 Task: Create a Sprint called Sprint0000000270 in Scrum Project Project0000000090 in Jira. Set Duration of Sprint called Sprint0000000268 in Scrum Project Project0000000090 to 1 week in Jira. Set Duration of Sprint called Sprint0000000269 in Scrum Project Project0000000090 to 2 weeks in Jira. Set Duration of Sprint called Sprint0000000270 in Scrum Project Project0000000090 to 3 weeks in Jira. Create ChildIssue0000000881 as Child Issue of Issue Issue0000000441 in Backlog  in Scrum Project Project0000000089 in Jira
Action: Mouse moved to (924, 546)
Screenshot: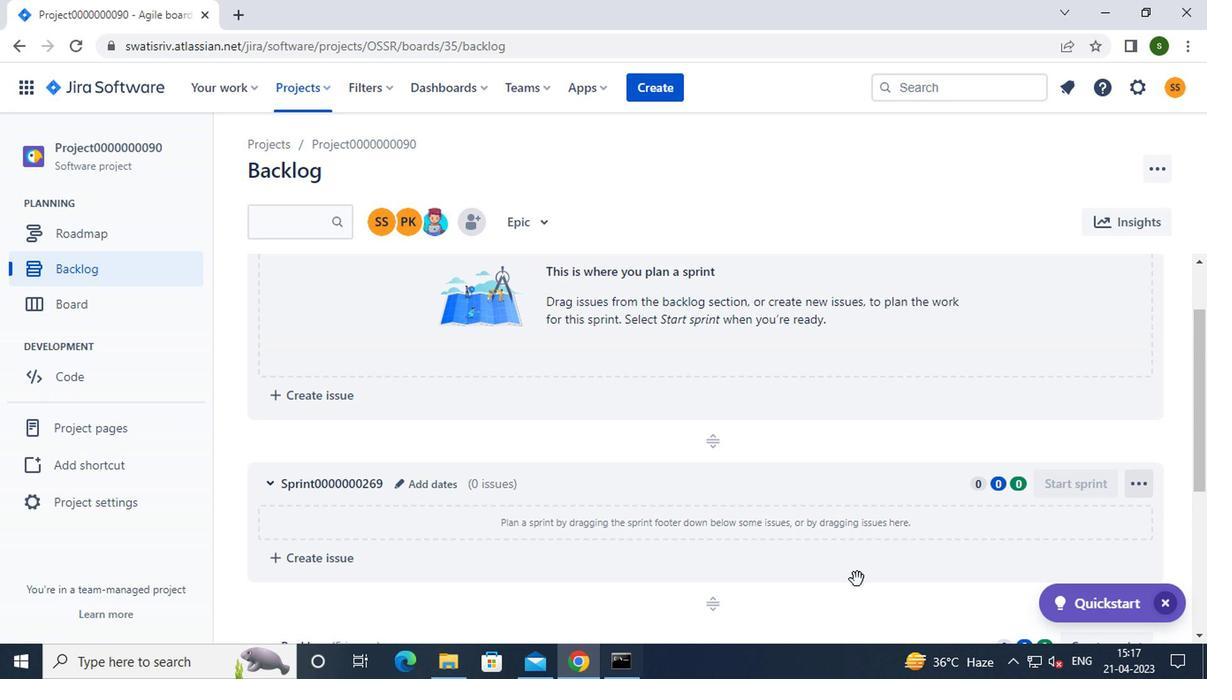 
Action: Mouse scrolled (924, 544) with delta (0, -1)
Screenshot: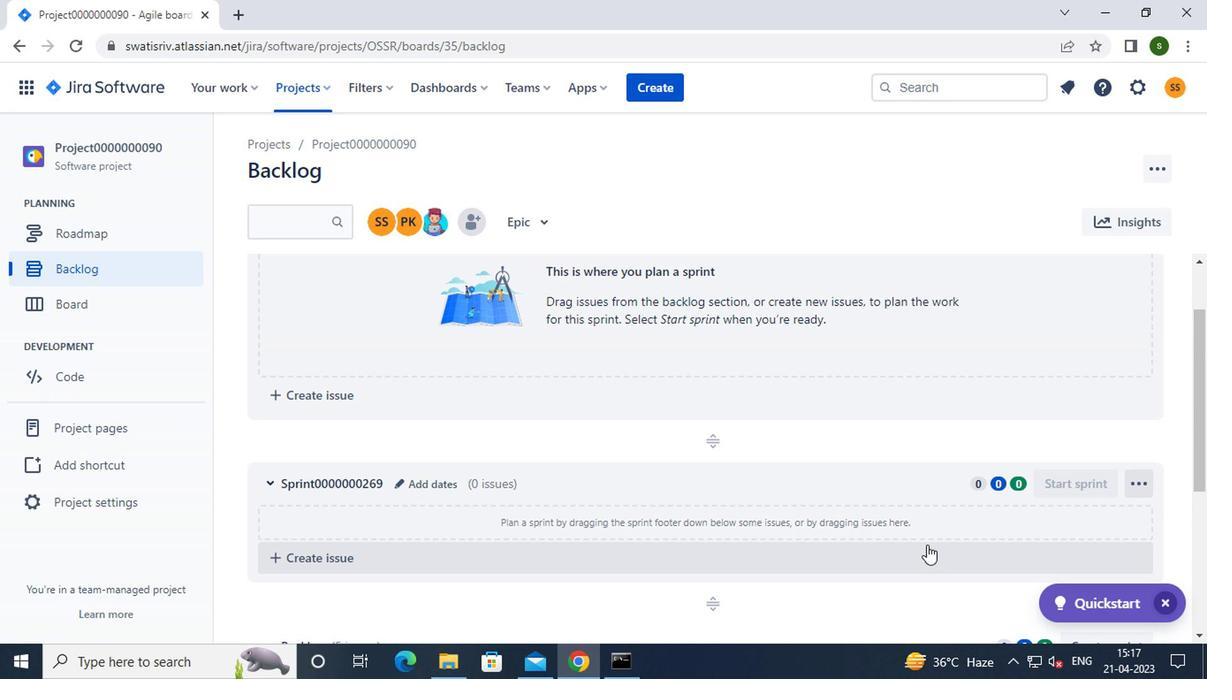 
Action: Mouse scrolled (924, 544) with delta (0, -1)
Screenshot: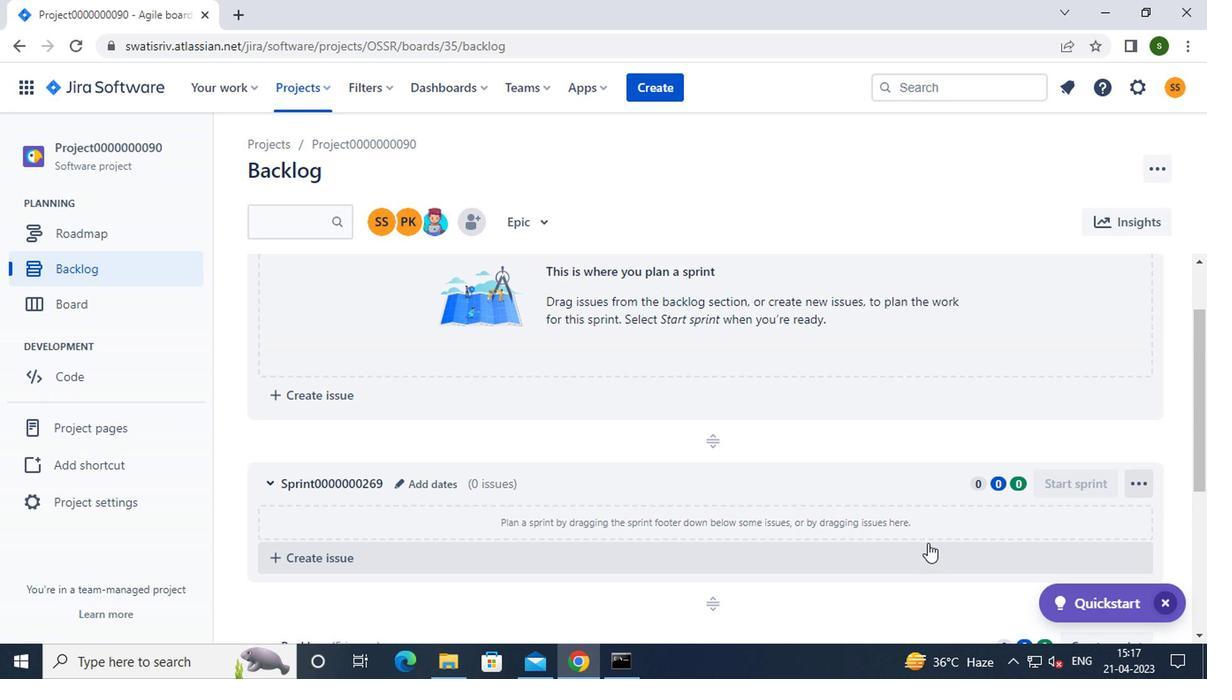 
Action: Mouse moved to (1104, 467)
Screenshot: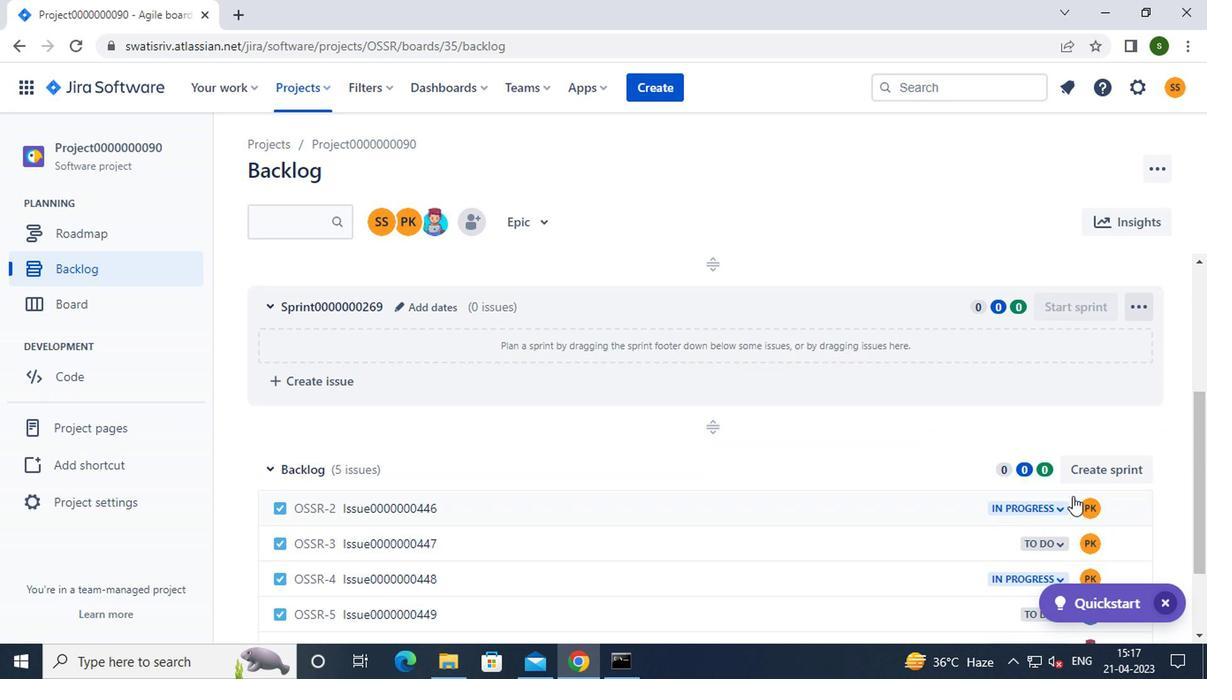 
Action: Mouse pressed left at (1104, 467)
Screenshot: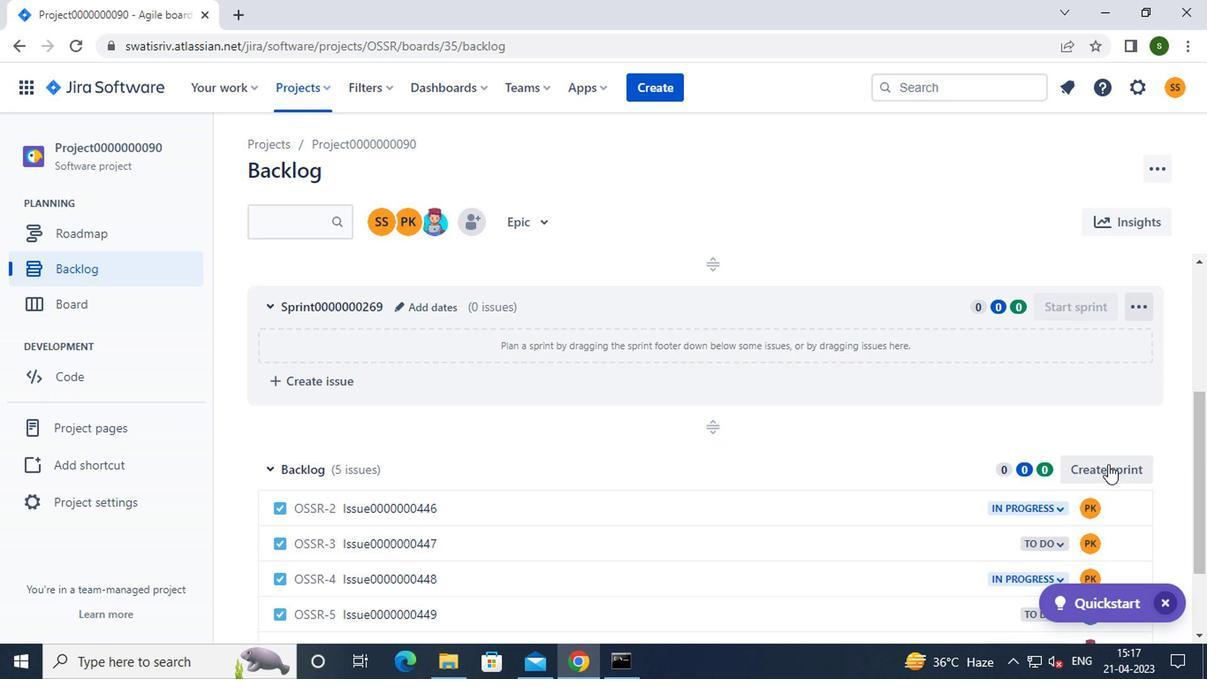 
Action: Mouse moved to (1135, 467)
Screenshot: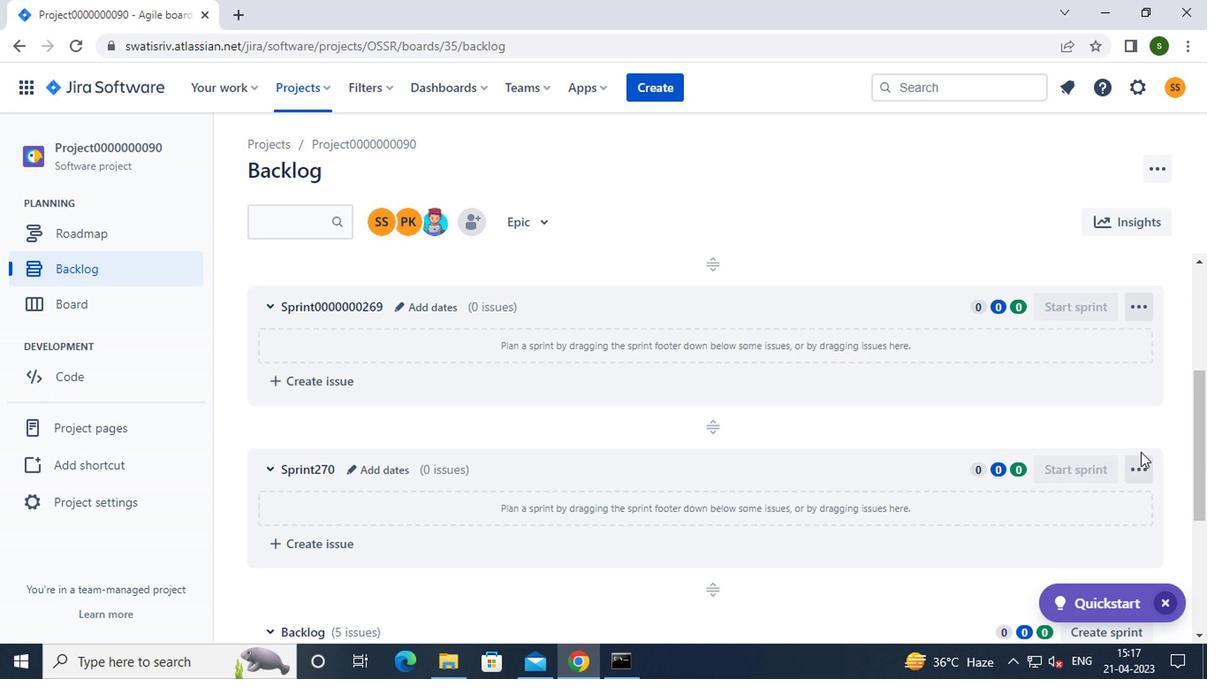 
Action: Mouse pressed left at (1135, 467)
Screenshot: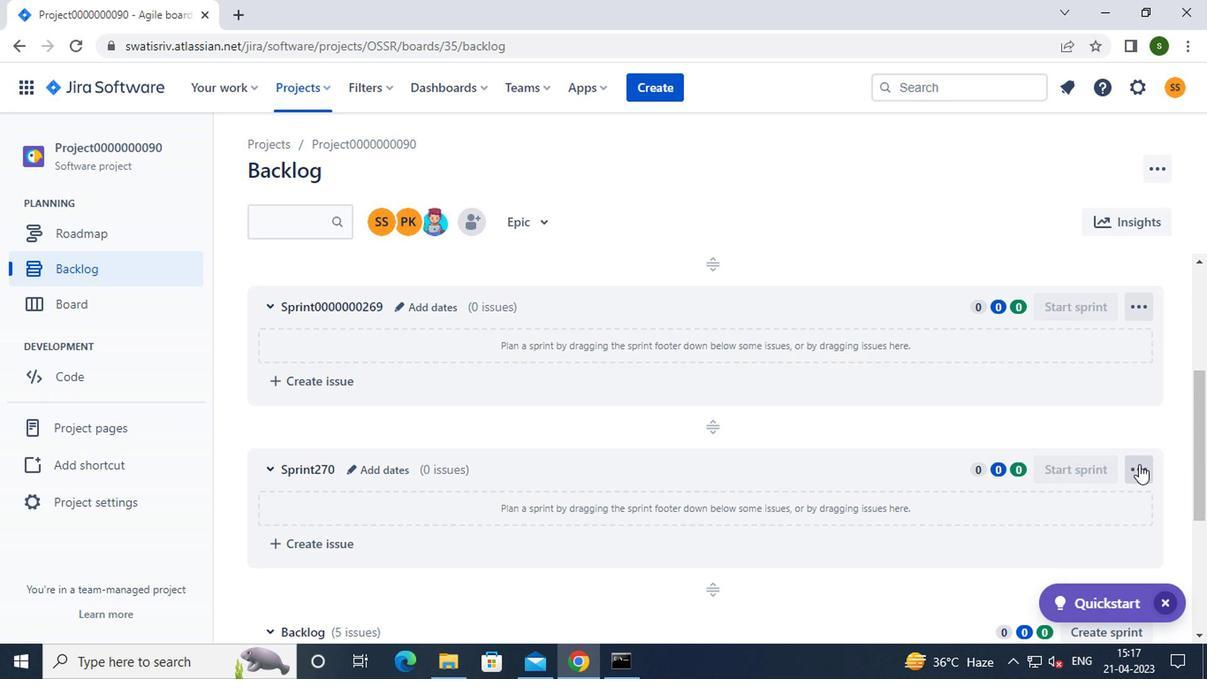 
Action: Mouse moved to (1083, 534)
Screenshot: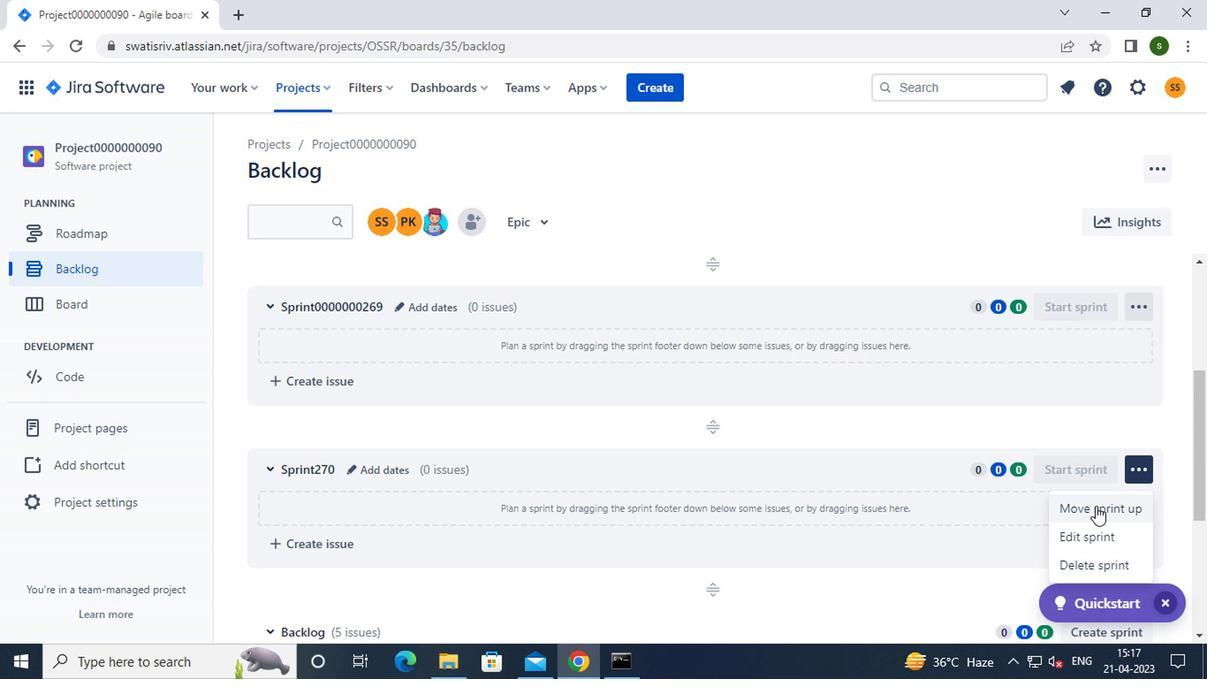 
Action: Mouse pressed left at (1083, 534)
Screenshot: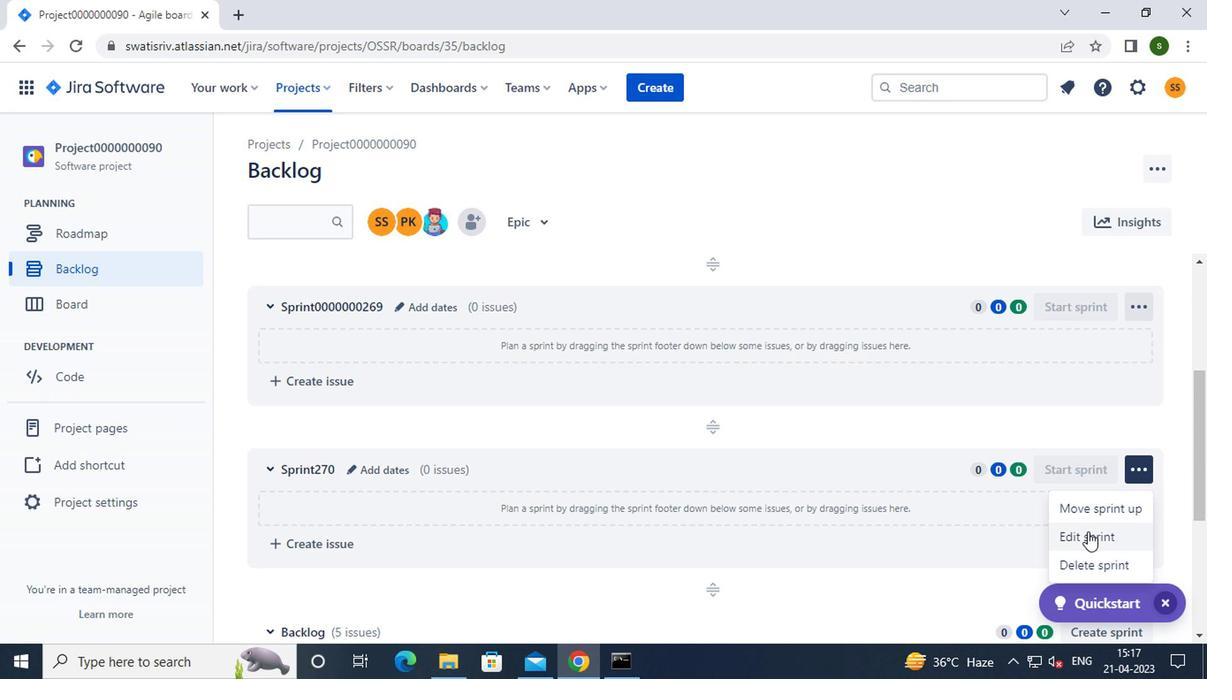 
Action: Mouse moved to (469, 222)
Screenshot: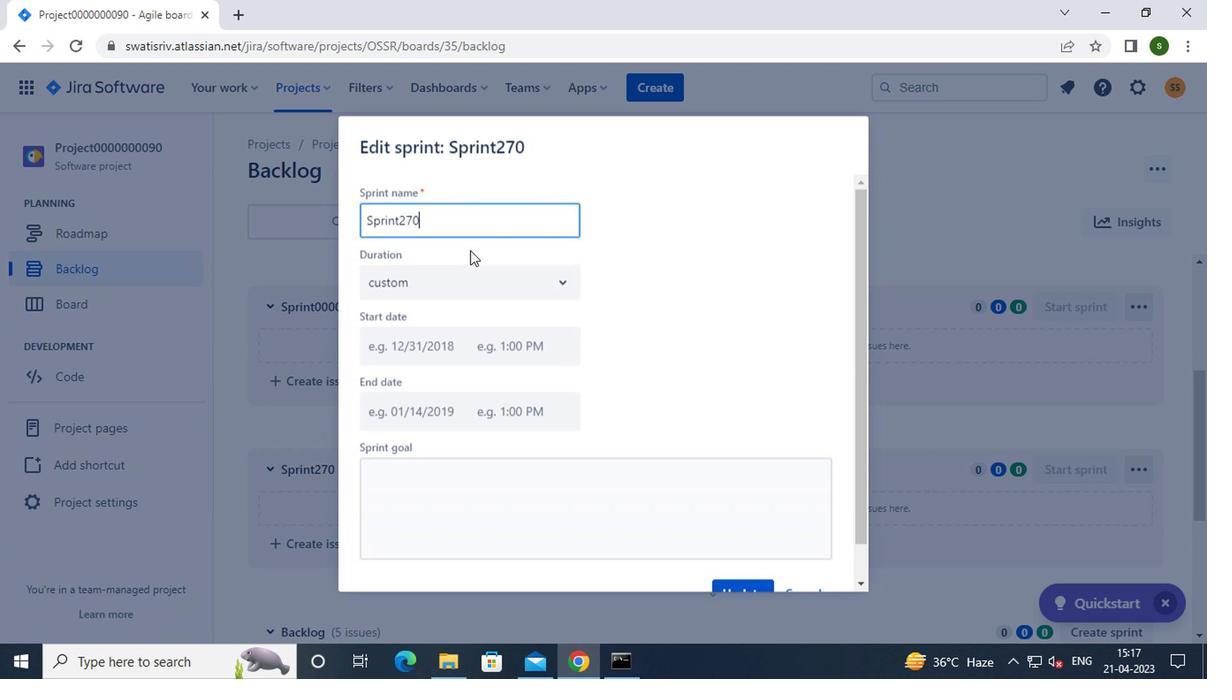 
Action: Key pressed <Key.backspace><Key.backspace><Key.backspace><Key.backspace><Key.backspace><Key.backspace><Key.backspace><Key.backspace><Key.backspace><Key.backspace><Key.backspace><Key.backspace>s<Key.caps_lock>print0000000270
Screenshot: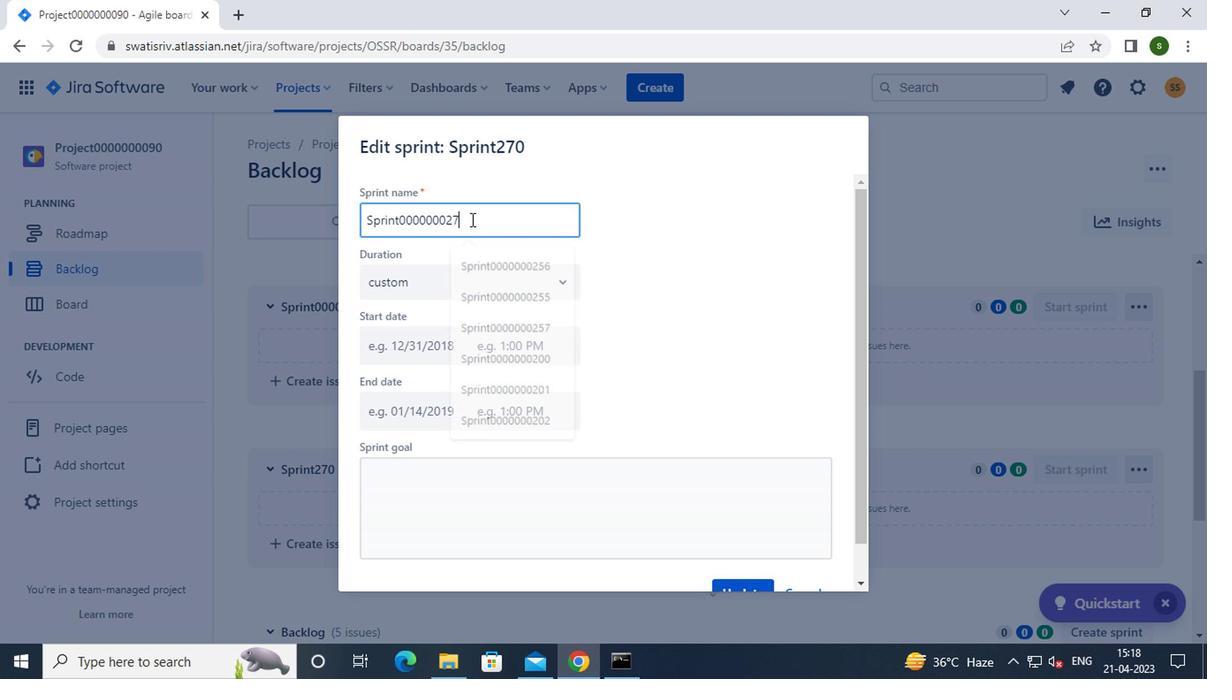 
Action: Mouse moved to (671, 376)
Screenshot: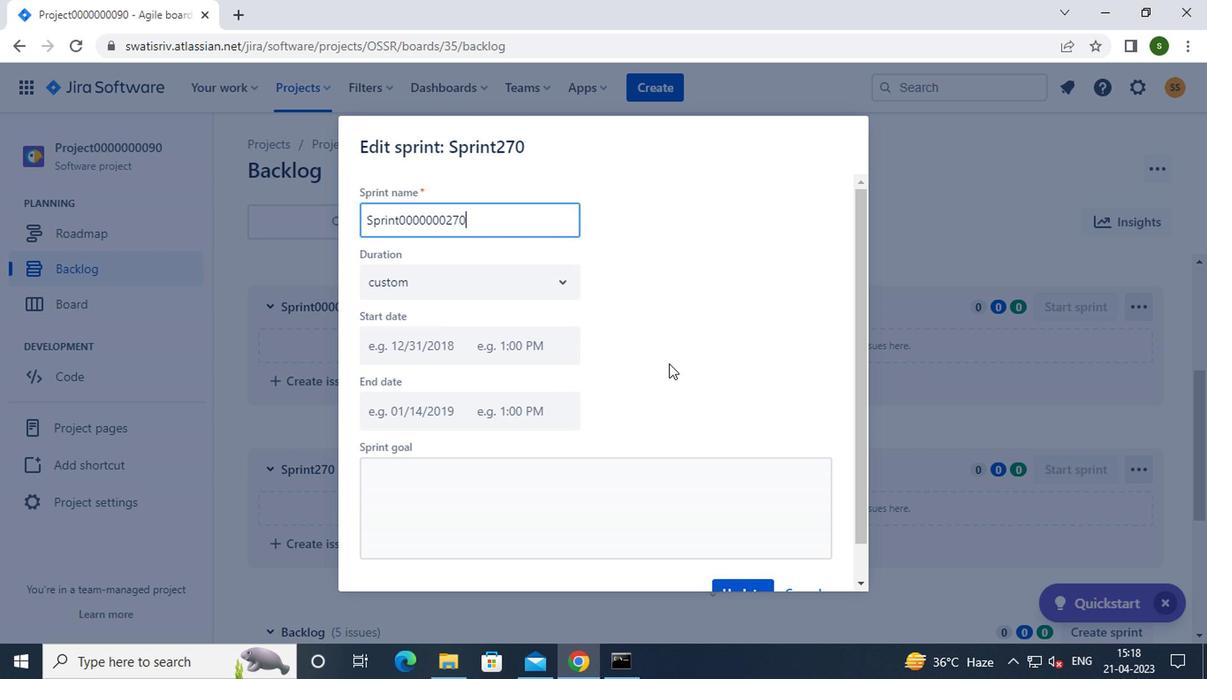 
Action: Mouse scrolled (671, 376) with delta (0, 0)
Screenshot: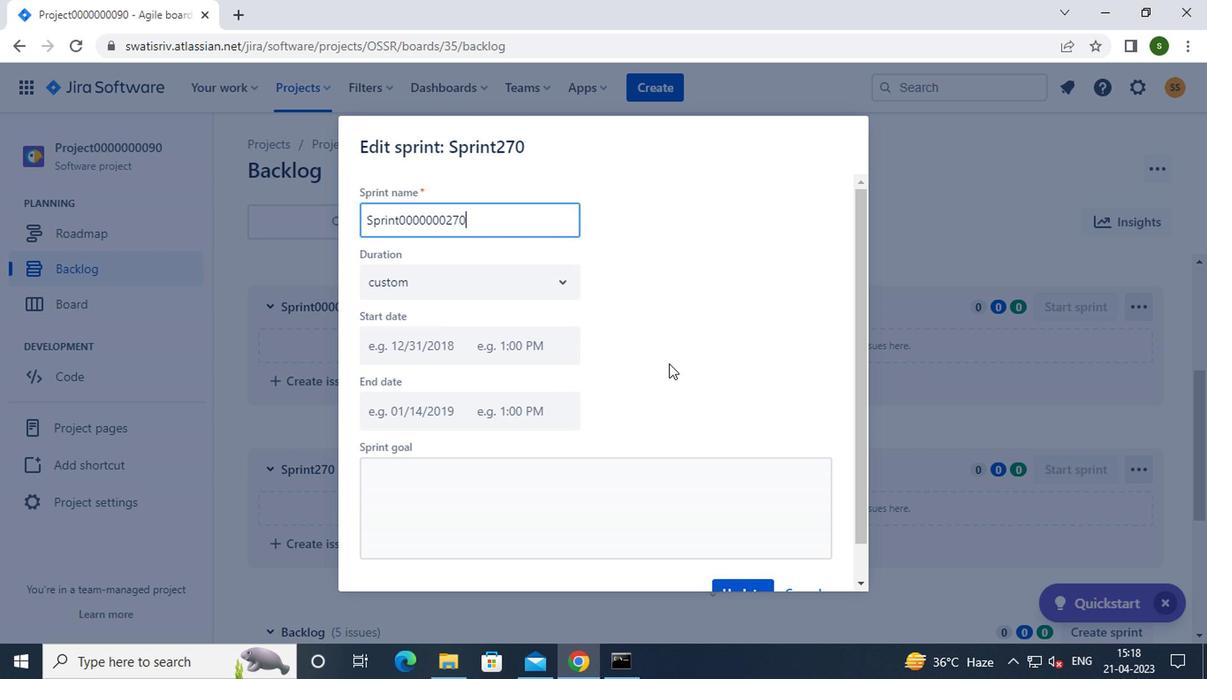 
Action: Mouse scrolled (671, 376) with delta (0, 0)
Screenshot: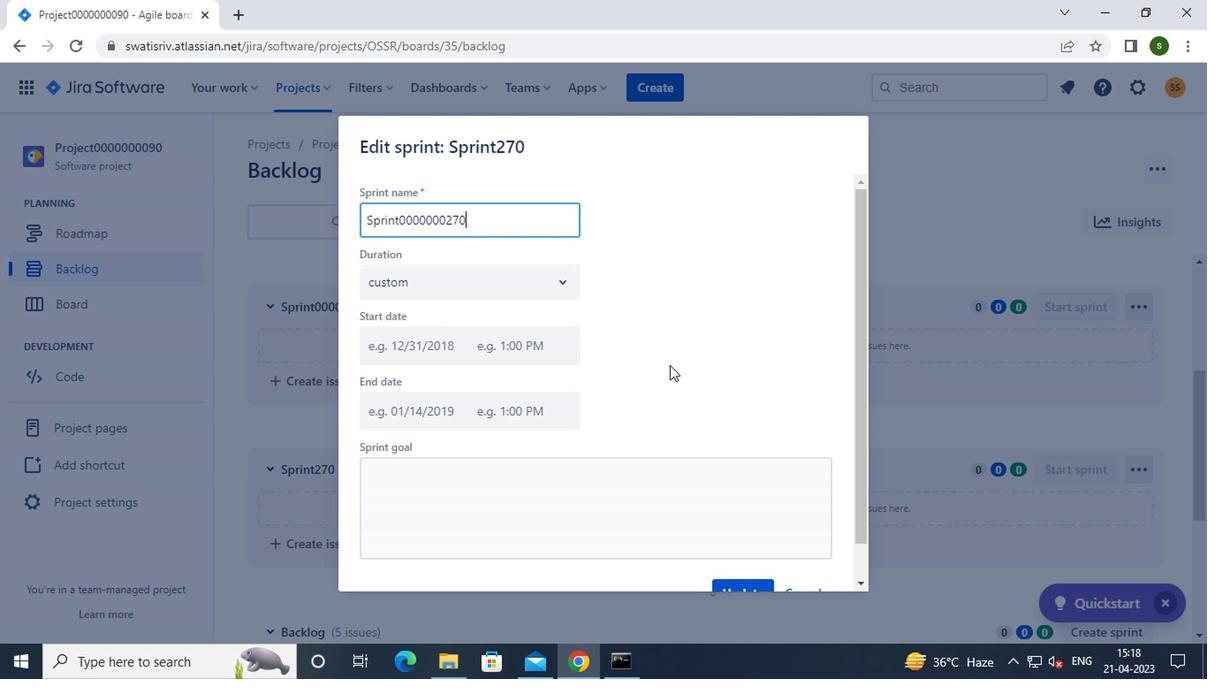 
Action: Mouse moved to (736, 552)
Screenshot: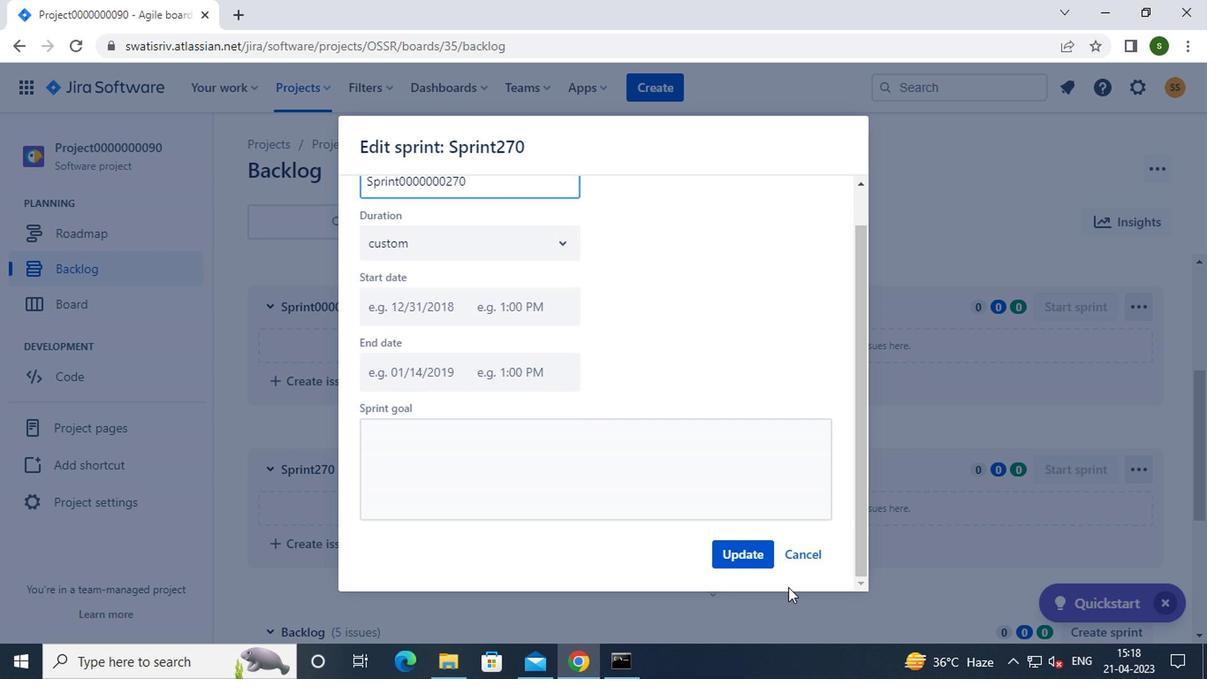 
Action: Mouse pressed left at (736, 552)
Screenshot: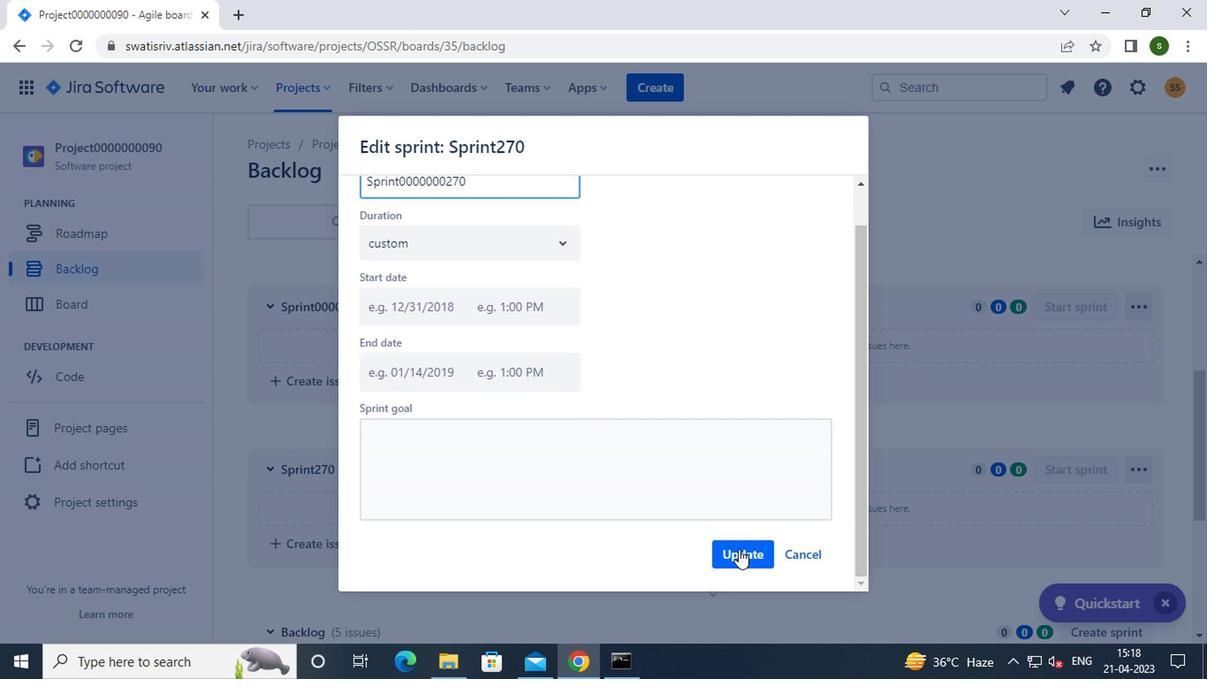 
Action: Mouse moved to (642, 495)
Screenshot: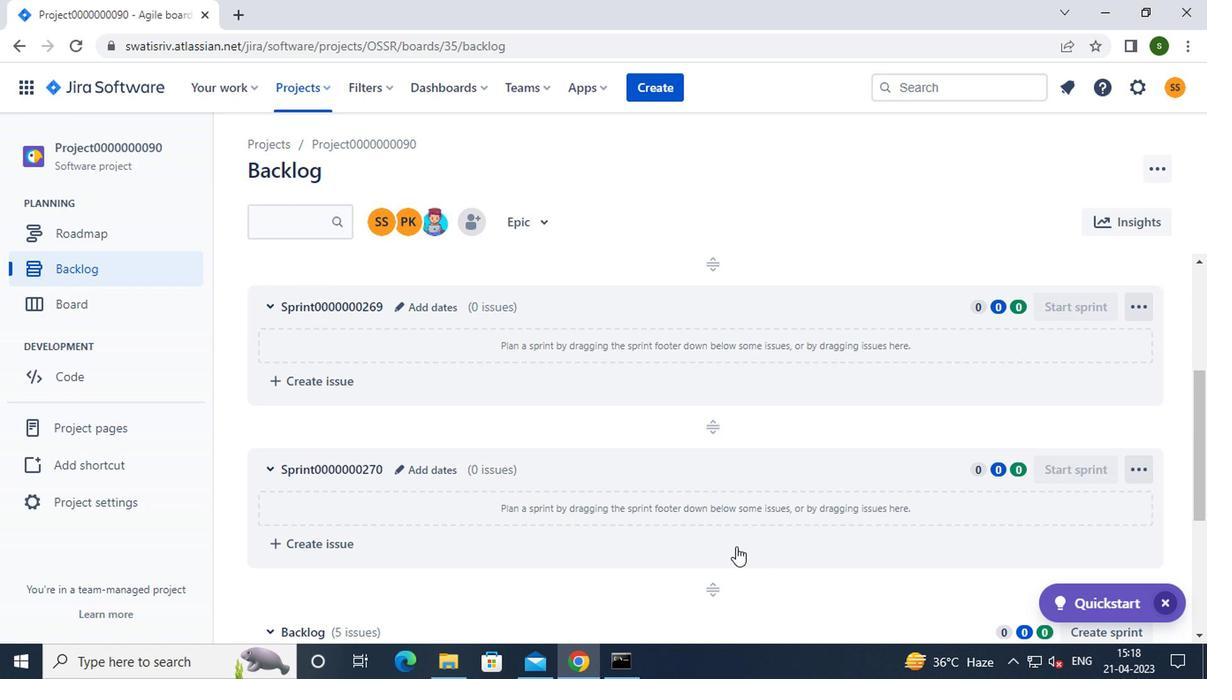
Action: Mouse scrolled (642, 496) with delta (0, 0)
Screenshot: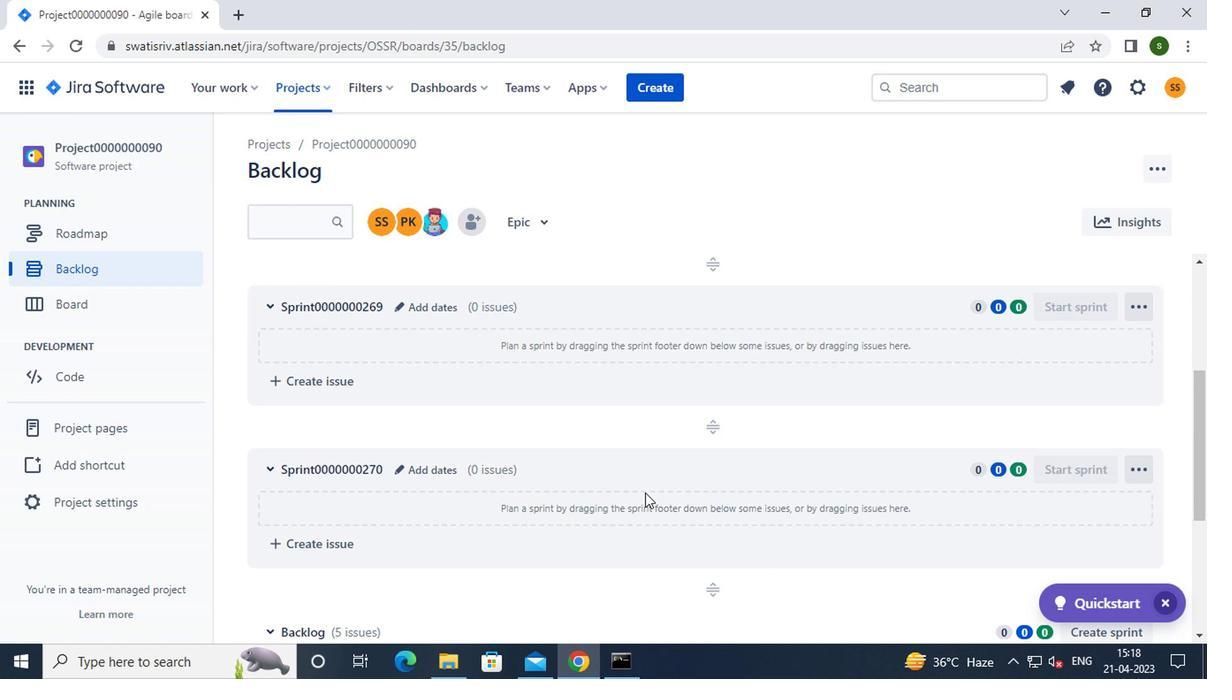 
Action: Mouse scrolled (642, 496) with delta (0, 0)
Screenshot: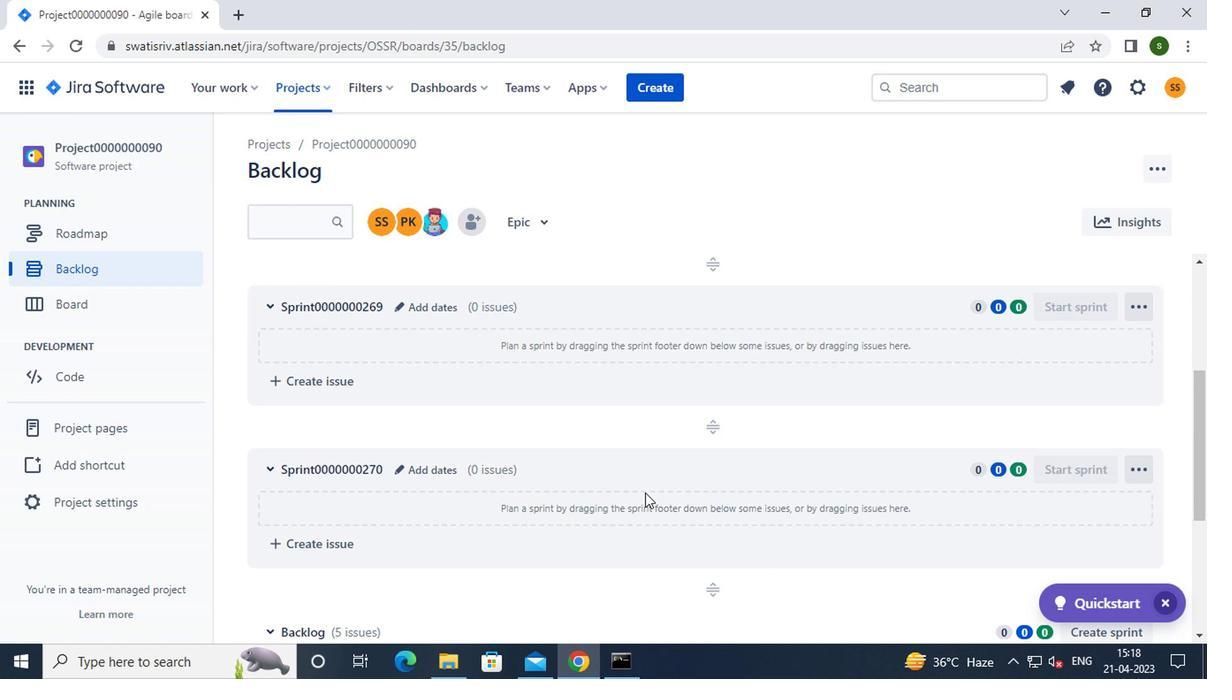 
Action: Mouse scrolled (642, 496) with delta (0, 0)
Screenshot: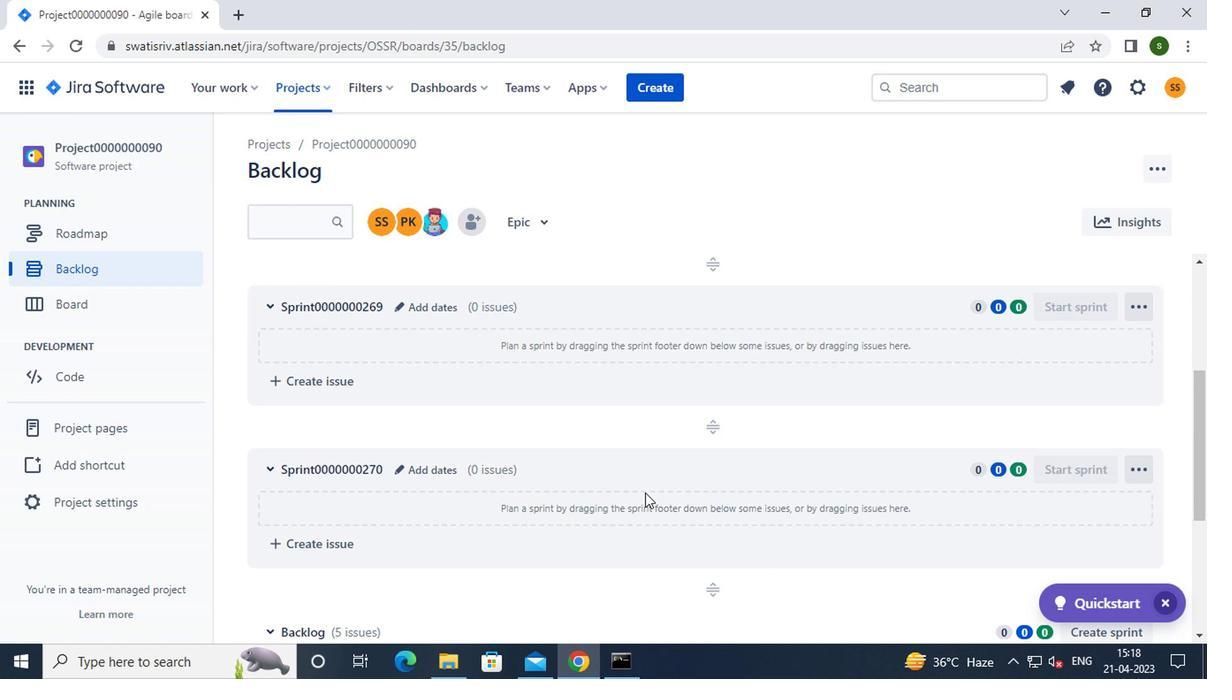 
Action: Mouse scrolled (642, 496) with delta (0, 0)
Screenshot: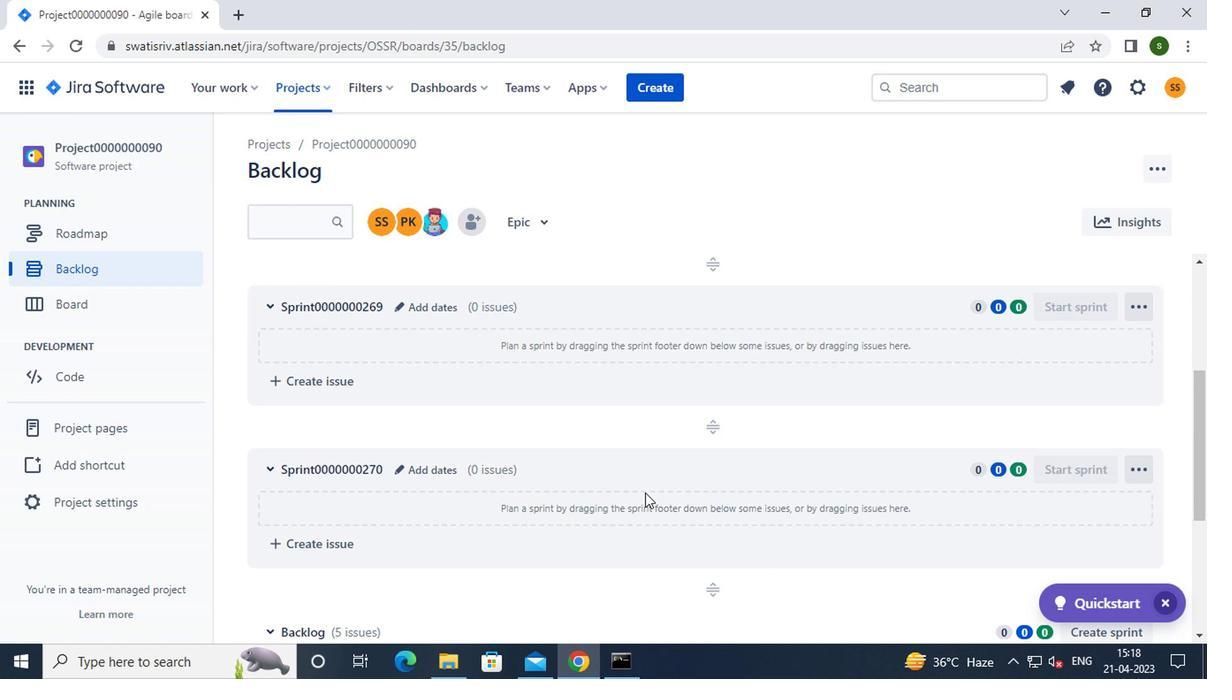 
Action: Mouse moved to (444, 285)
Screenshot: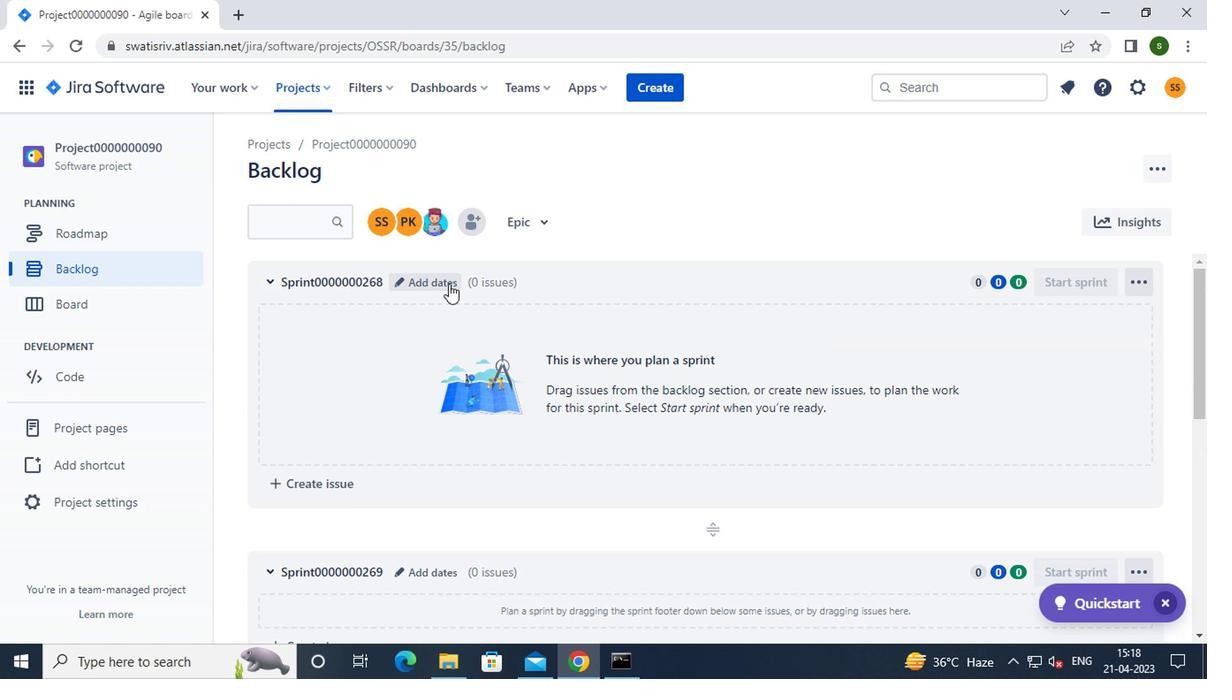 
Action: Mouse pressed left at (444, 285)
Screenshot: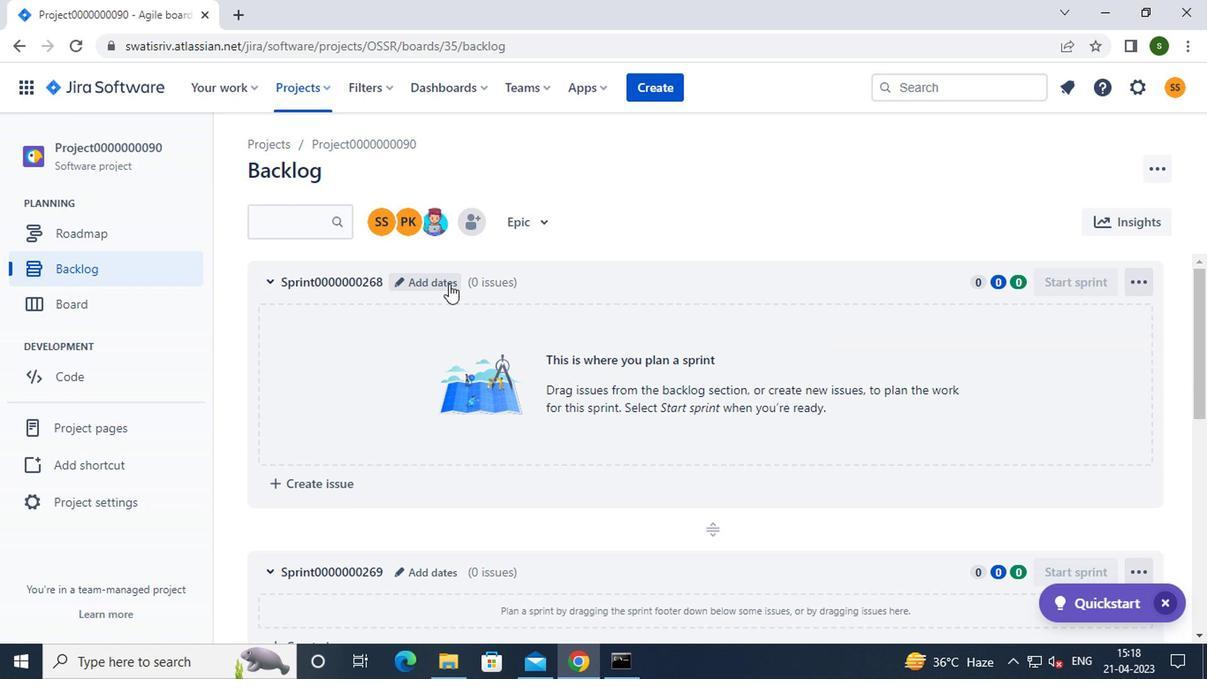 
Action: Mouse moved to (476, 294)
Screenshot: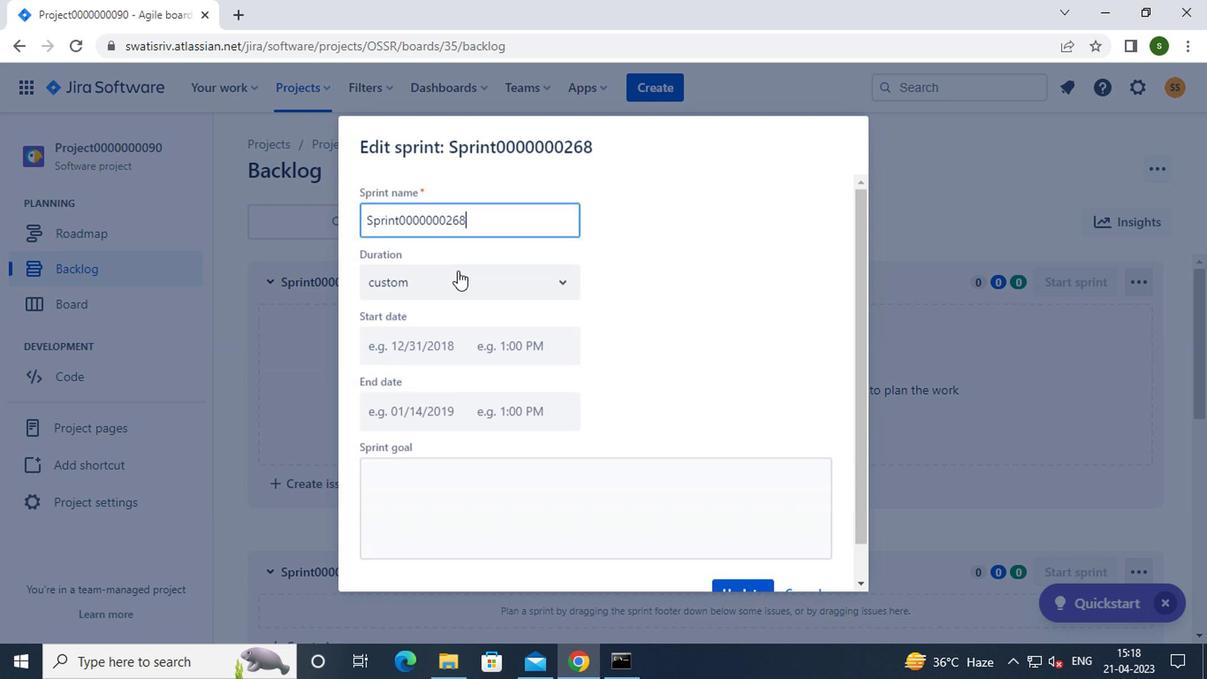 
Action: Mouse pressed left at (476, 294)
Screenshot: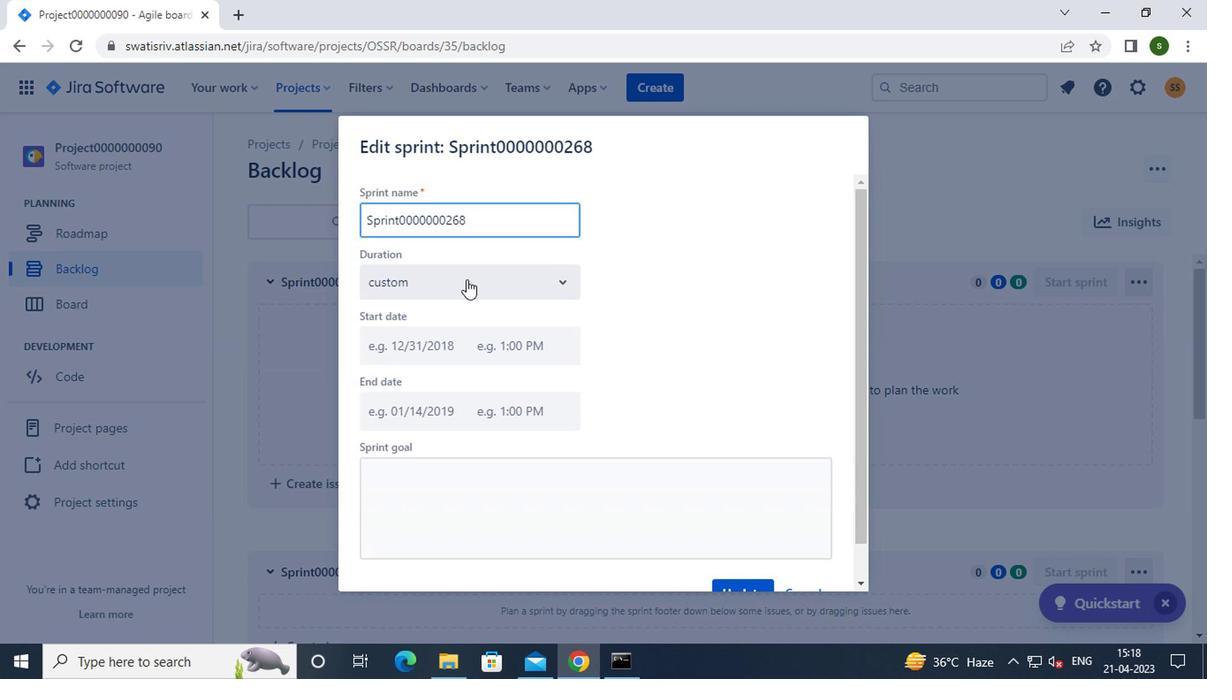 
Action: Mouse moved to (457, 332)
Screenshot: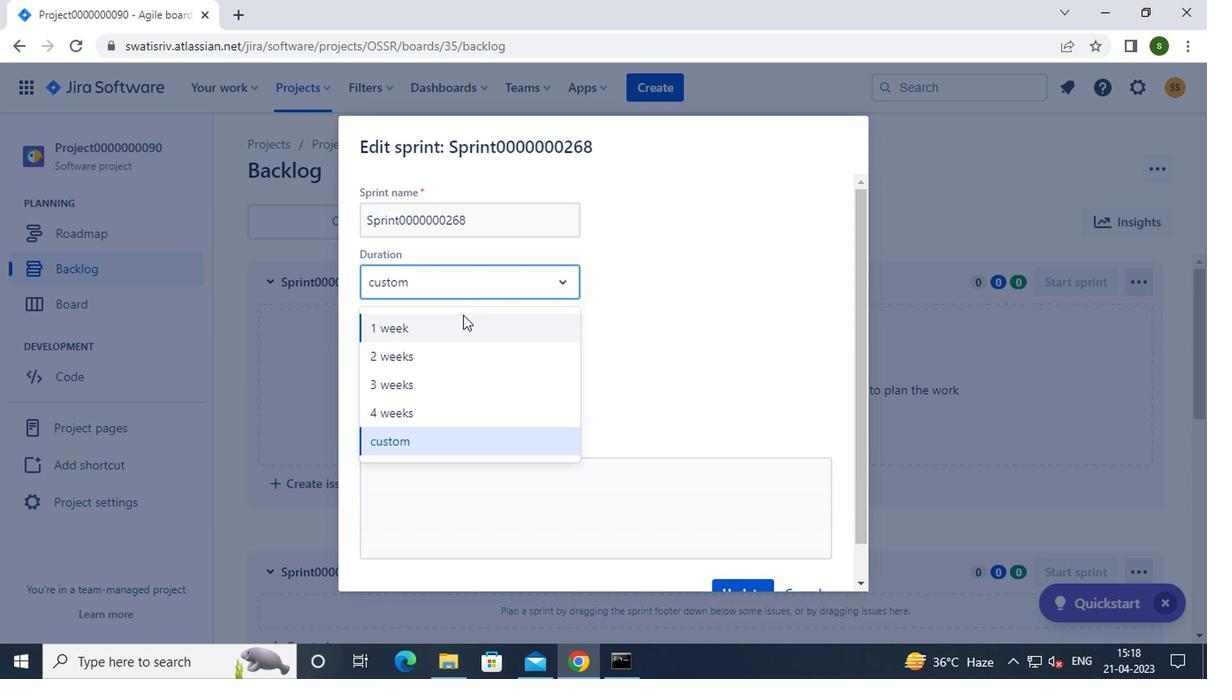 
Action: Mouse pressed left at (457, 332)
Screenshot: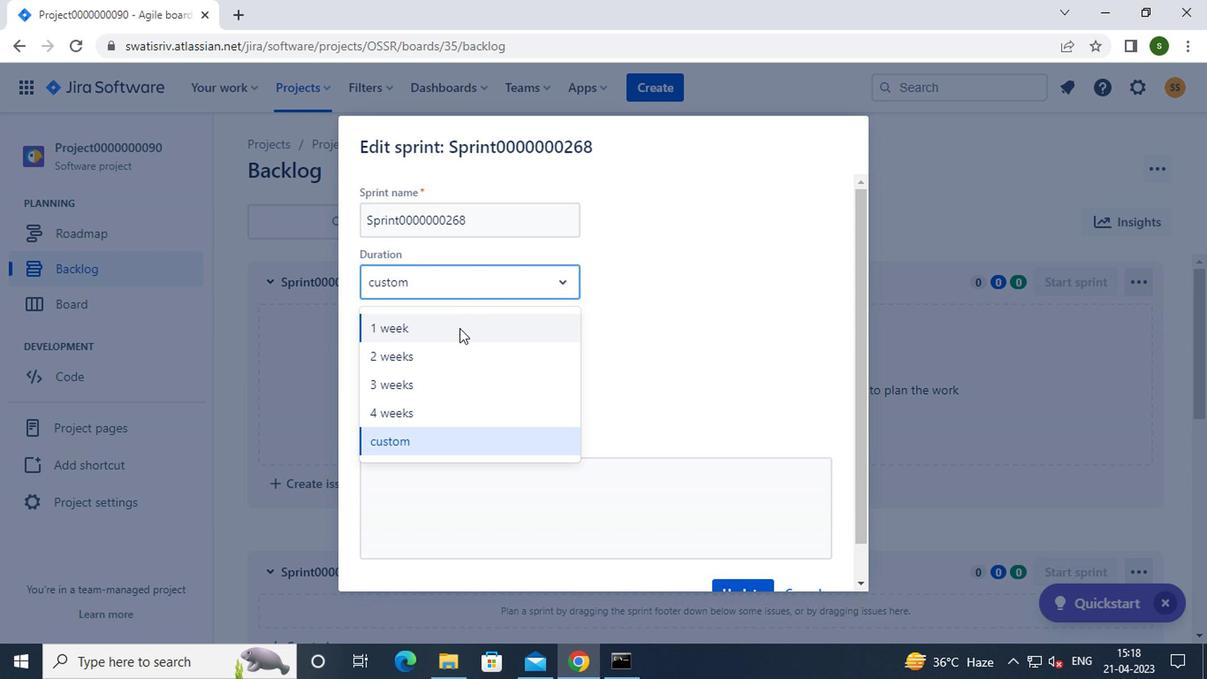 
Action: Mouse moved to (431, 333)
Screenshot: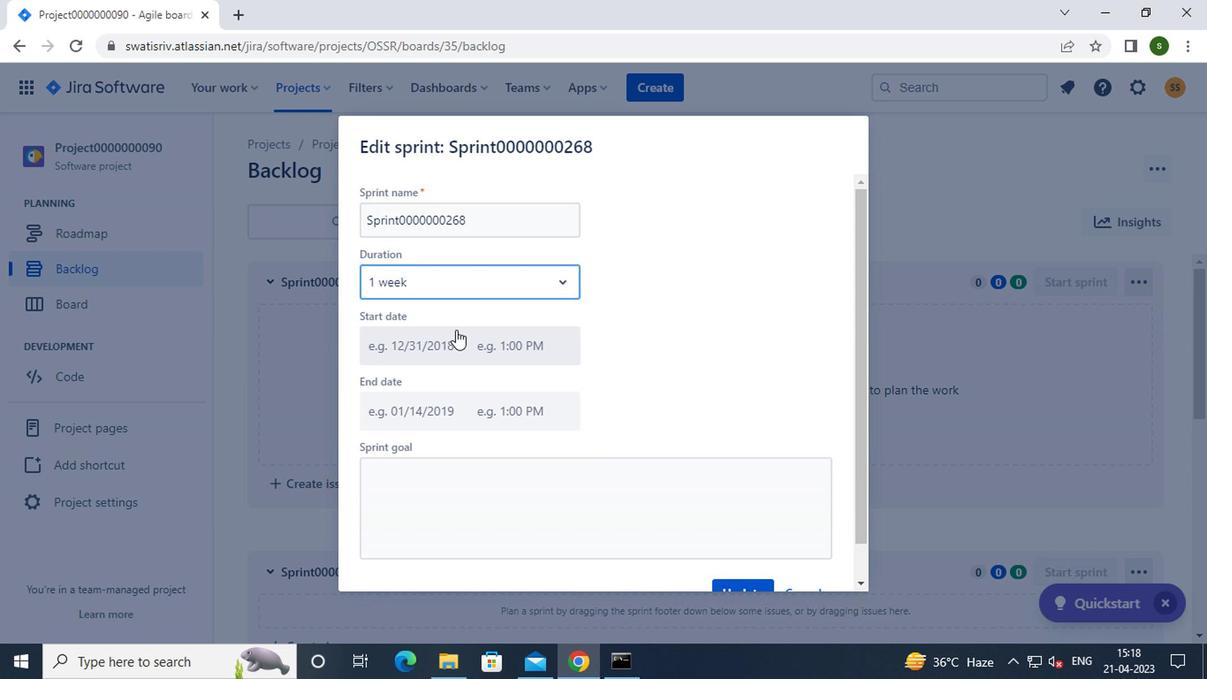 
Action: Mouse pressed left at (431, 333)
Screenshot: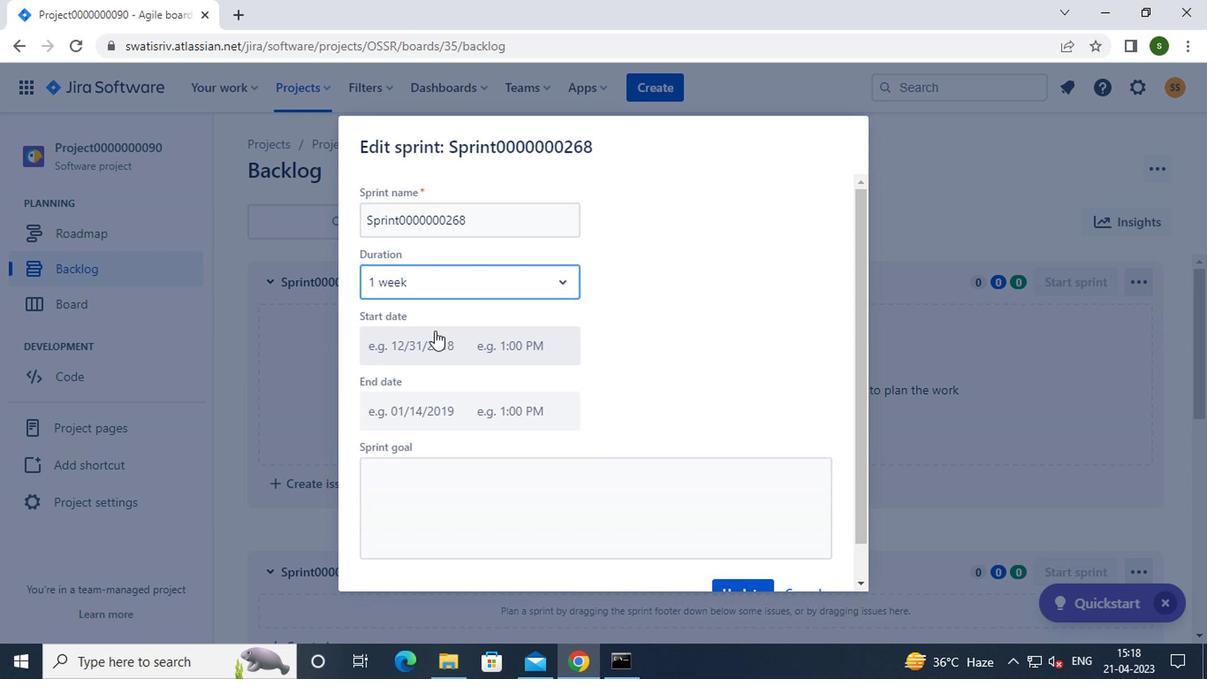 
Action: Mouse moved to (583, 547)
Screenshot: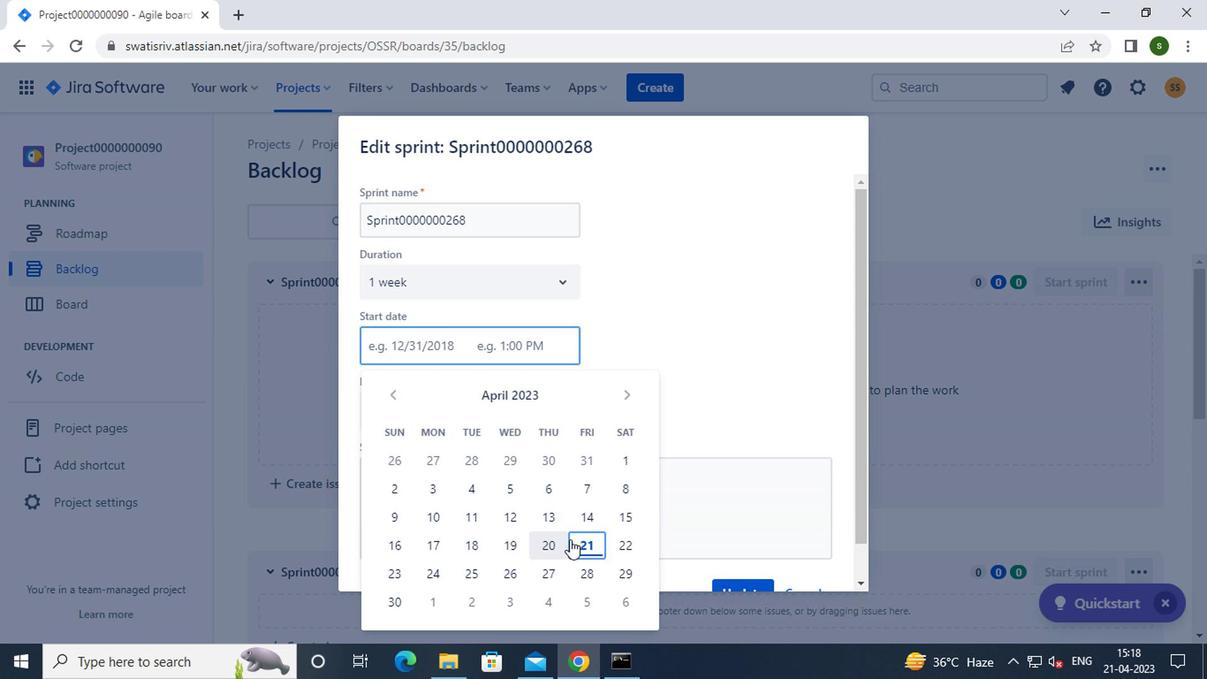 
Action: Mouse pressed left at (583, 547)
Screenshot: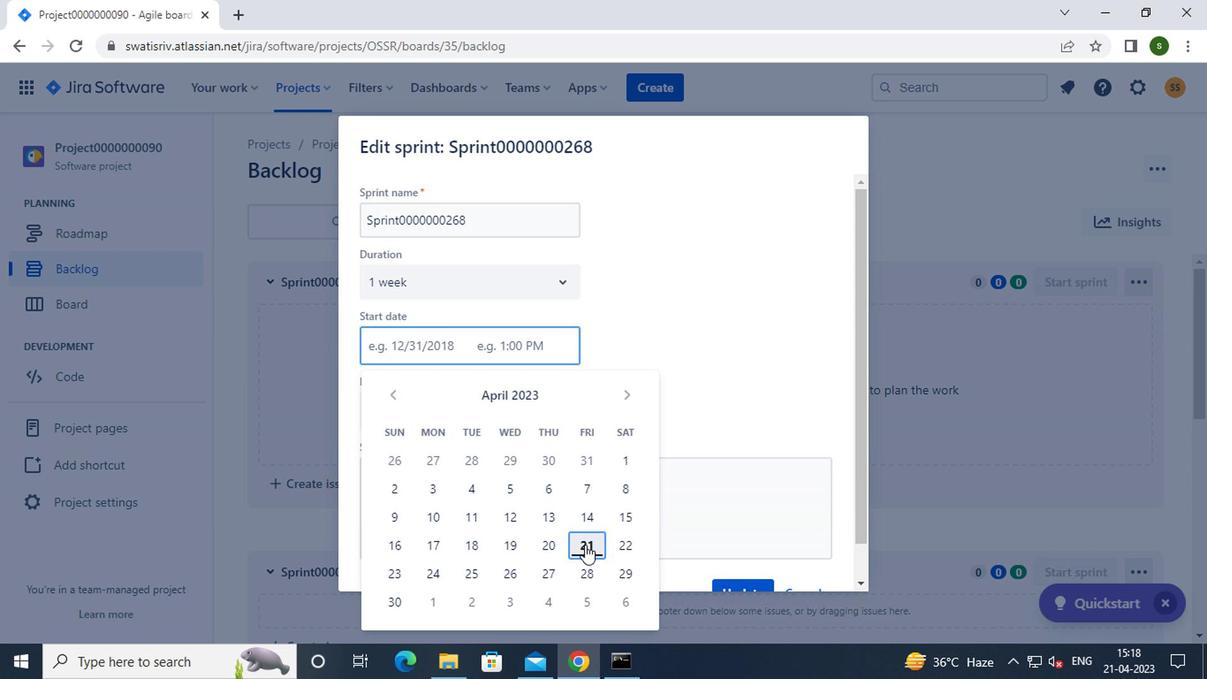
Action: Mouse moved to (680, 527)
Screenshot: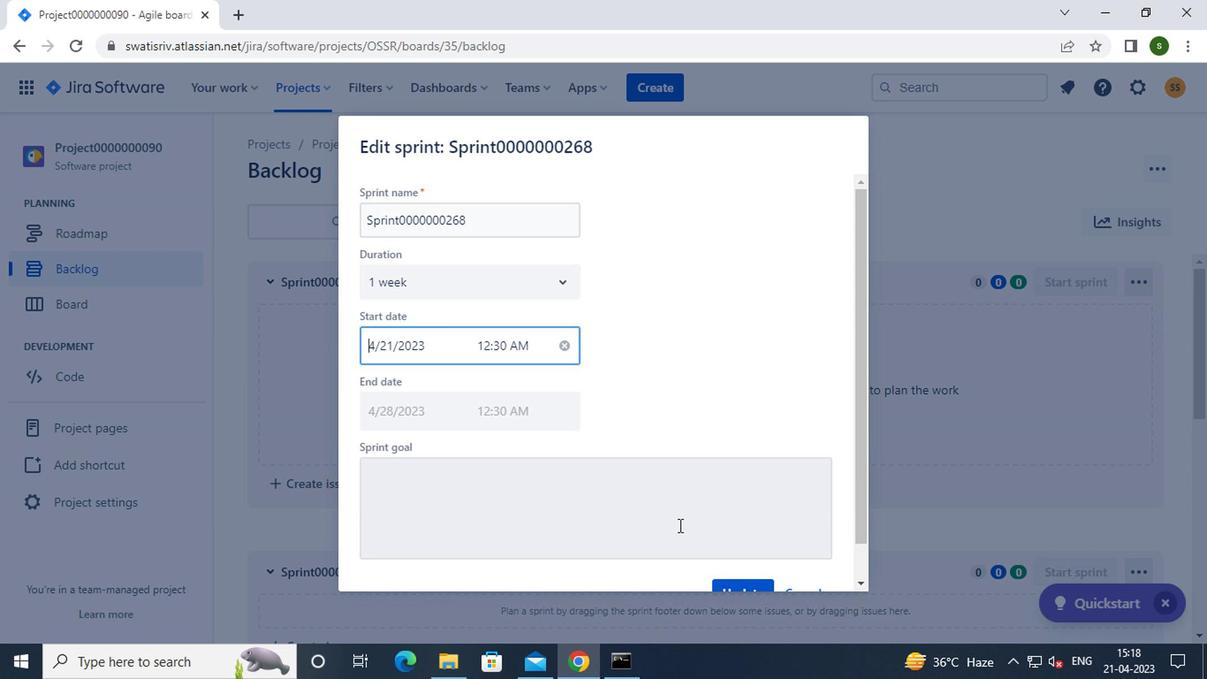 
Action: Mouse scrolled (680, 526) with delta (0, 0)
Screenshot: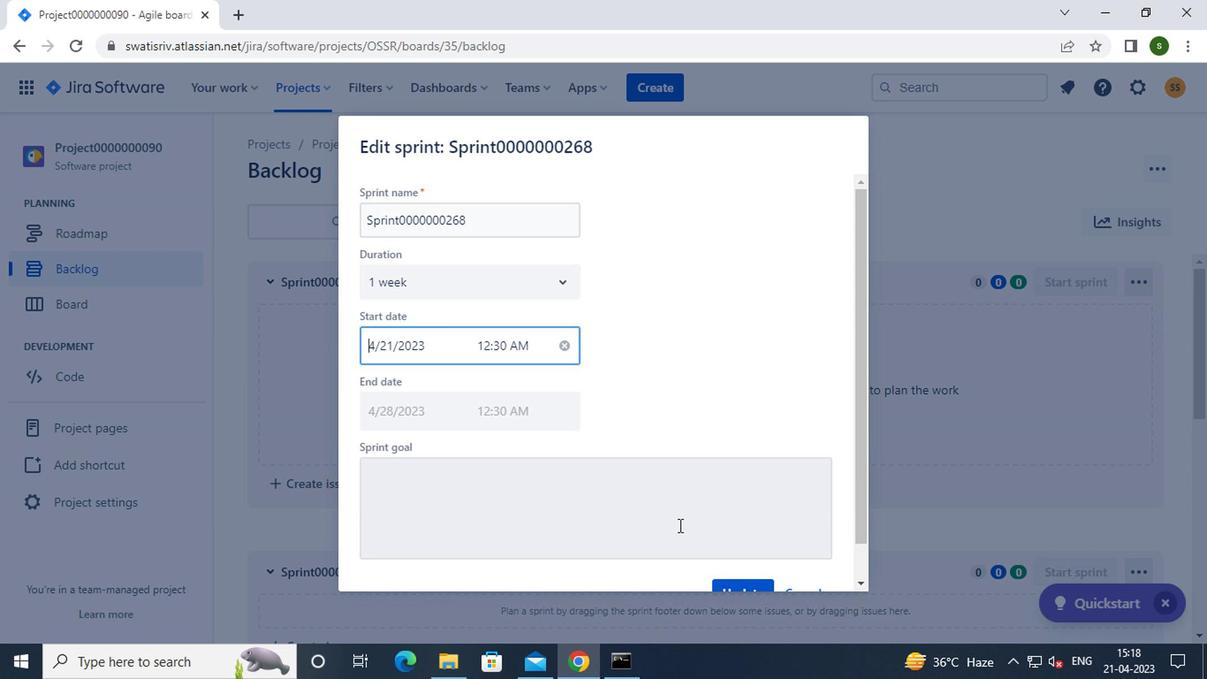 
Action: Mouse moved to (717, 552)
Screenshot: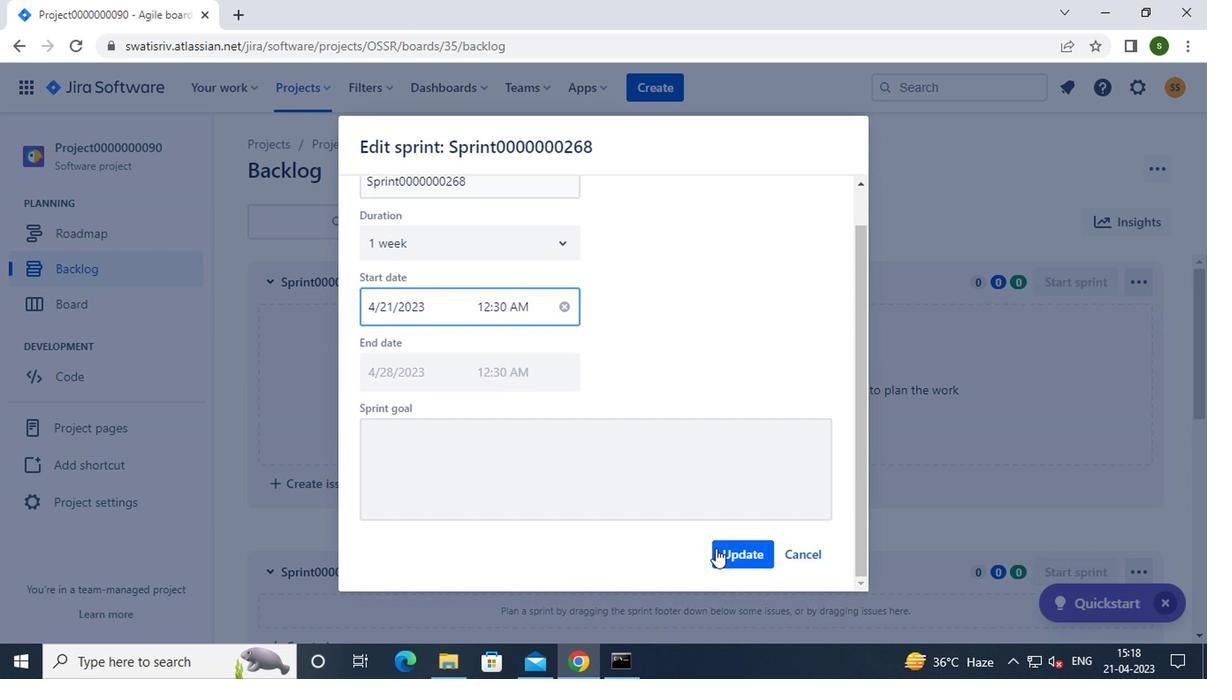 
Action: Mouse pressed left at (717, 552)
Screenshot: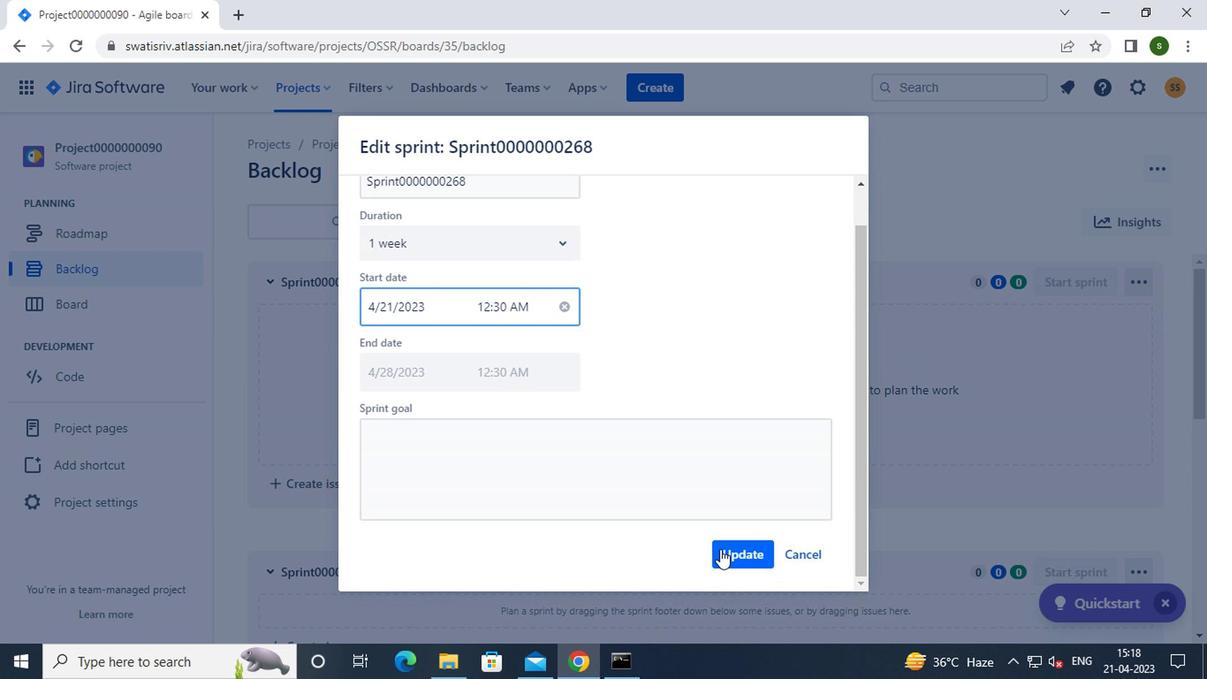 
Action: Mouse moved to (518, 493)
Screenshot: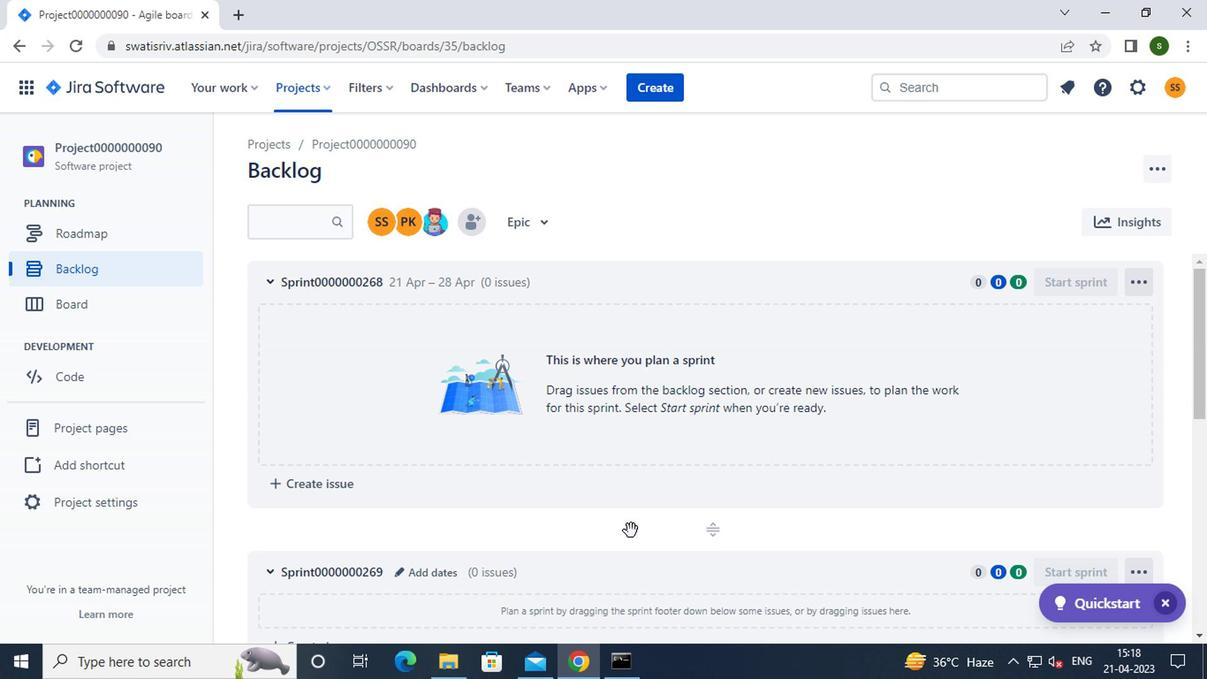 
Action: Mouse scrolled (518, 492) with delta (0, -1)
Screenshot: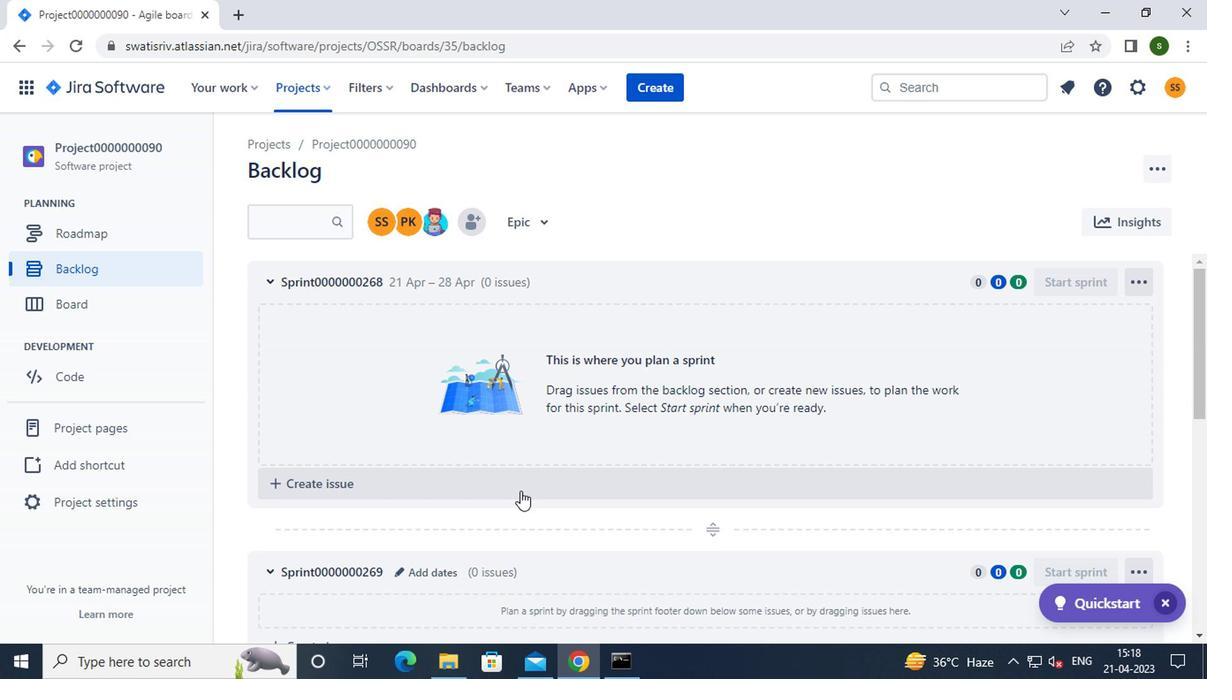 
Action: Mouse moved to (427, 485)
Screenshot: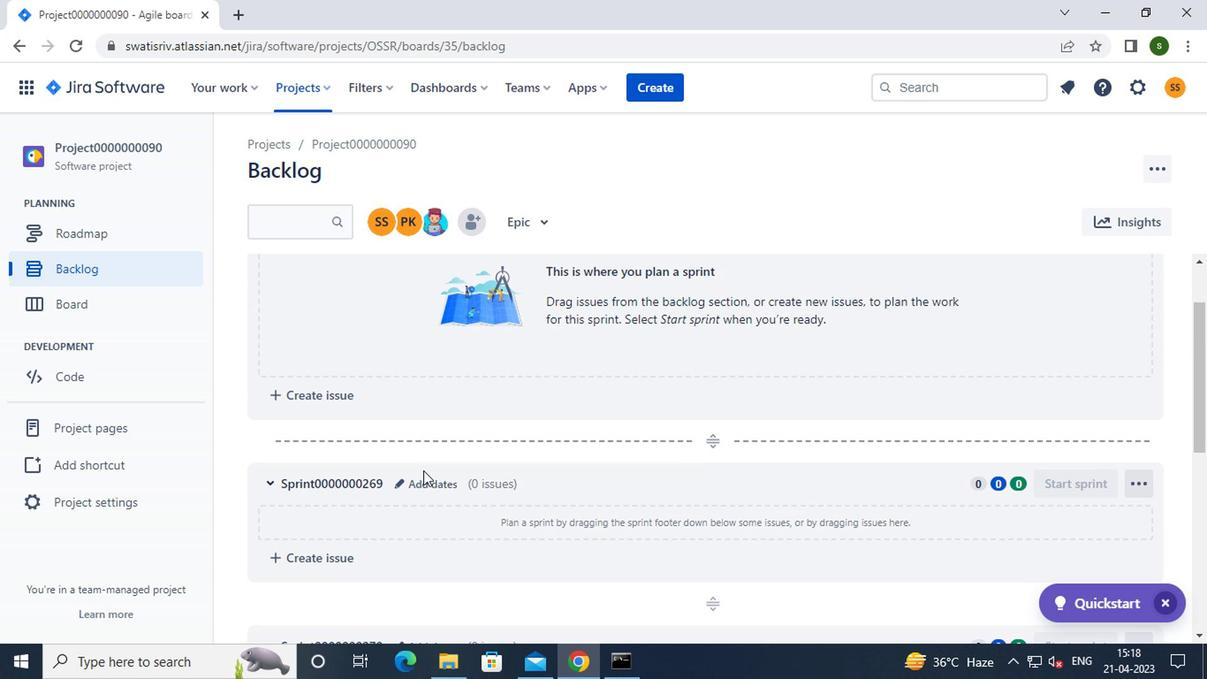 
Action: Mouse pressed left at (427, 485)
Screenshot: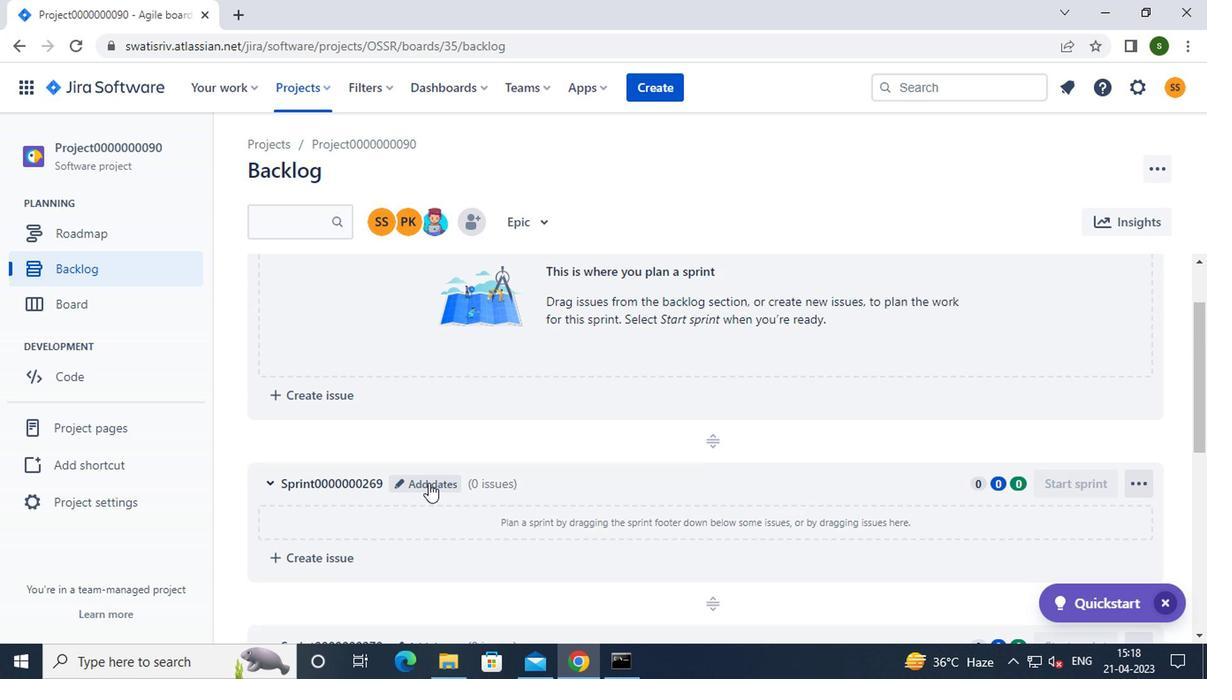 
Action: Mouse moved to (456, 278)
Screenshot: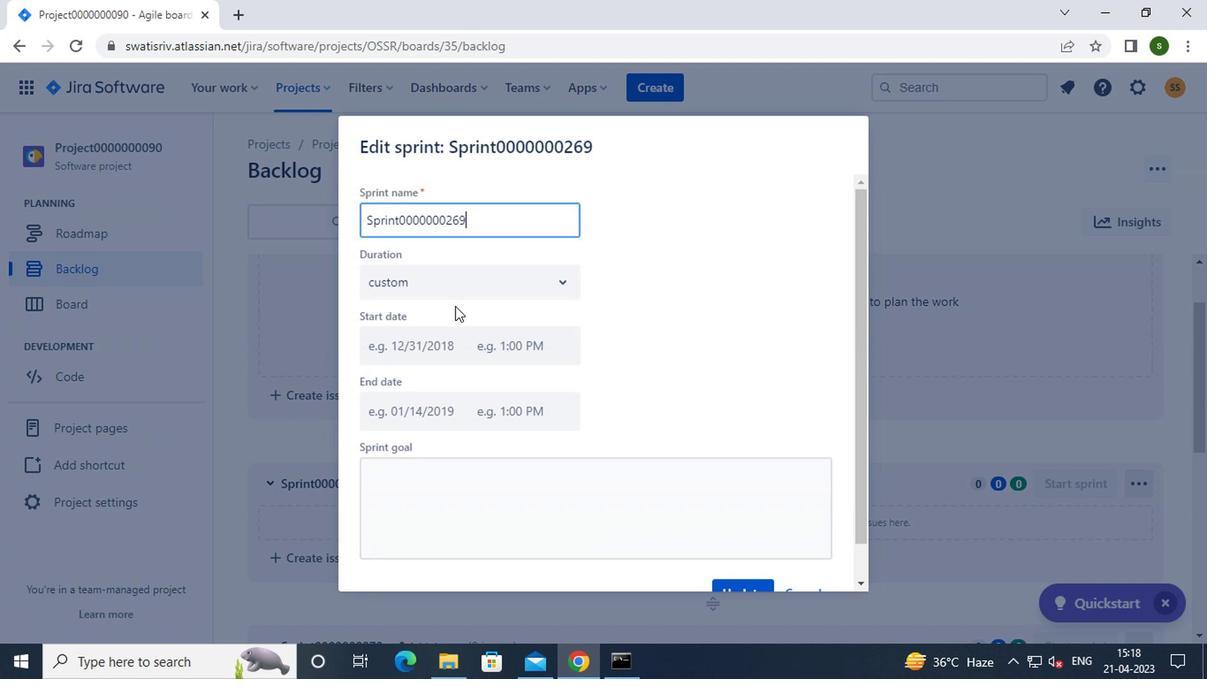 
Action: Mouse pressed left at (456, 278)
Screenshot: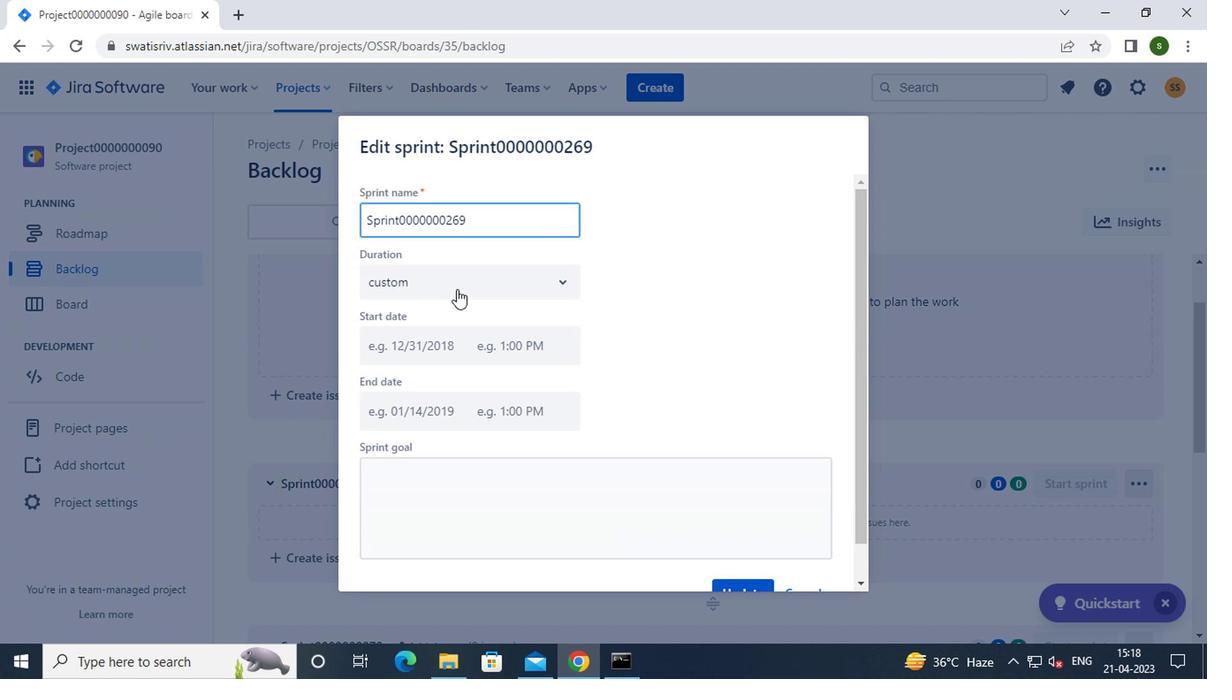 
Action: Mouse moved to (451, 363)
Screenshot: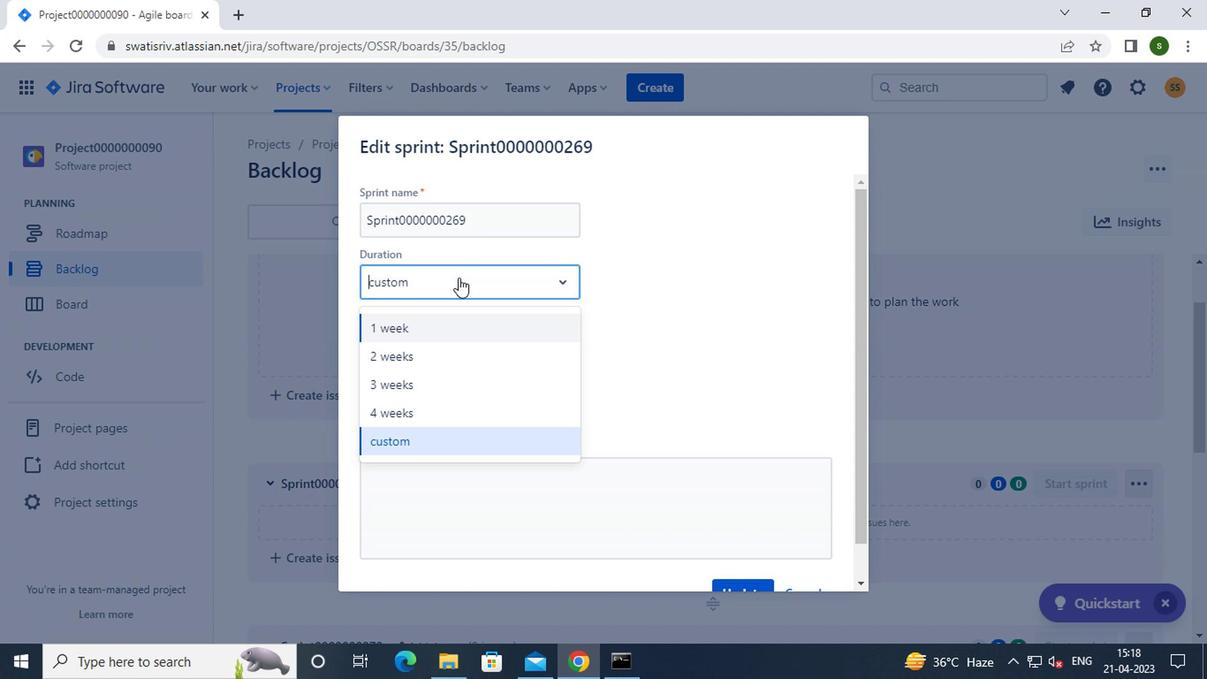 
Action: Mouse pressed left at (451, 363)
Screenshot: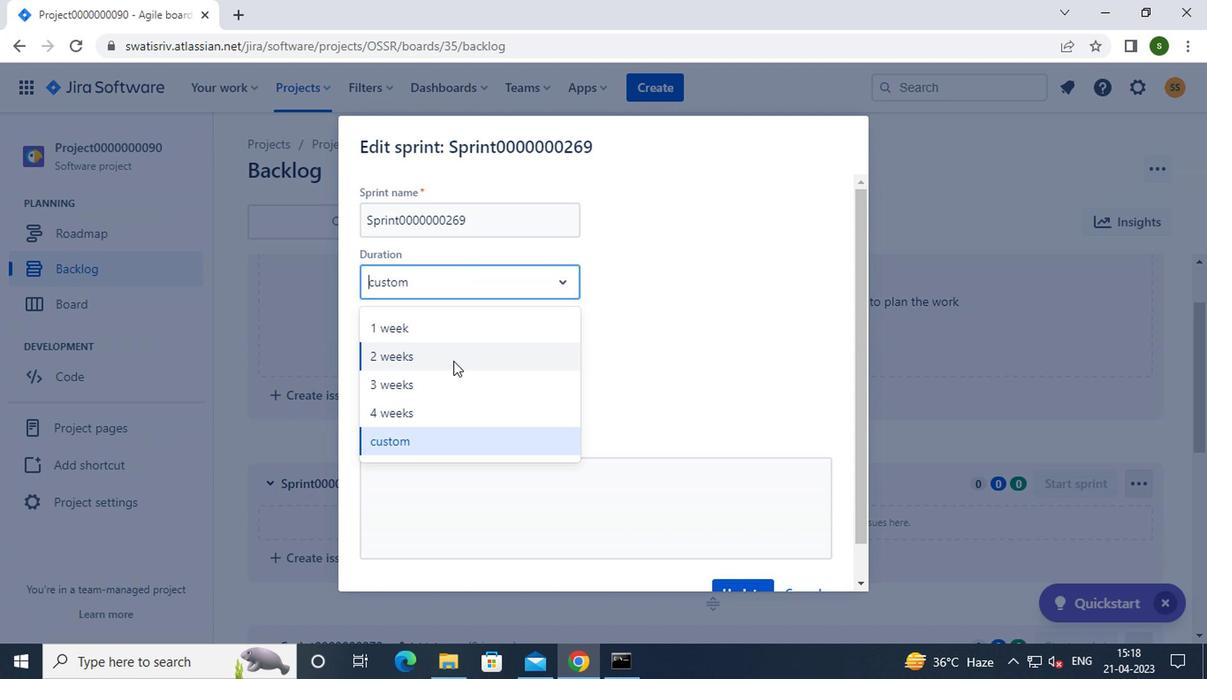 
Action: Mouse moved to (445, 344)
Screenshot: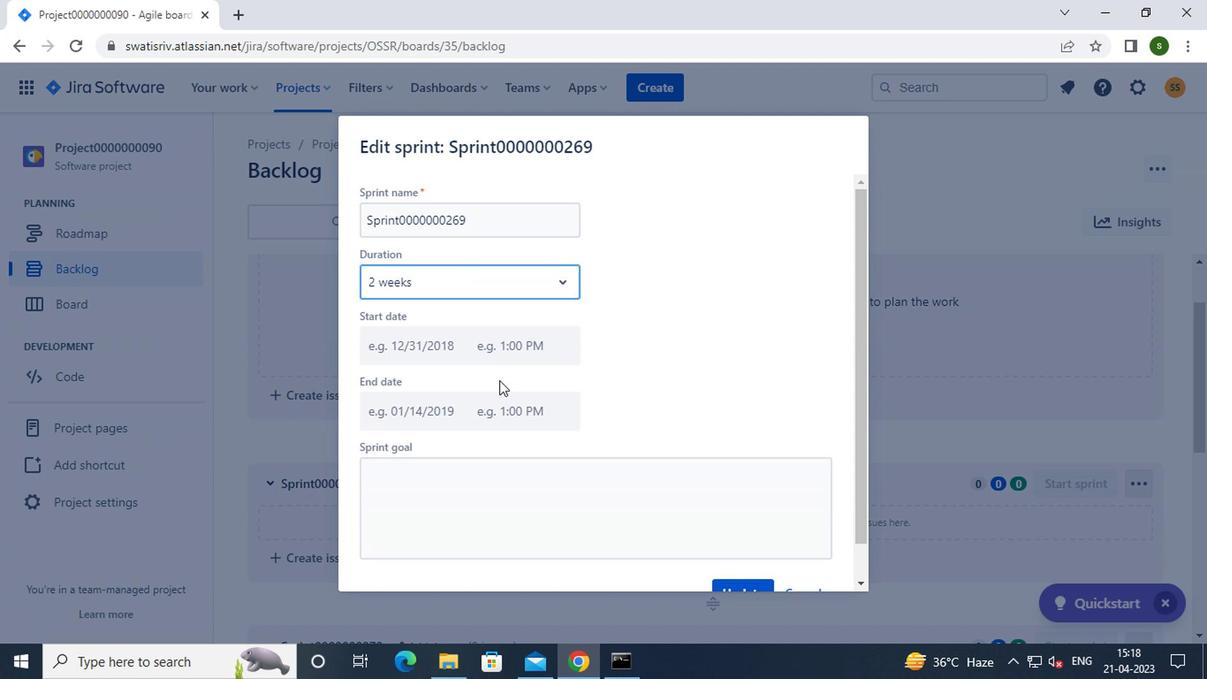 
Action: Mouse pressed left at (445, 344)
Screenshot: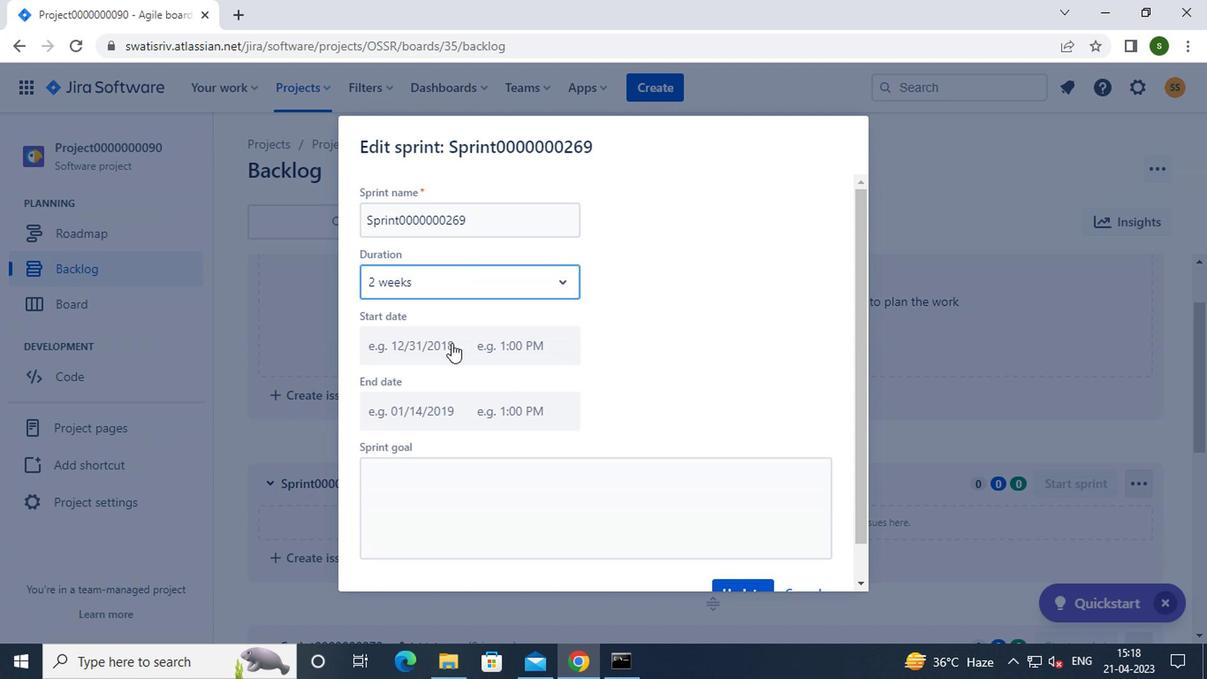 
Action: Mouse moved to (578, 534)
Screenshot: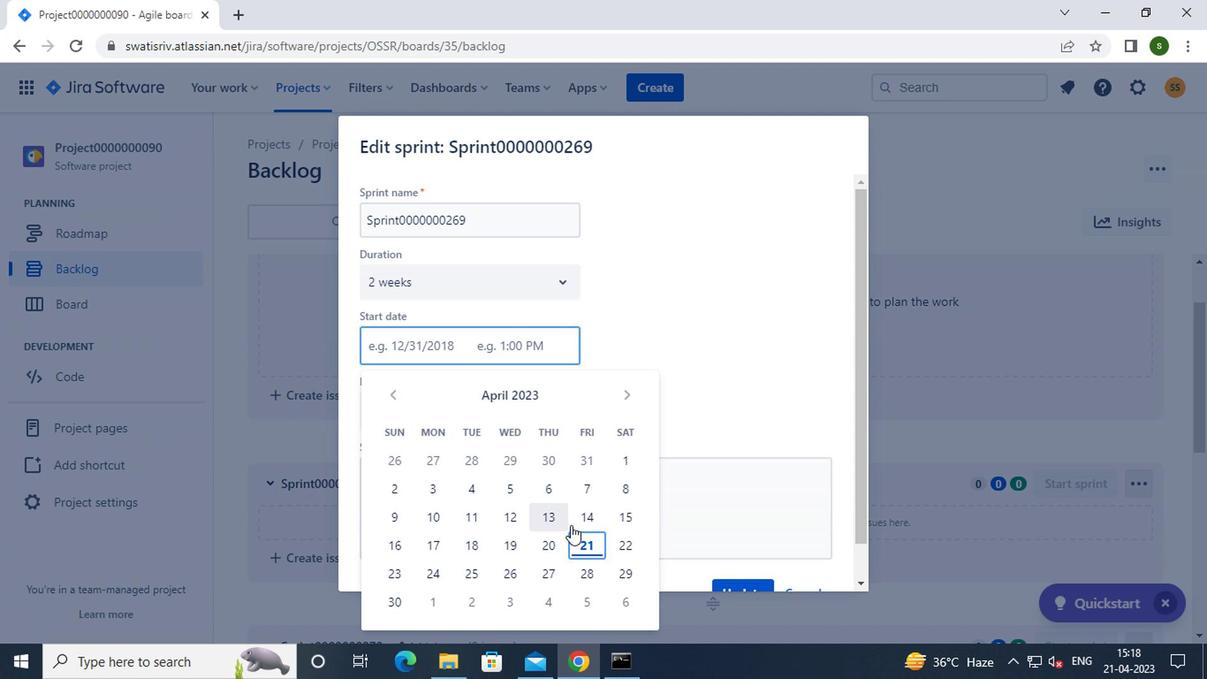 
Action: Mouse pressed left at (578, 534)
Screenshot: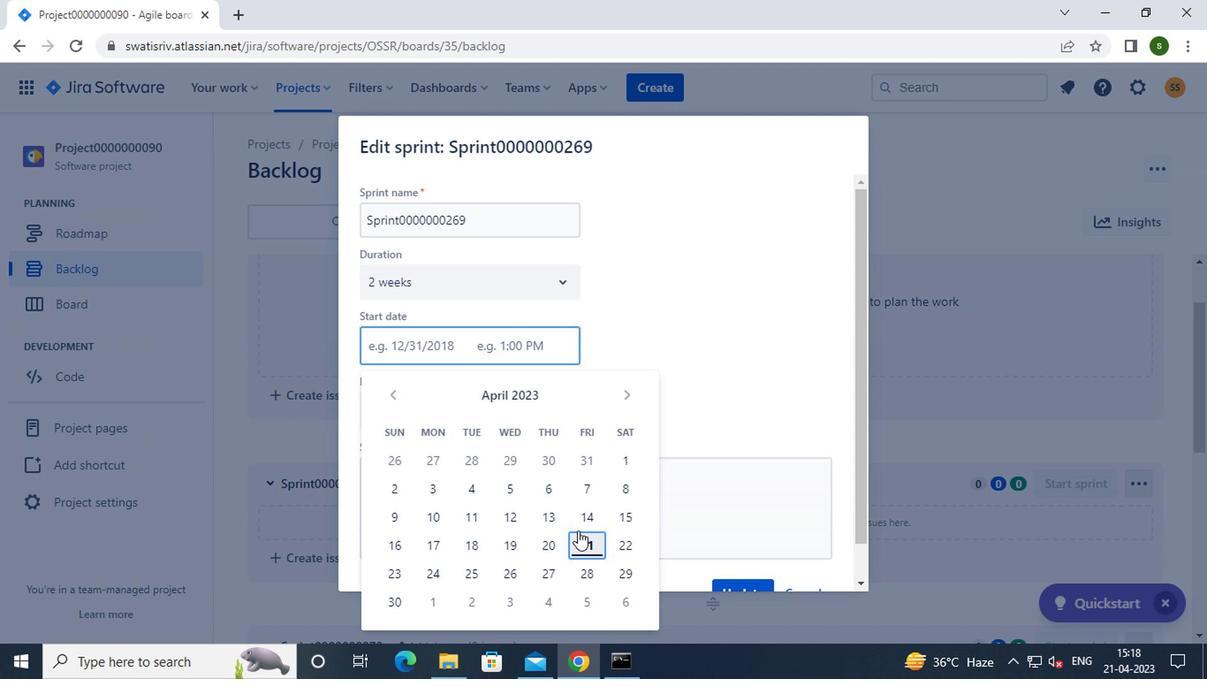 
Action: Mouse moved to (676, 524)
Screenshot: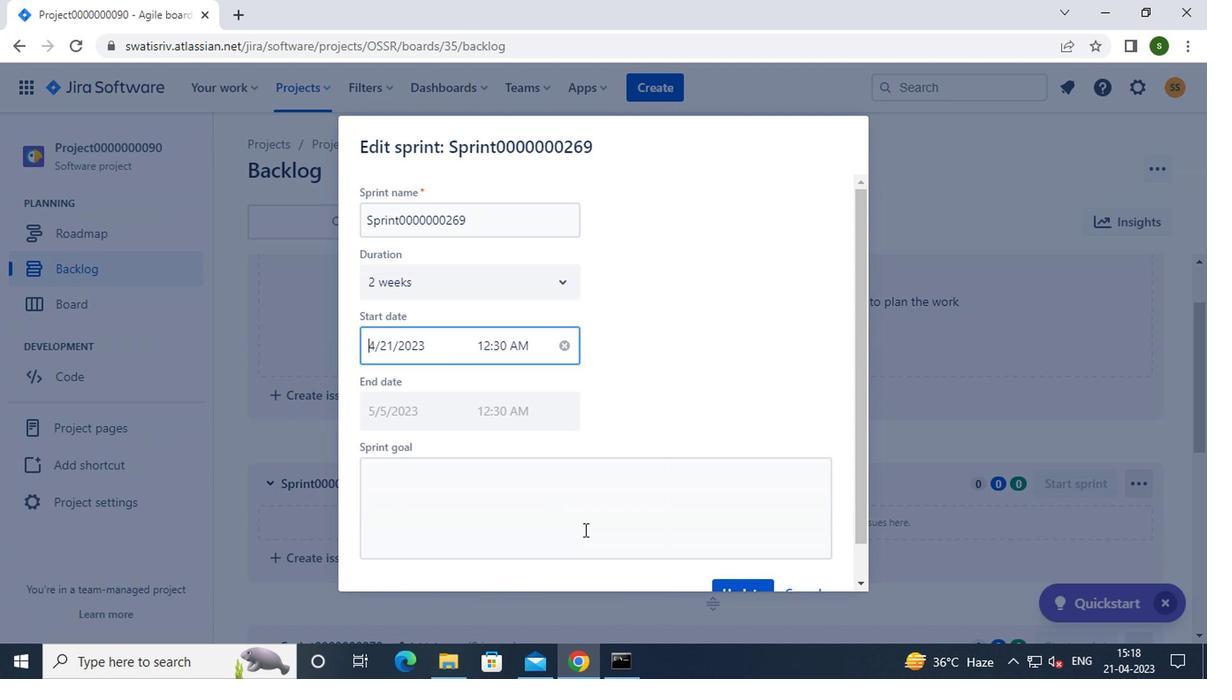 
Action: Mouse scrolled (676, 522) with delta (0, -1)
Screenshot: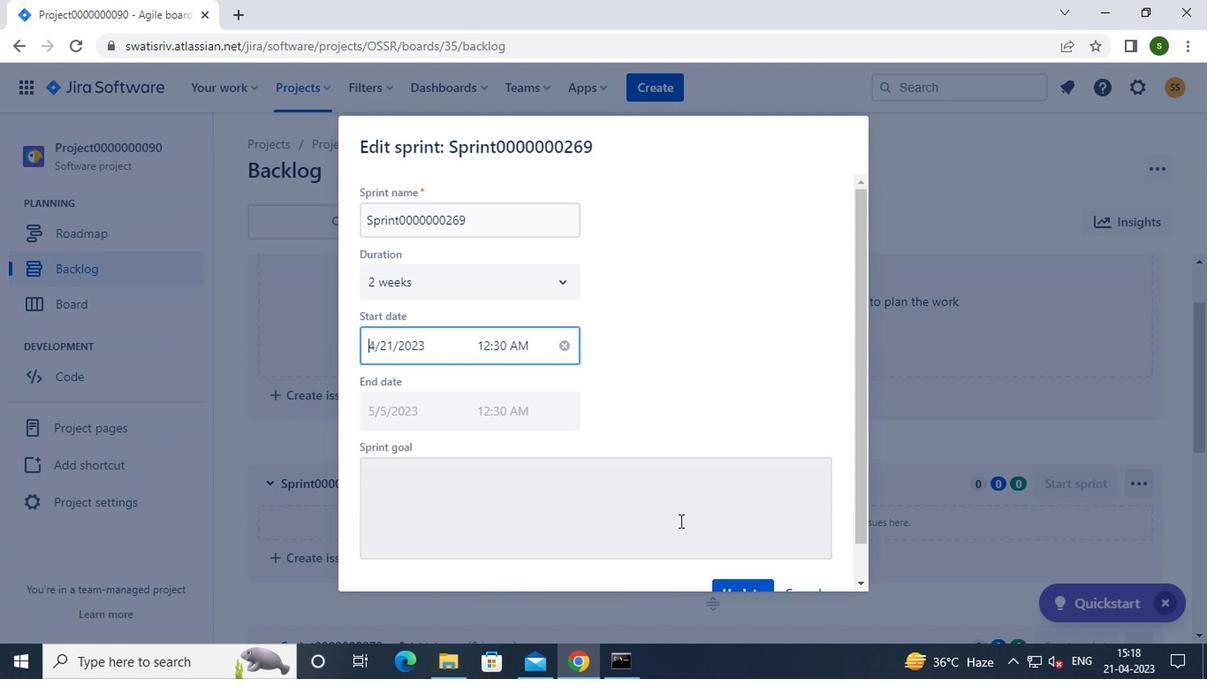 
Action: Mouse moved to (719, 549)
Screenshot: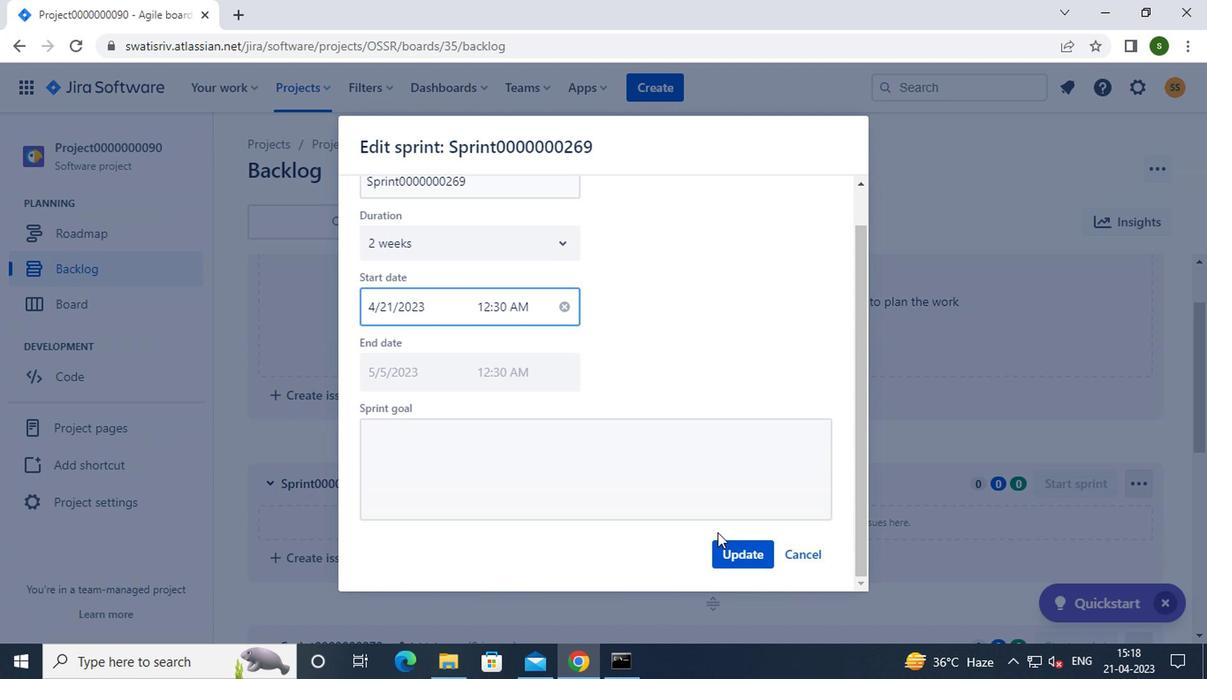 
Action: Mouse pressed left at (719, 549)
Screenshot: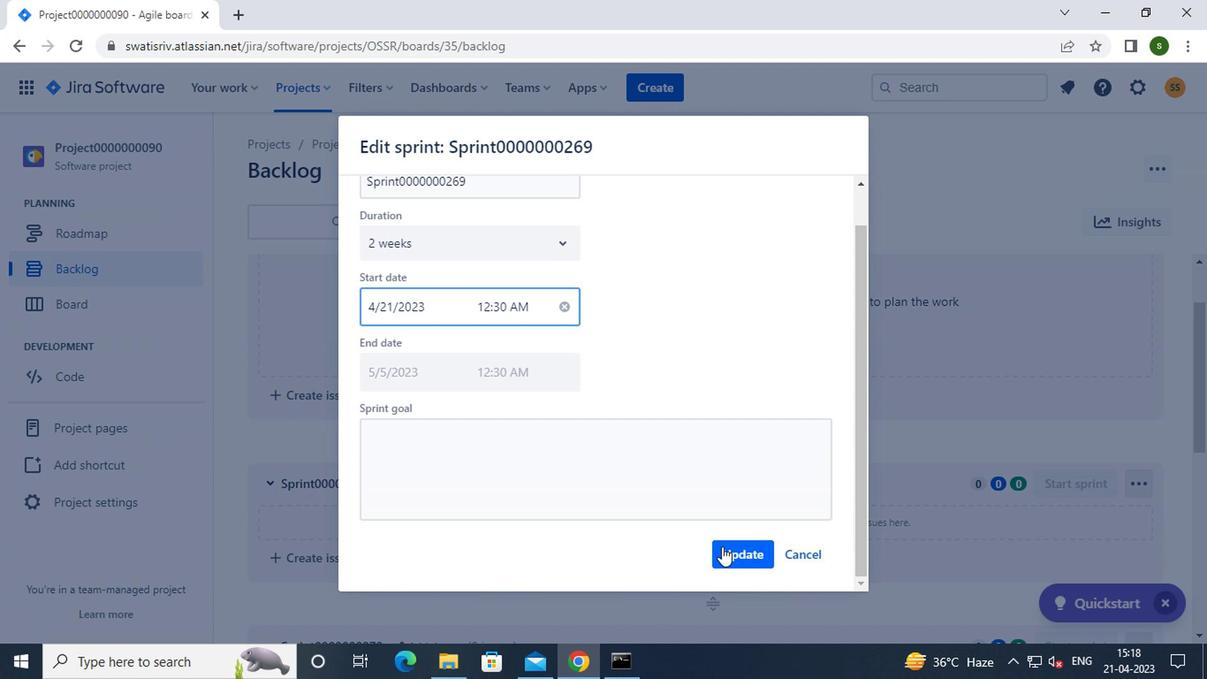 
Action: Mouse moved to (459, 483)
Screenshot: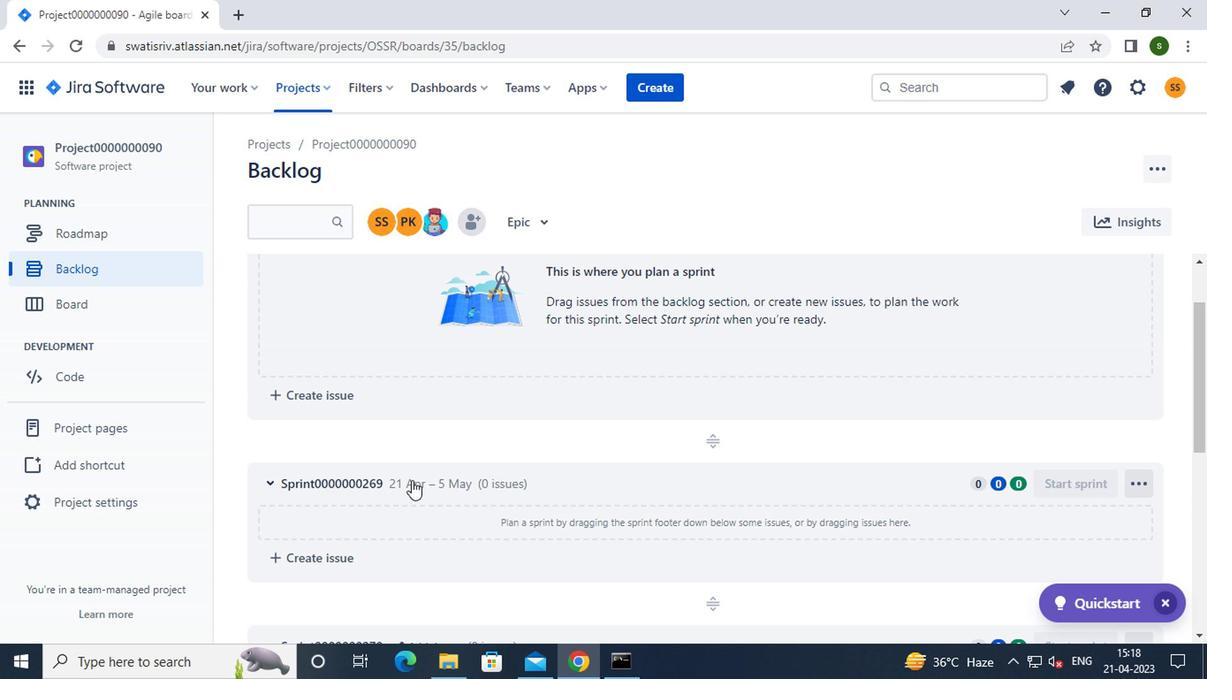 
Action: Mouse scrolled (459, 483) with delta (0, 0)
Screenshot: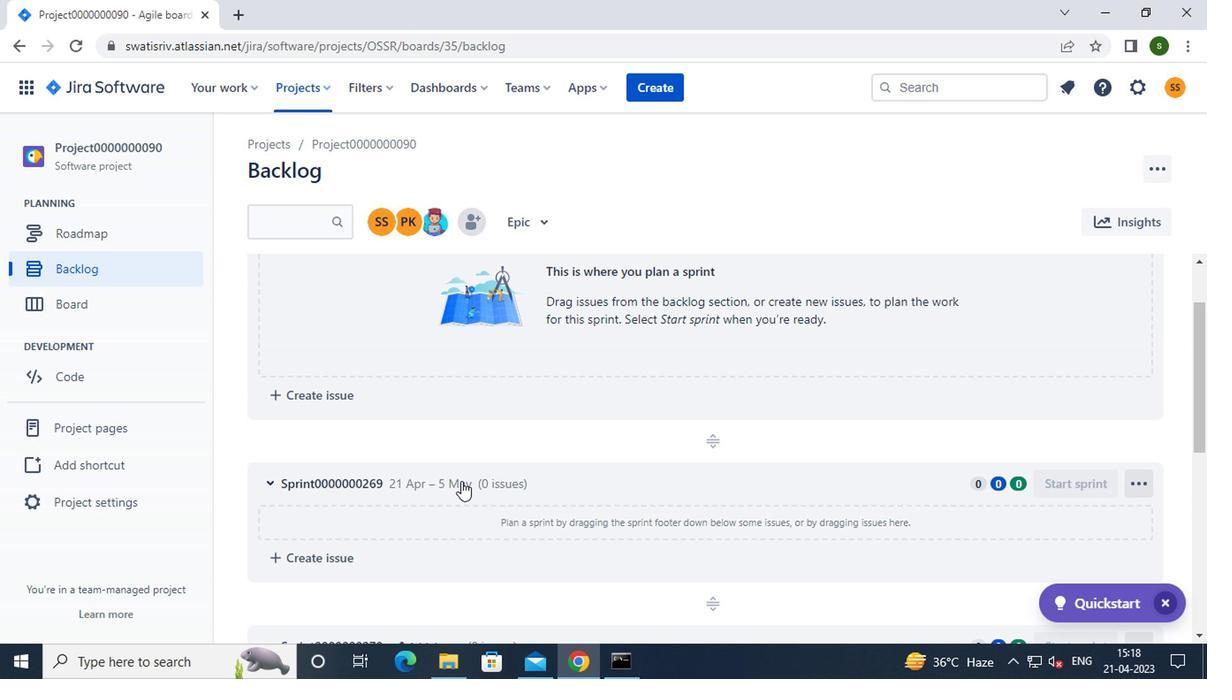 
Action: Mouse moved to (460, 485)
Screenshot: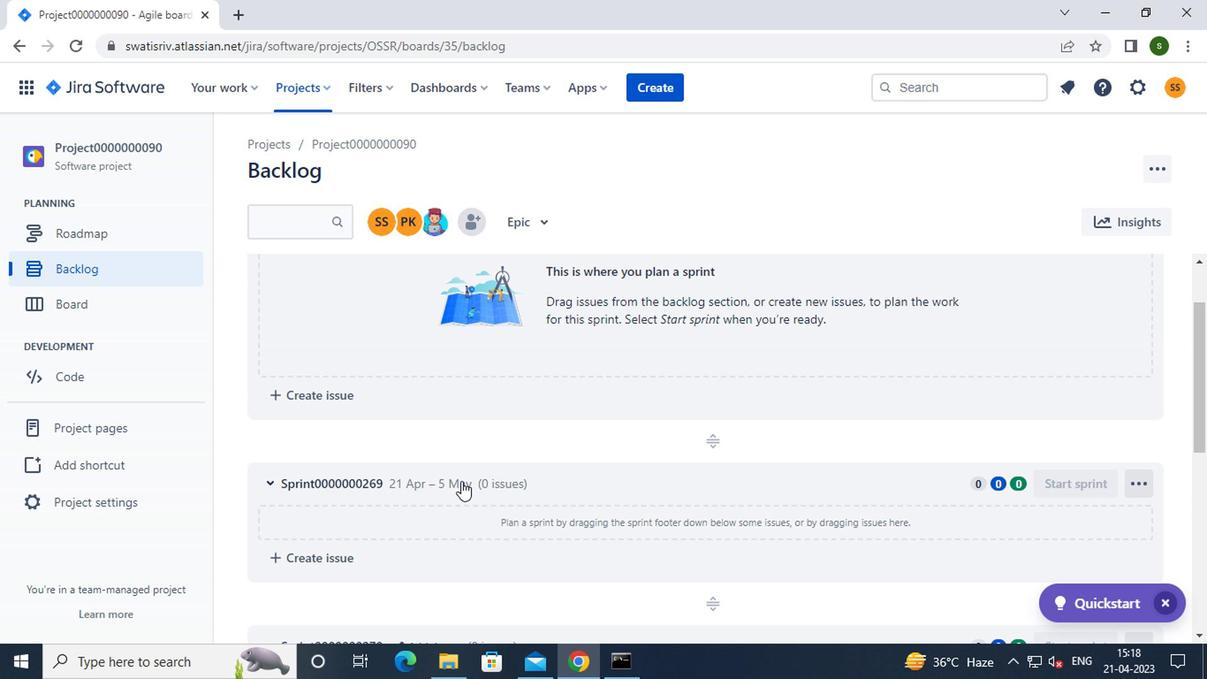 
Action: Mouse scrolled (460, 483) with delta (0, -1)
Screenshot: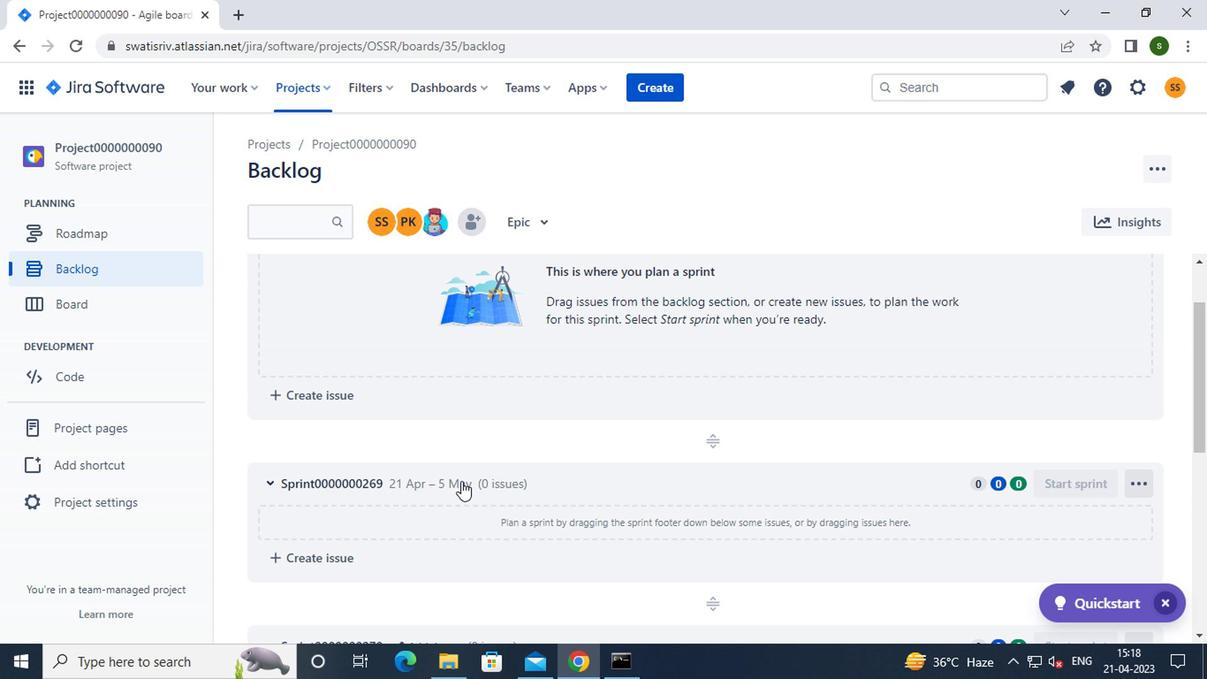 
Action: Mouse moved to (444, 470)
Screenshot: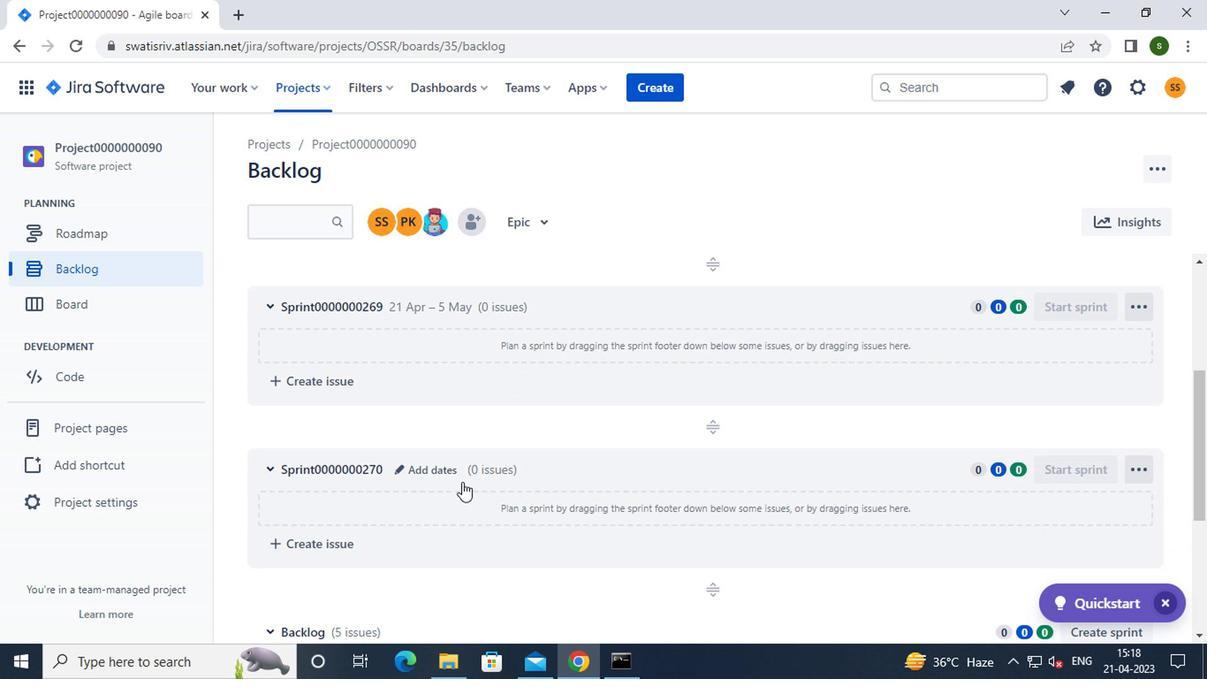 
Action: Mouse pressed left at (444, 470)
Screenshot: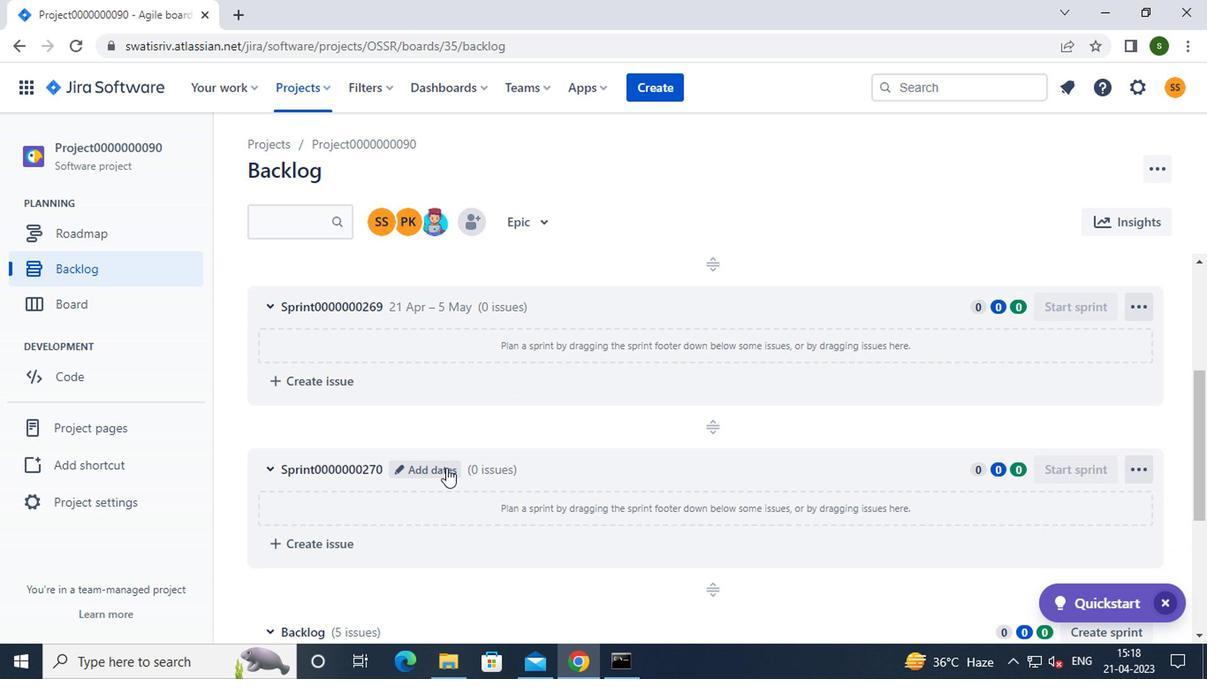 
Action: Mouse moved to (473, 274)
Screenshot: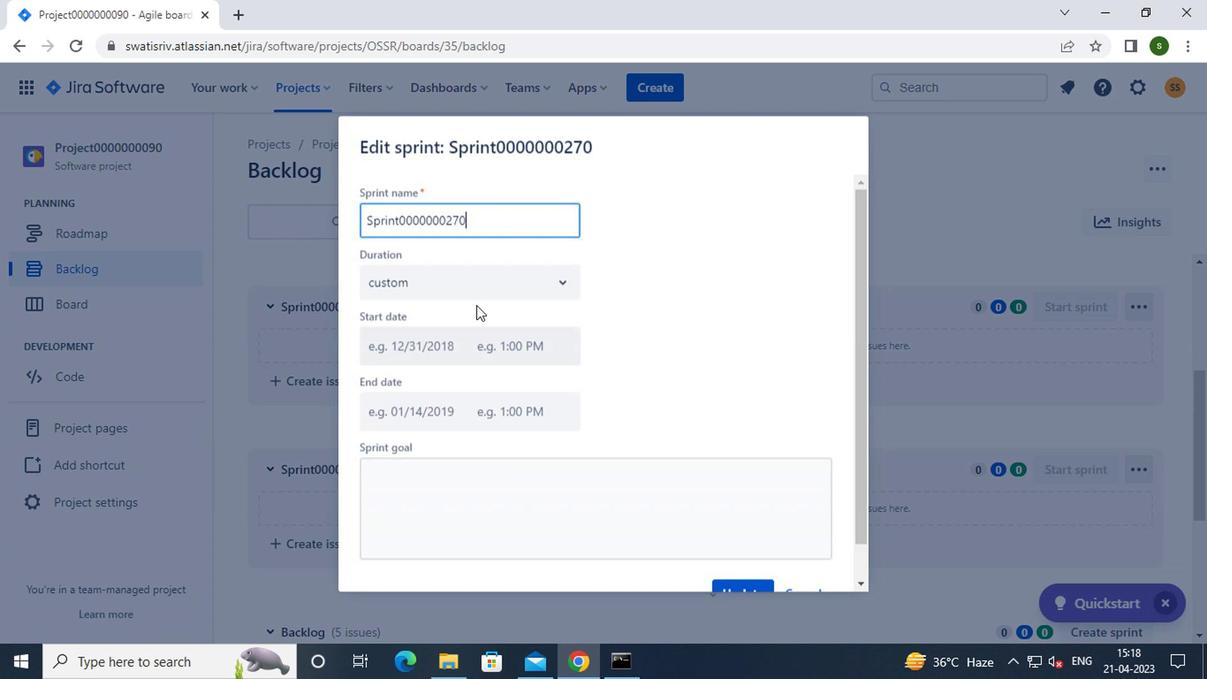 
Action: Mouse pressed left at (473, 274)
Screenshot: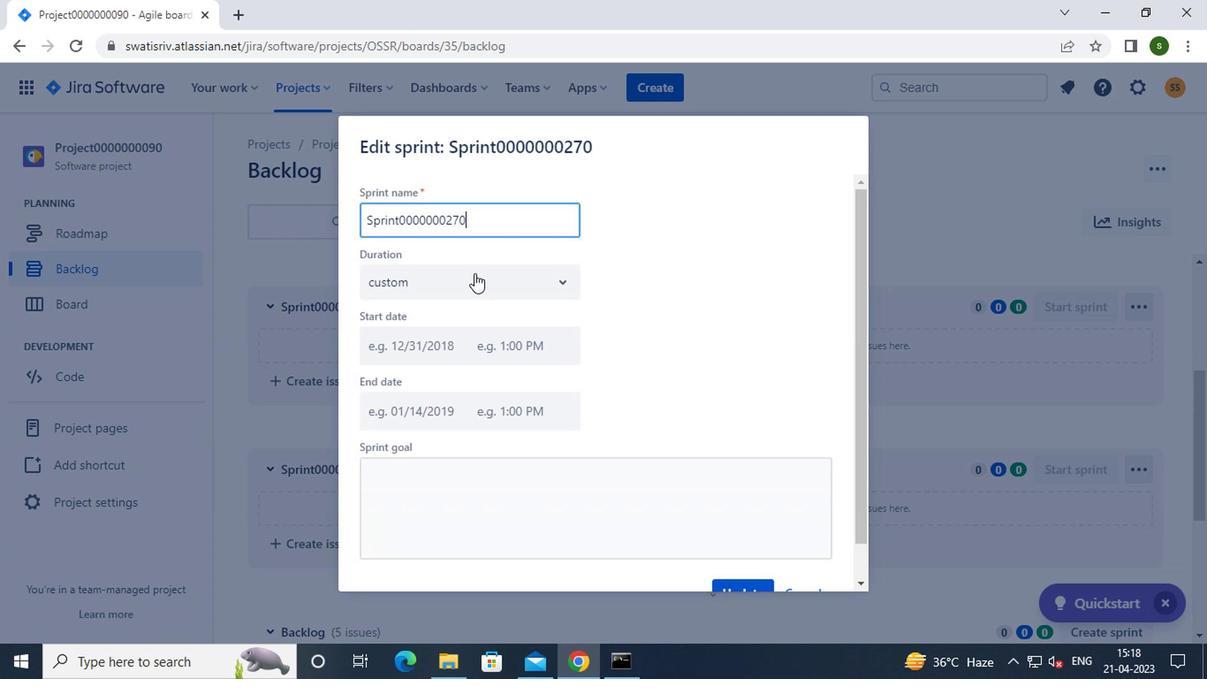 
Action: Mouse moved to (425, 383)
Screenshot: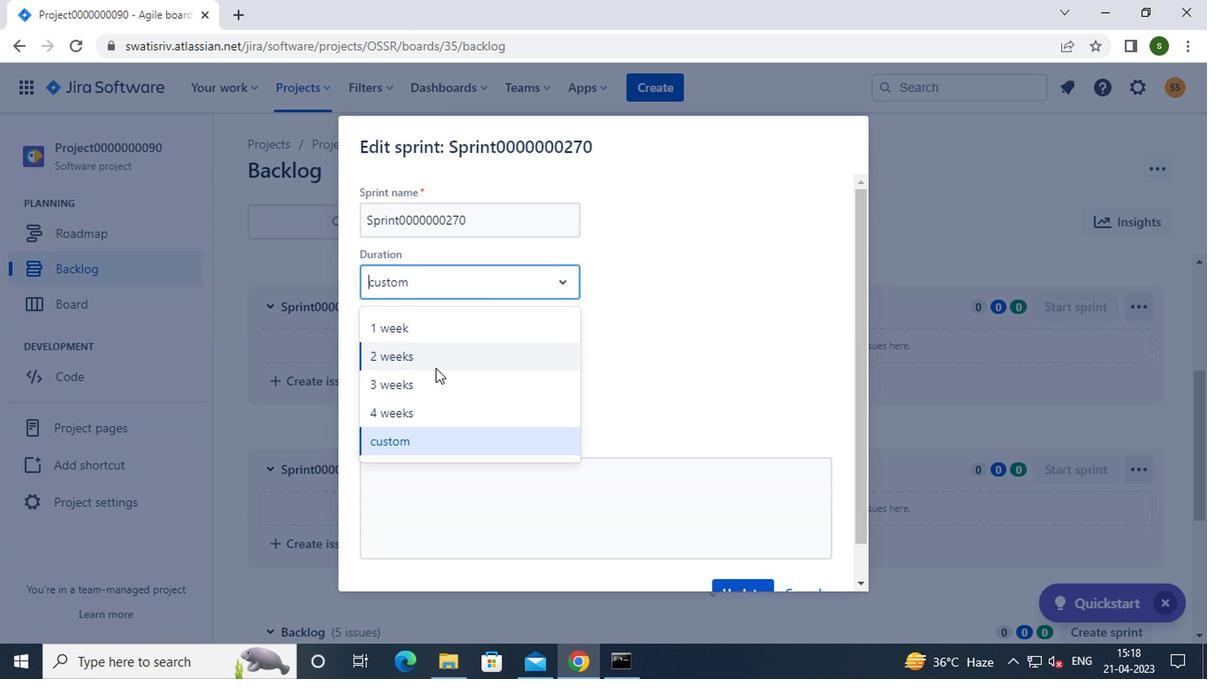 
Action: Mouse pressed left at (425, 383)
Screenshot: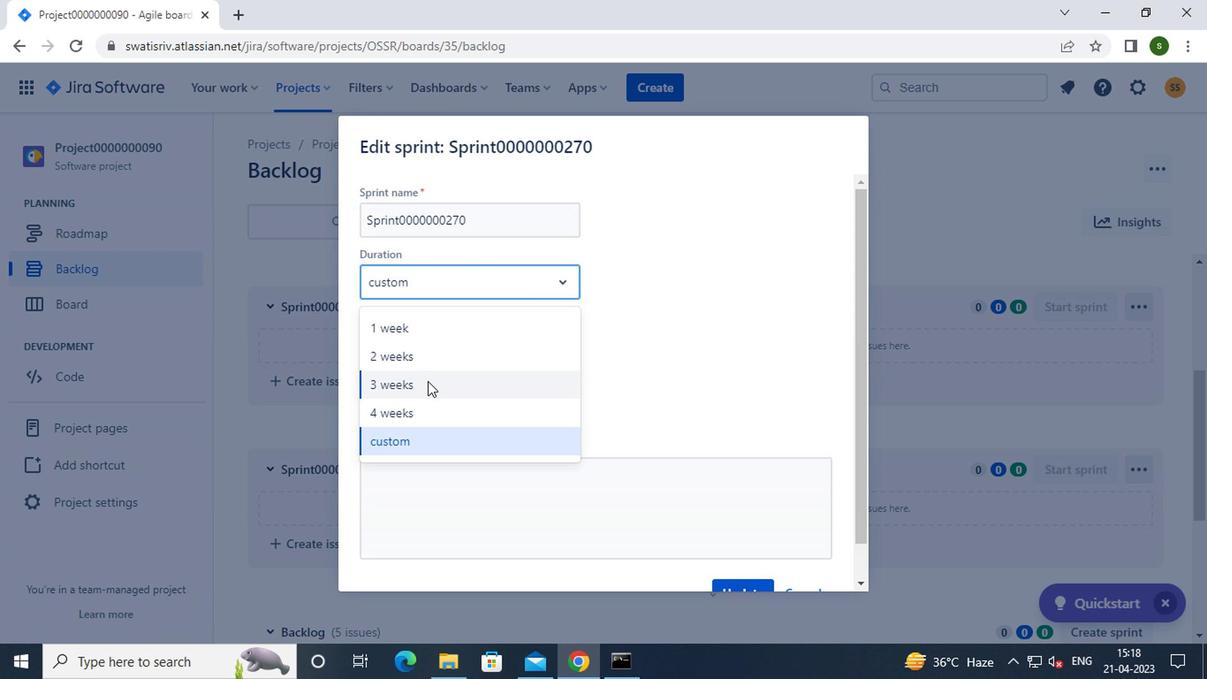 
Action: Mouse moved to (401, 351)
Screenshot: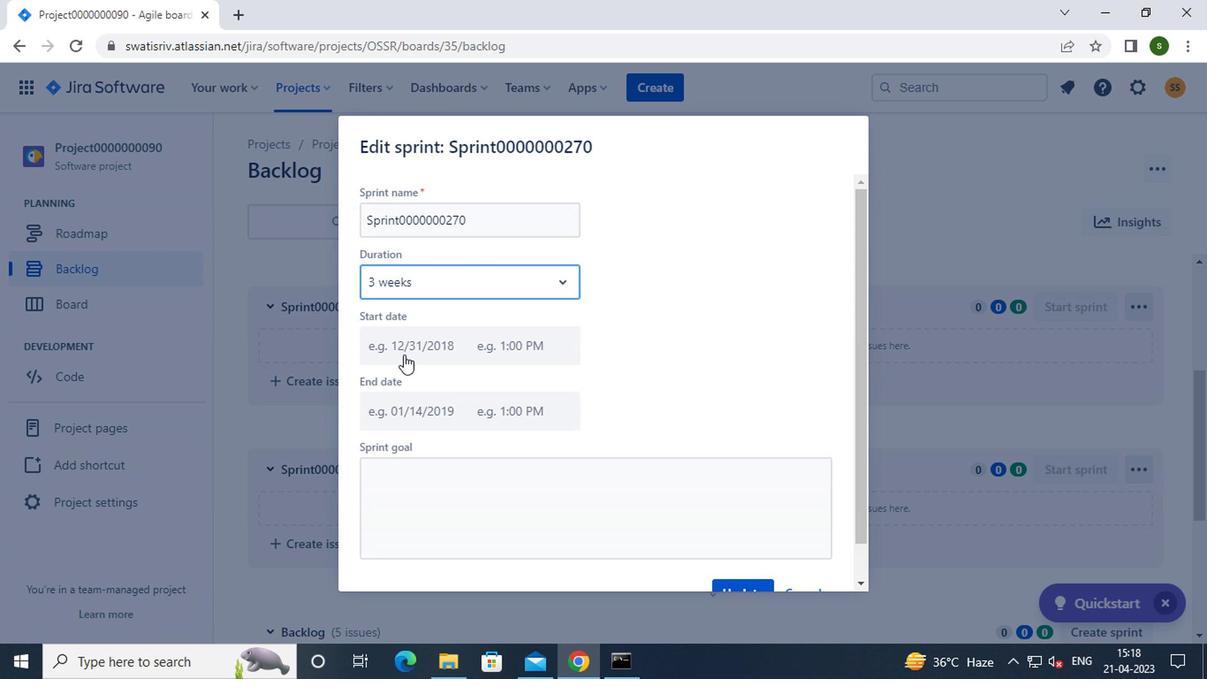
Action: Mouse pressed left at (401, 351)
Screenshot: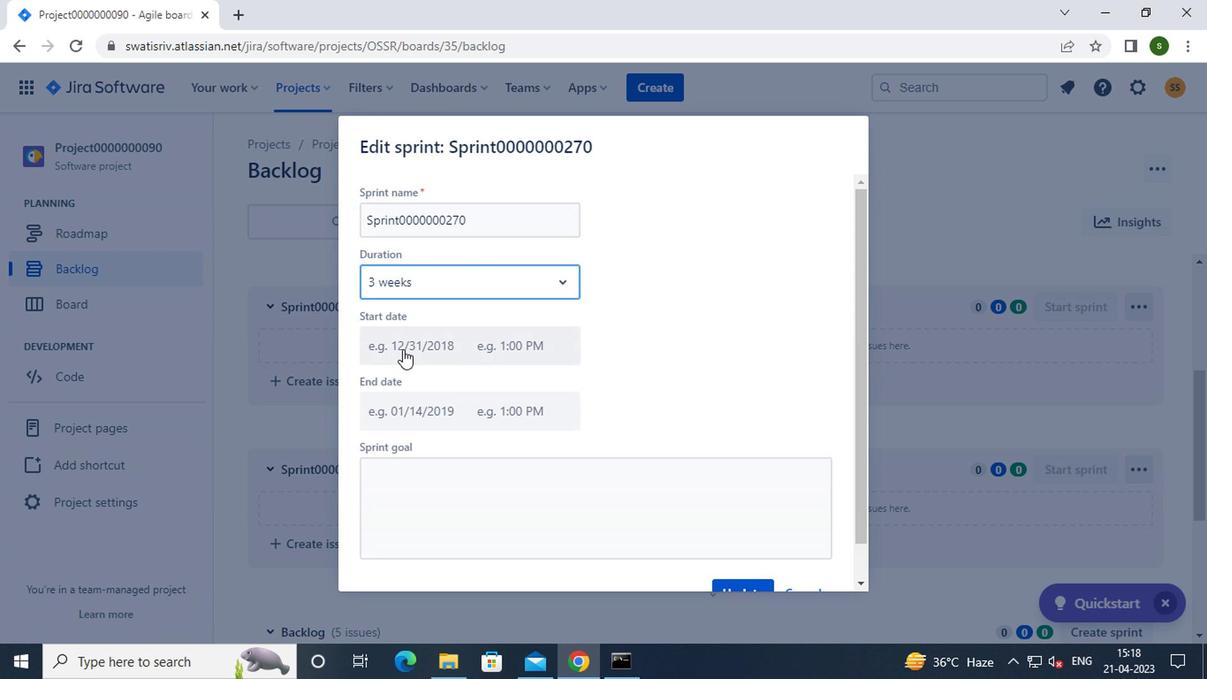 
Action: Mouse moved to (574, 549)
Screenshot: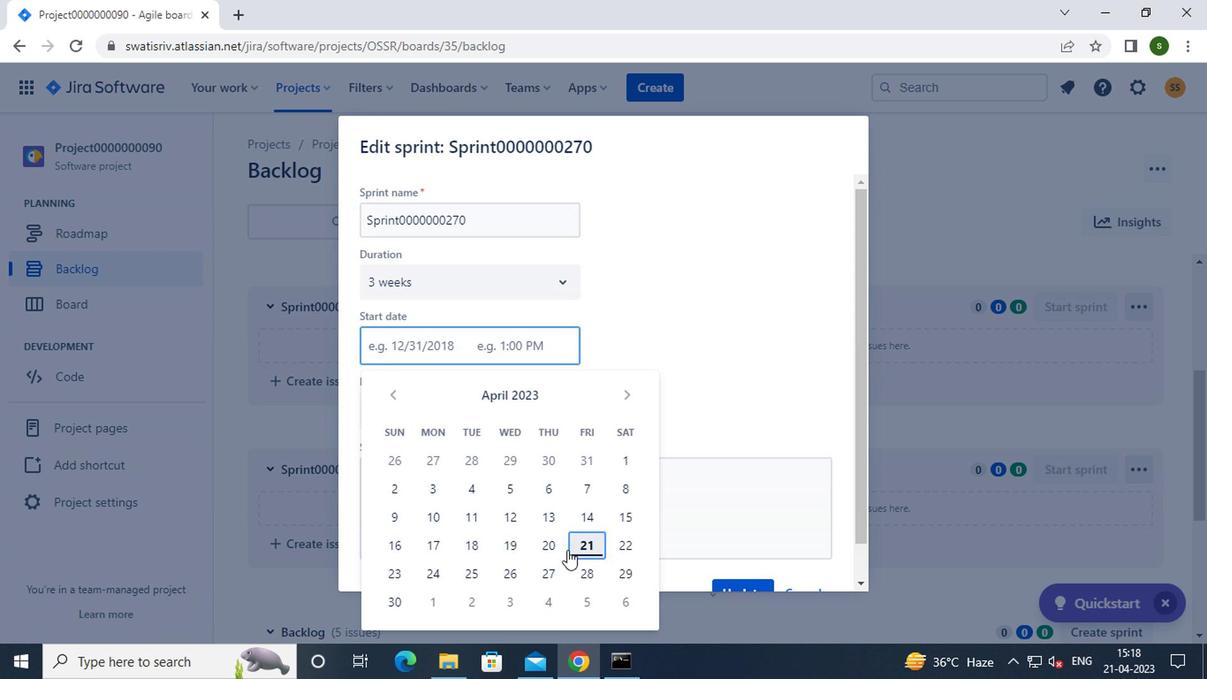 
Action: Mouse pressed left at (574, 549)
Screenshot: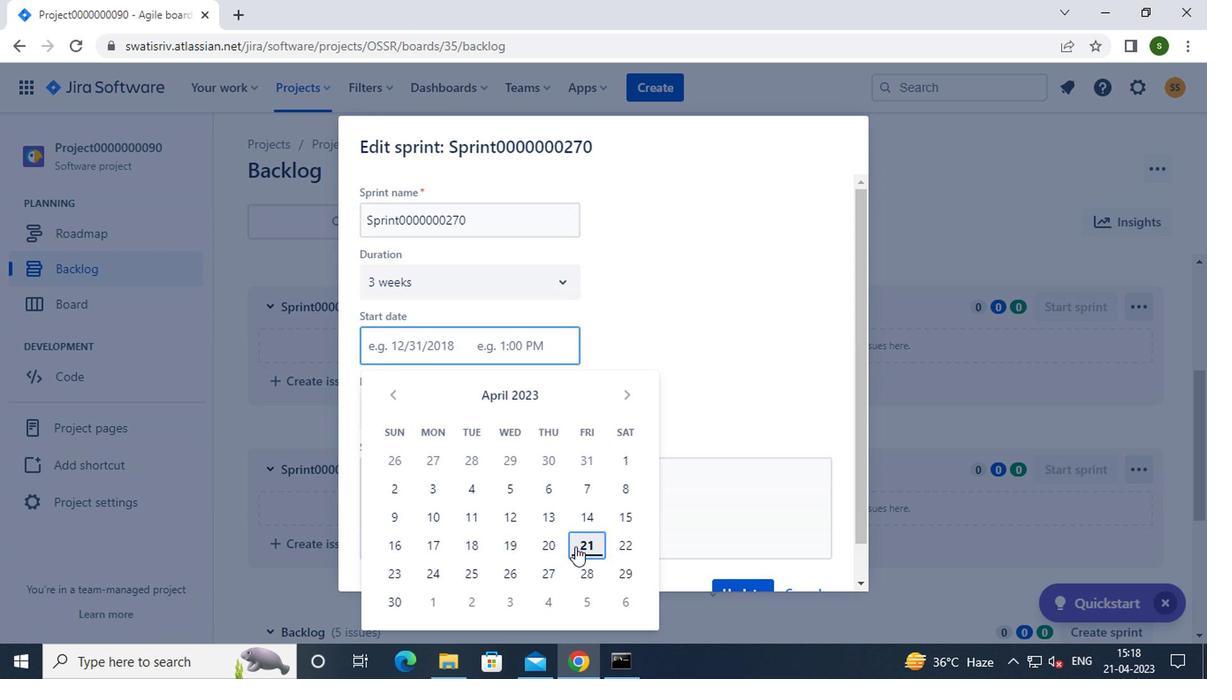 
Action: Mouse moved to (715, 571)
Screenshot: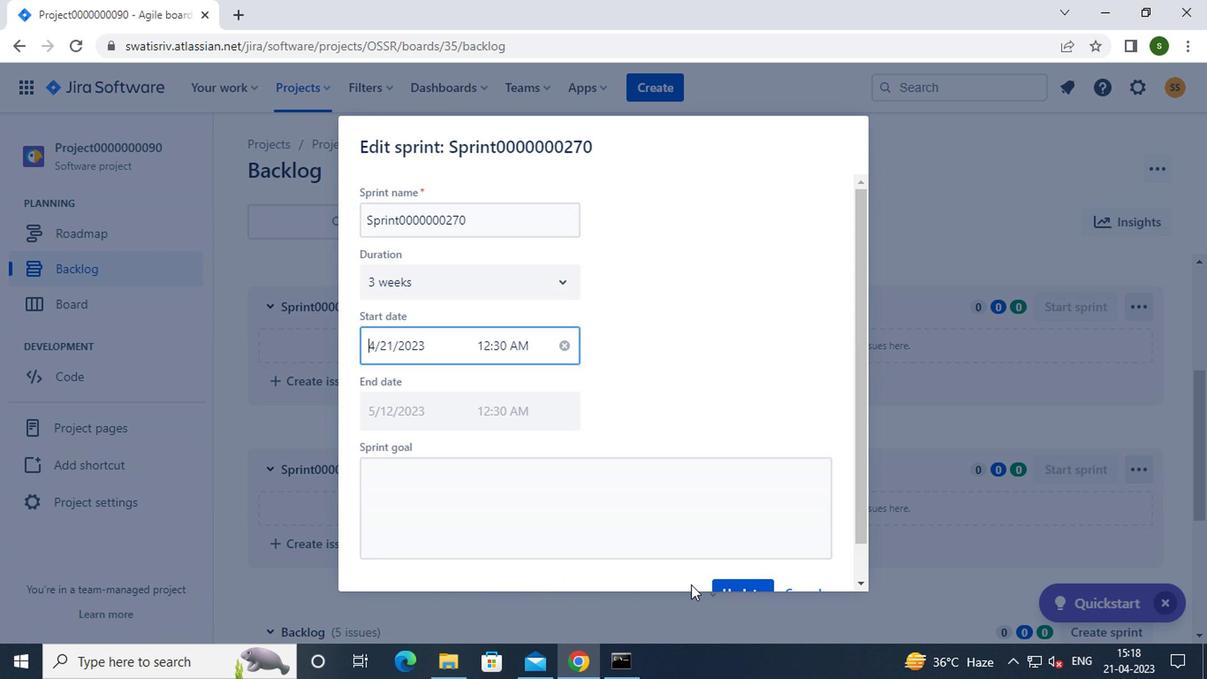 
Action: Mouse scrolled (715, 570) with delta (0, -1)
Screenshot: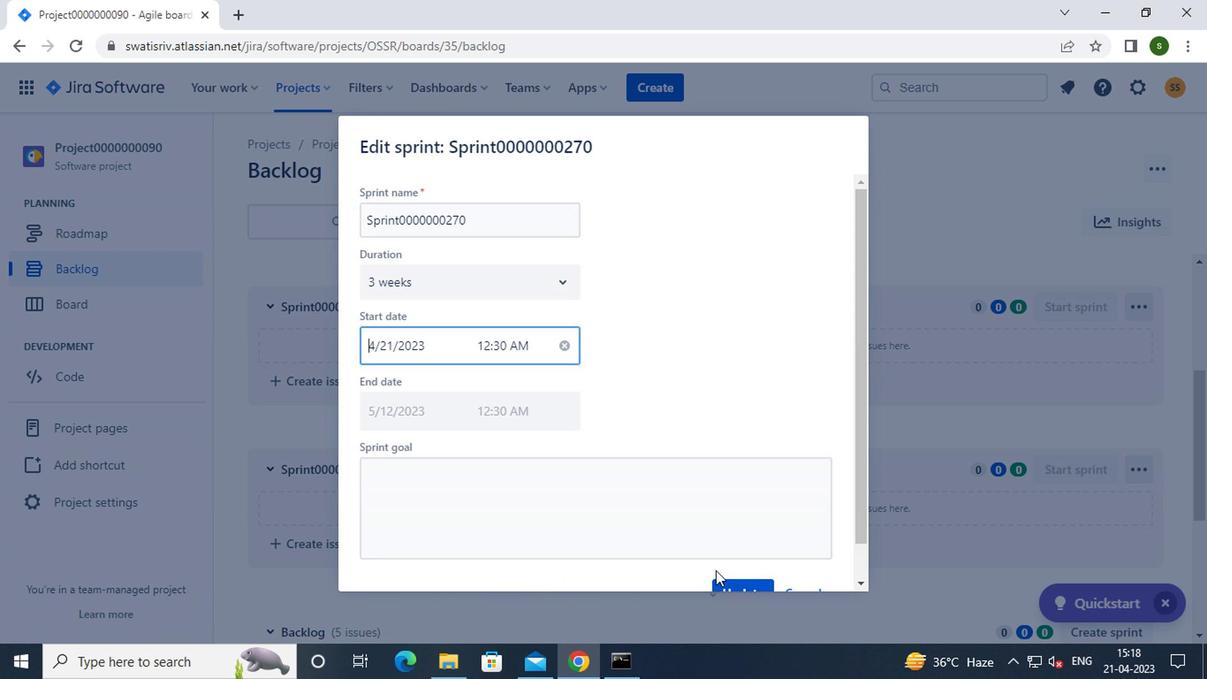
Action: Mouse scrolled (715, 570) with delta (0, -1)
Screenshot: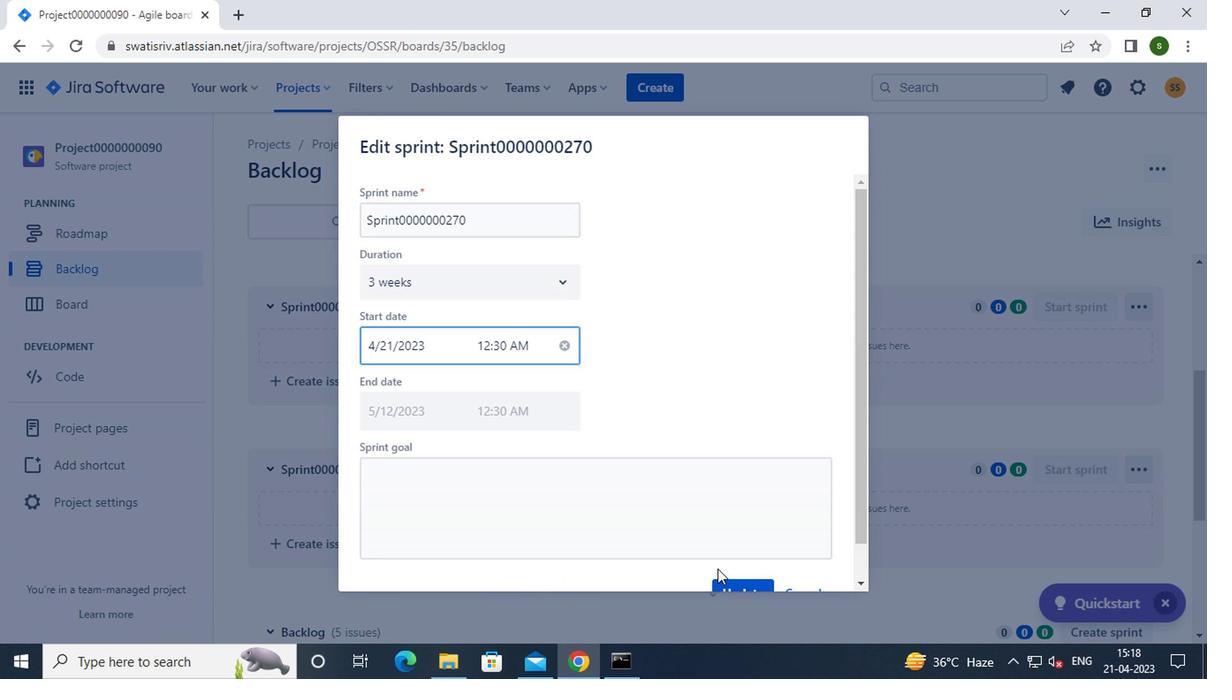 
Action: Mouse moved to (744, 549)
Screenshot: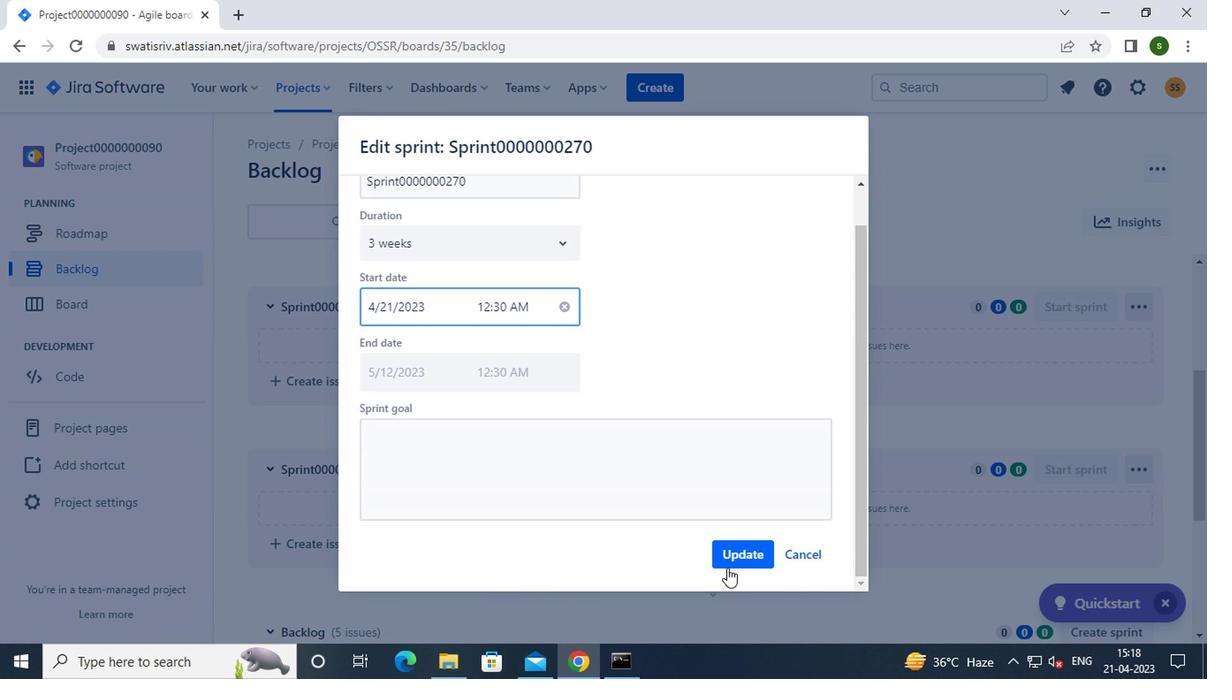 
Action: Mouse pressed left at (744, 549)
Screenshot: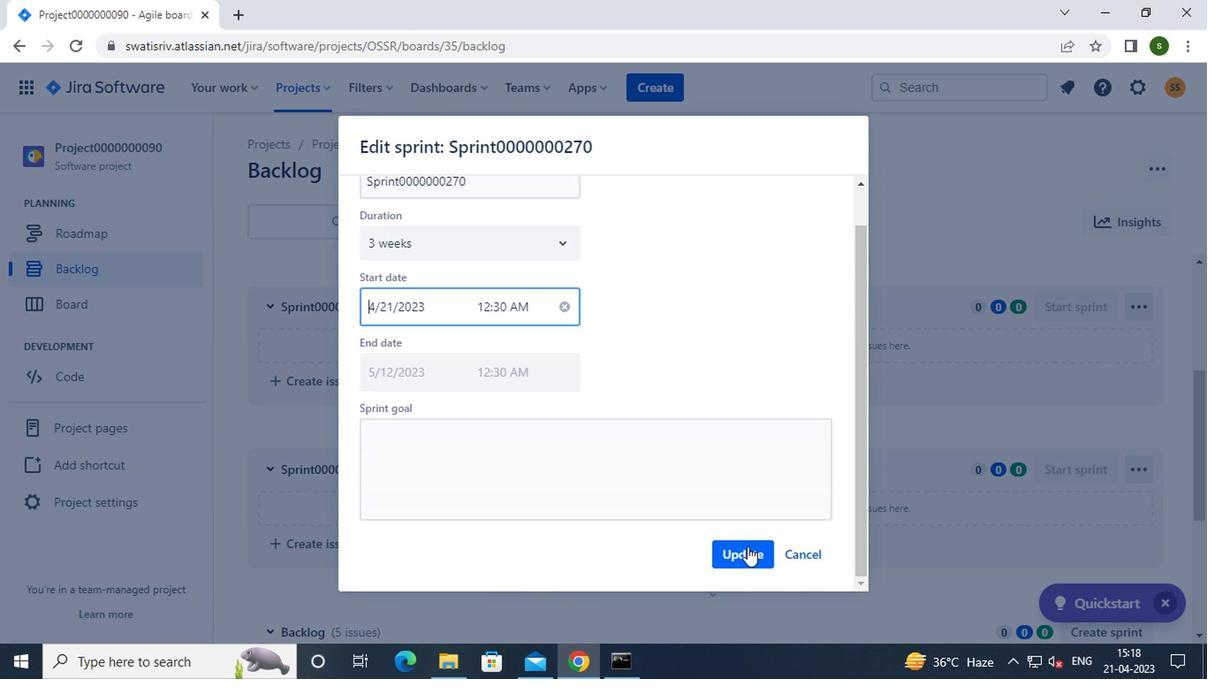 
Action: Mouse moved to (301, 96)
Screenshot: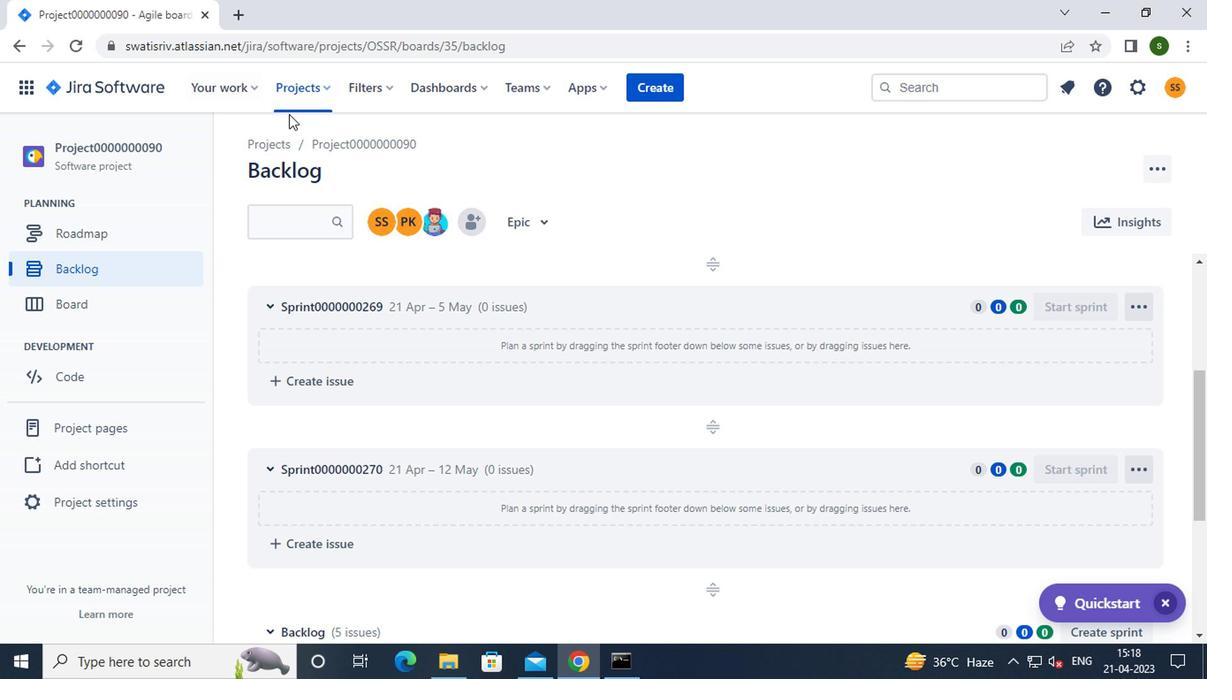 
Action: Mouse pressed left at (301, 96)
Screenshot: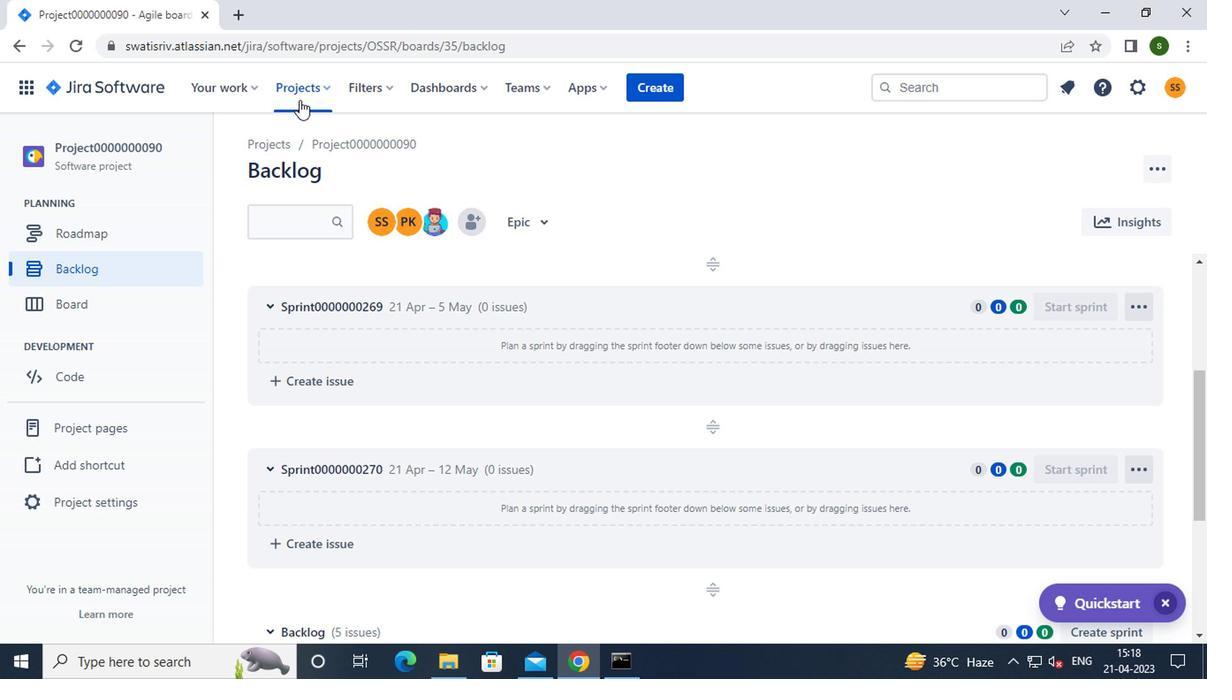 
Action: Mouse moved to (381, 222)
Screenshot: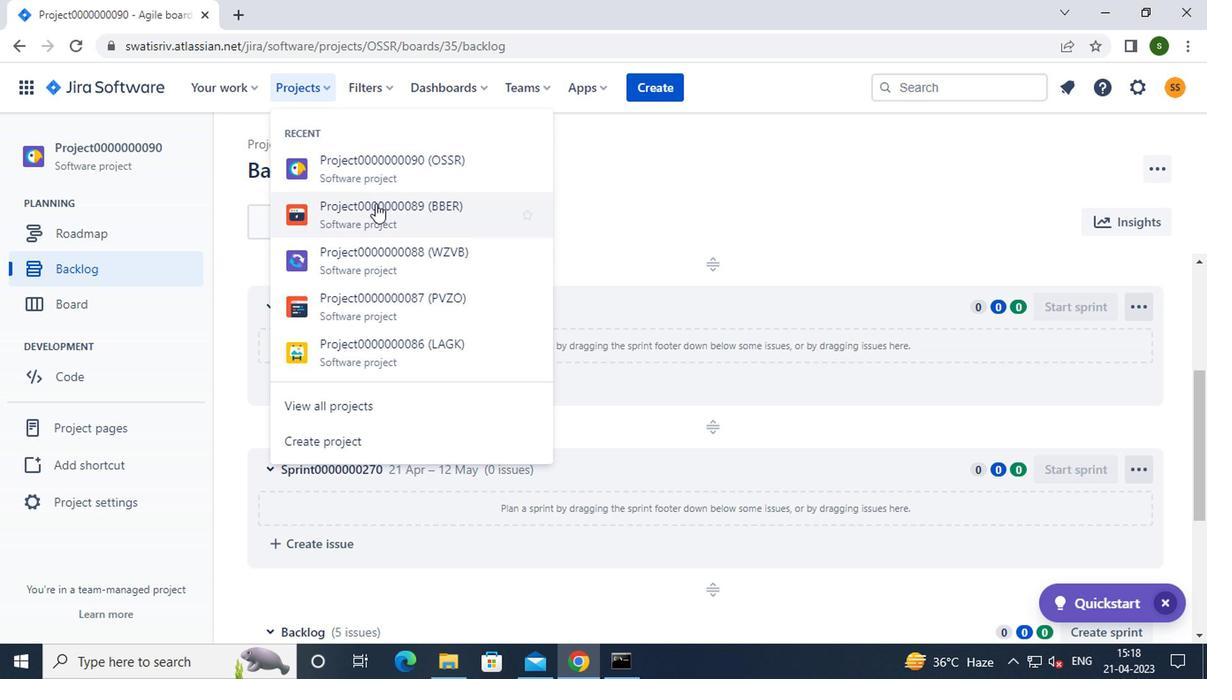 
Action: Mouse pressed left at (381, 222)
Screenshot: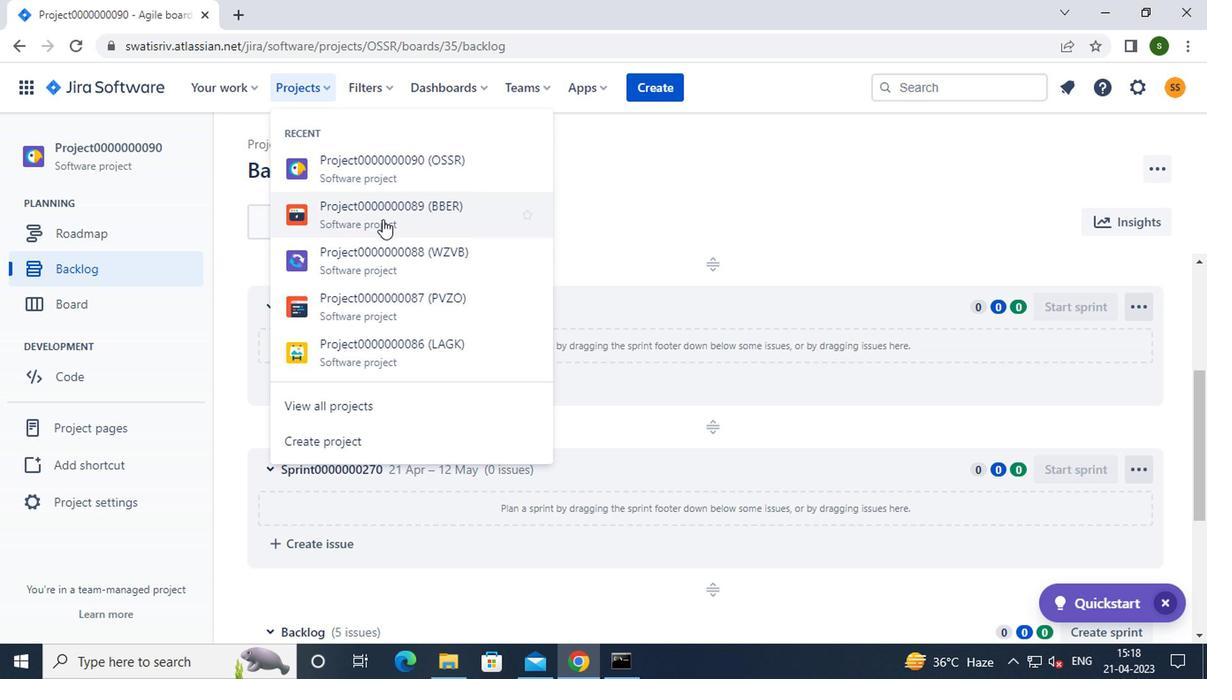 
Action: Mouse moved to (121, 263)
Screenshot: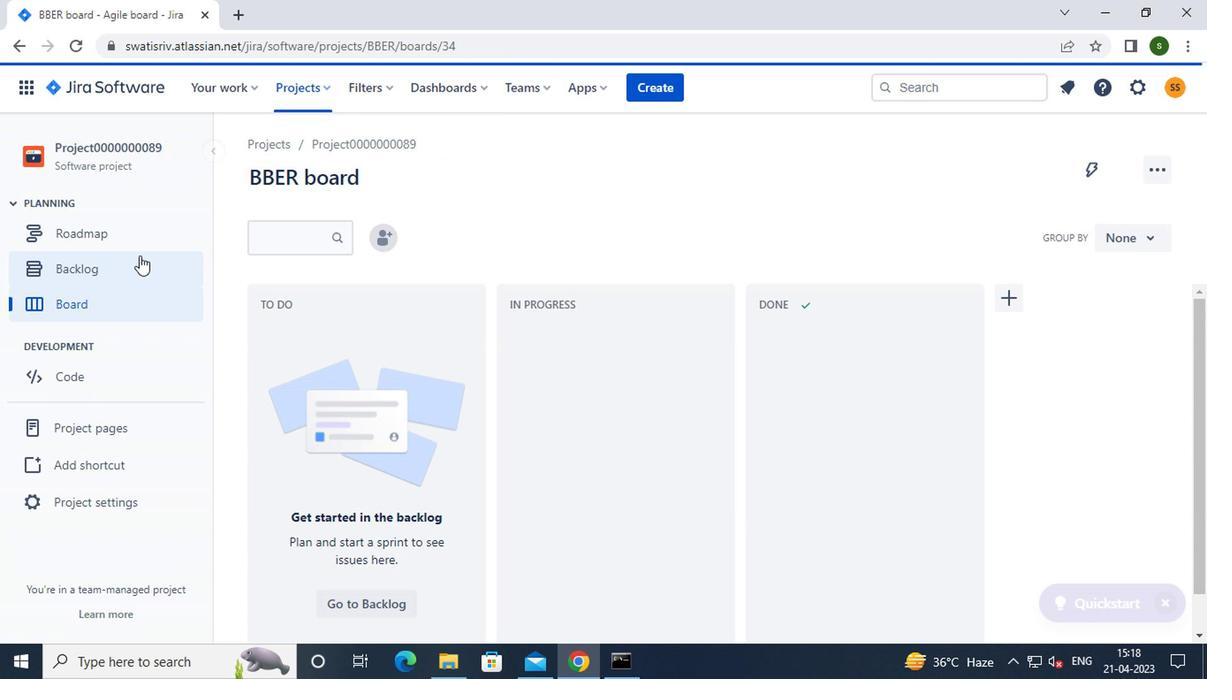 
Action: Mouse pressed left at (121, 263)
Screenshot: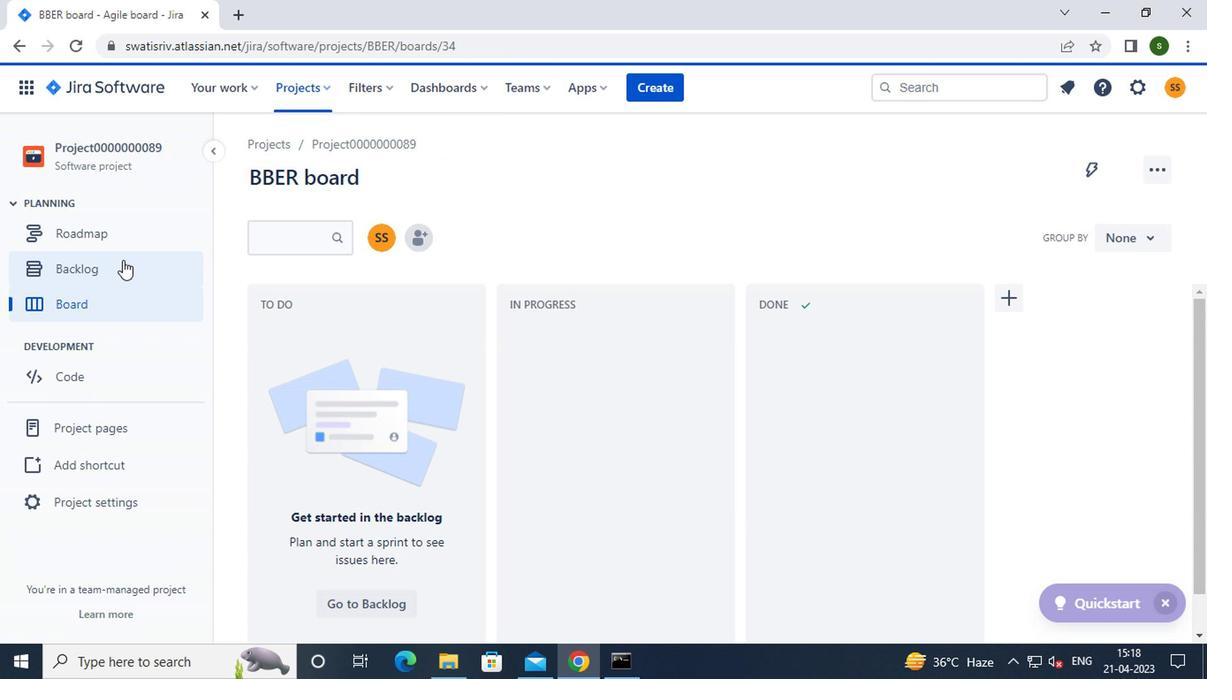 
Action: Mouse moved to (526, 369)
Screenshot: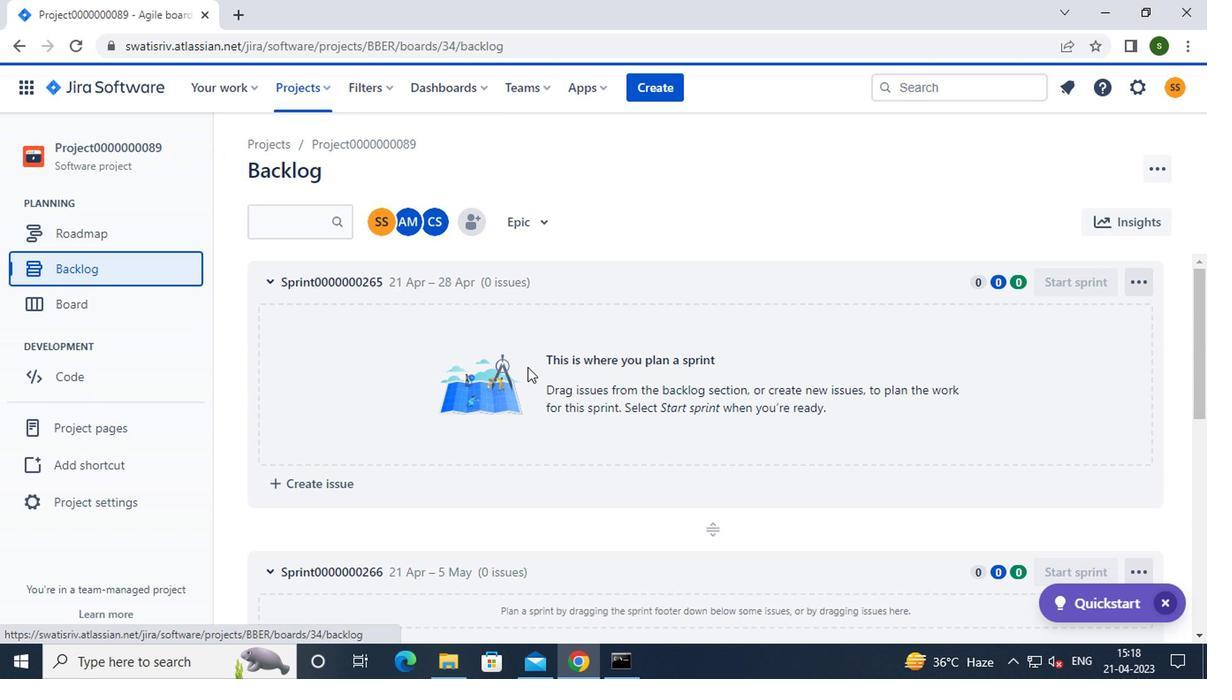 
Action: Mouse scrolled (526, 368) with delta (0, -1)
Screenshot: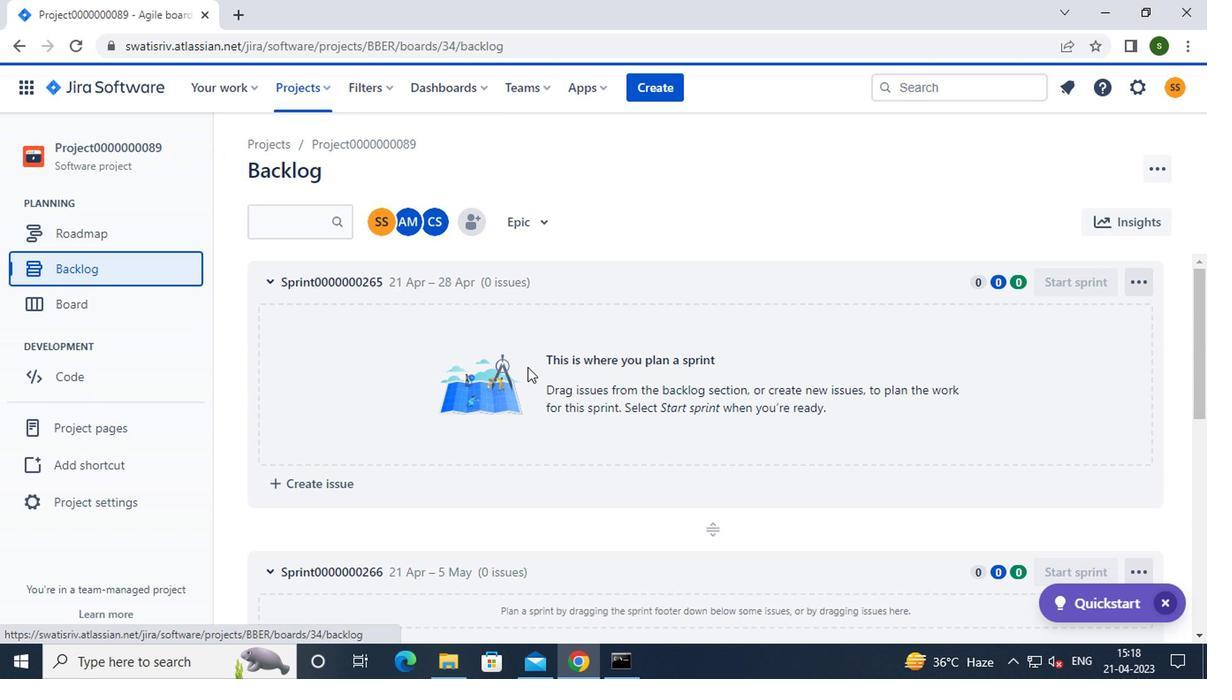 
Action: Mouse scrolled (526, 368) with delta (0, -1)
Screenshot: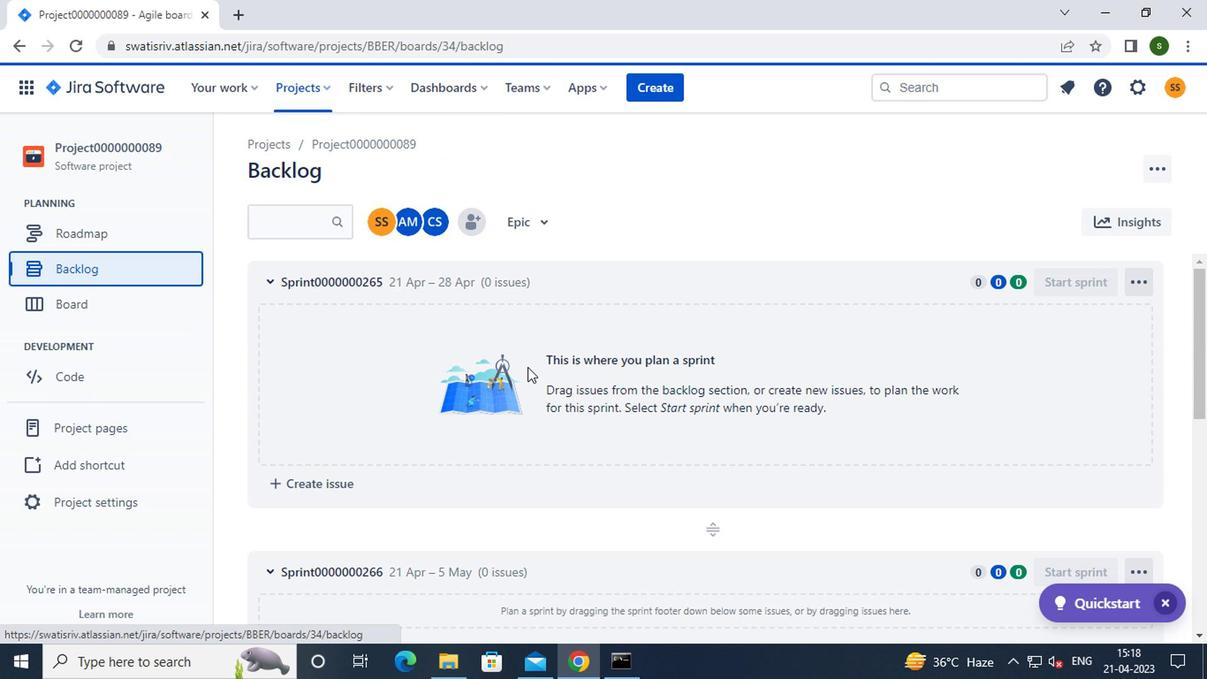 
Action: Mouse scrolled (526, 368) with delta (0, -1)
Screenshot: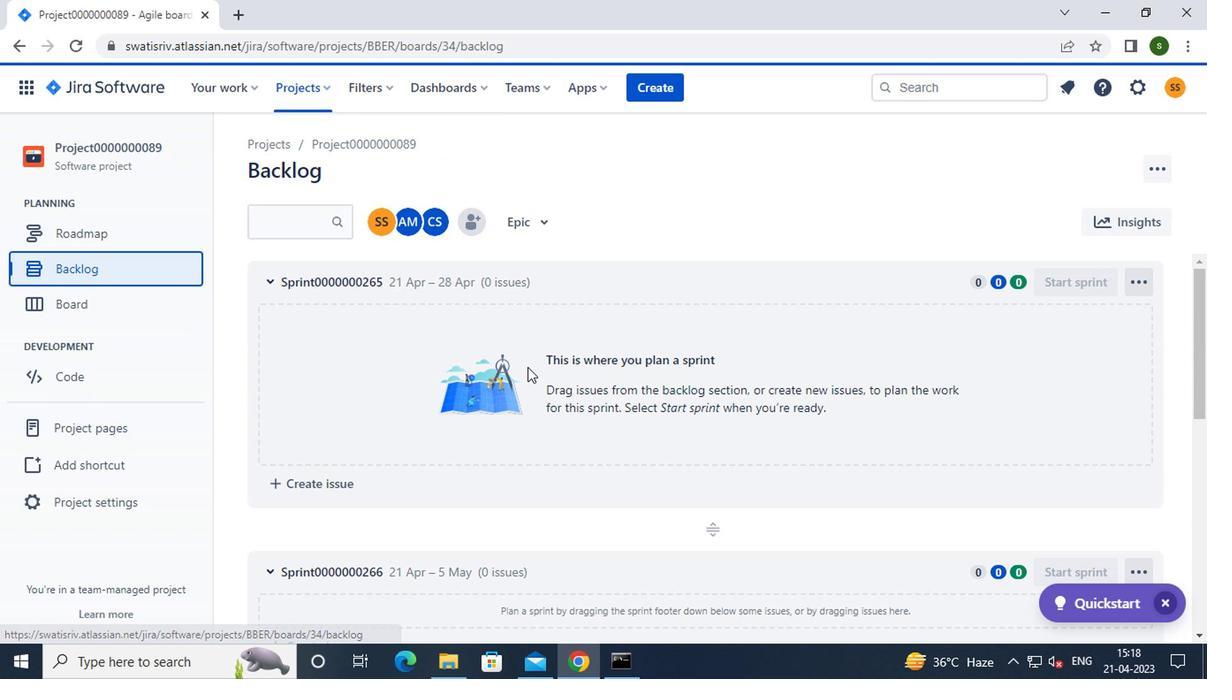 
Action: Mouse scrolled (526, 368) with delta (0, -1)
Screenshot: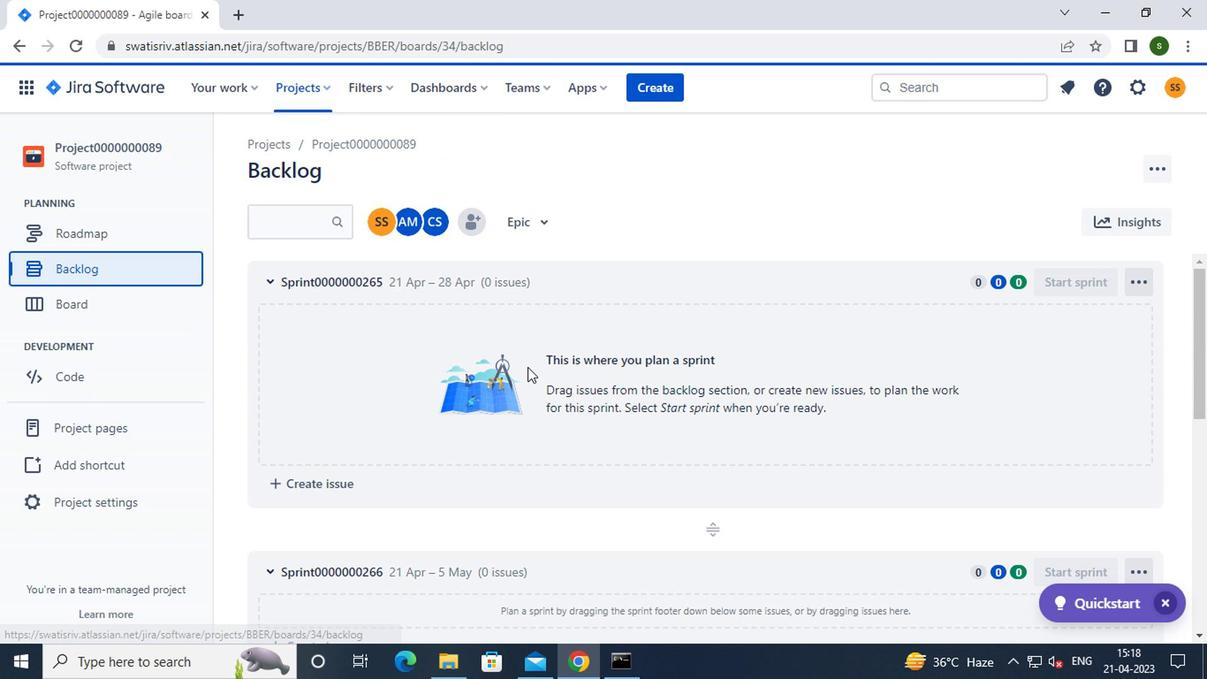 
Action: Mouse scrolled (526, 368) with delta (0, -1)
Screenshot: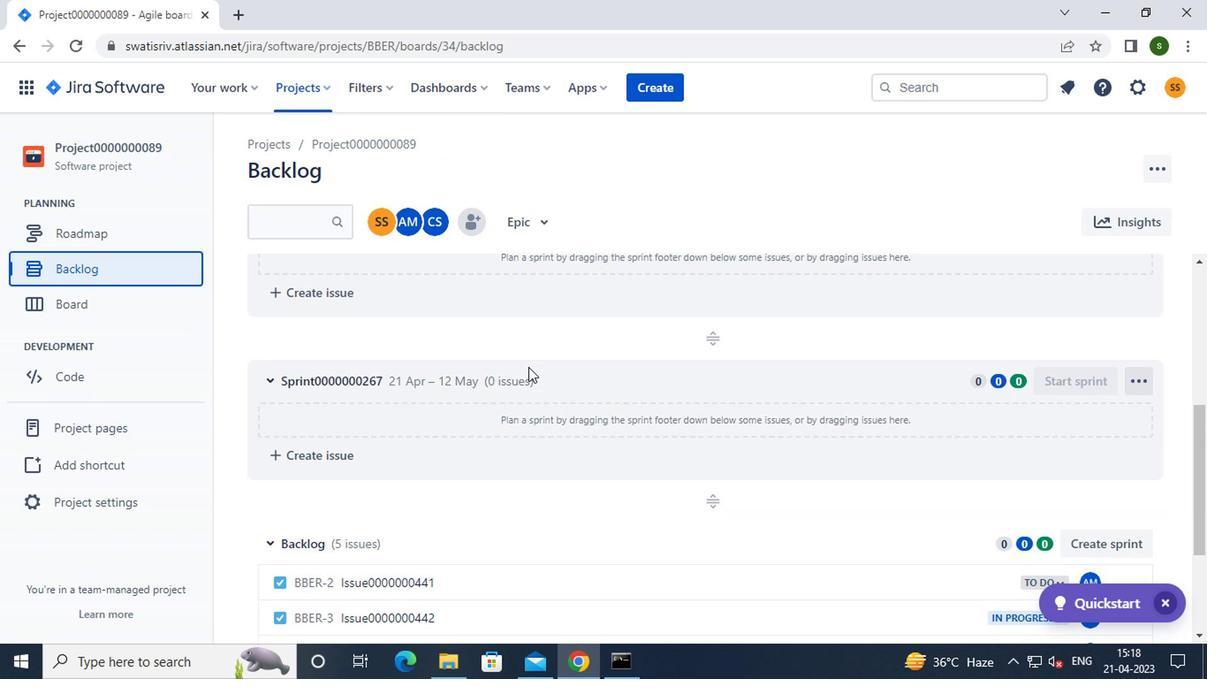 
Action: Mouse scrolled (526, 368) with delta (0, -1)
Screenshot: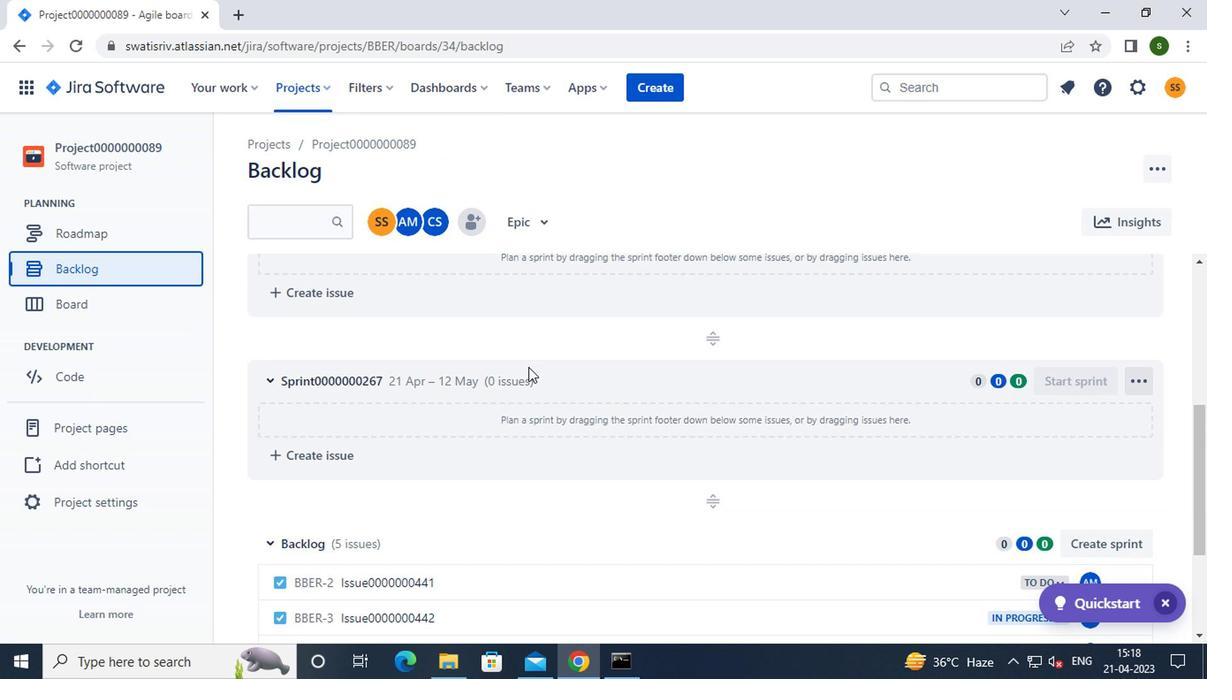 
Action: Mouse scrolled (526, 368) with delta (0, -1)
Screenshot: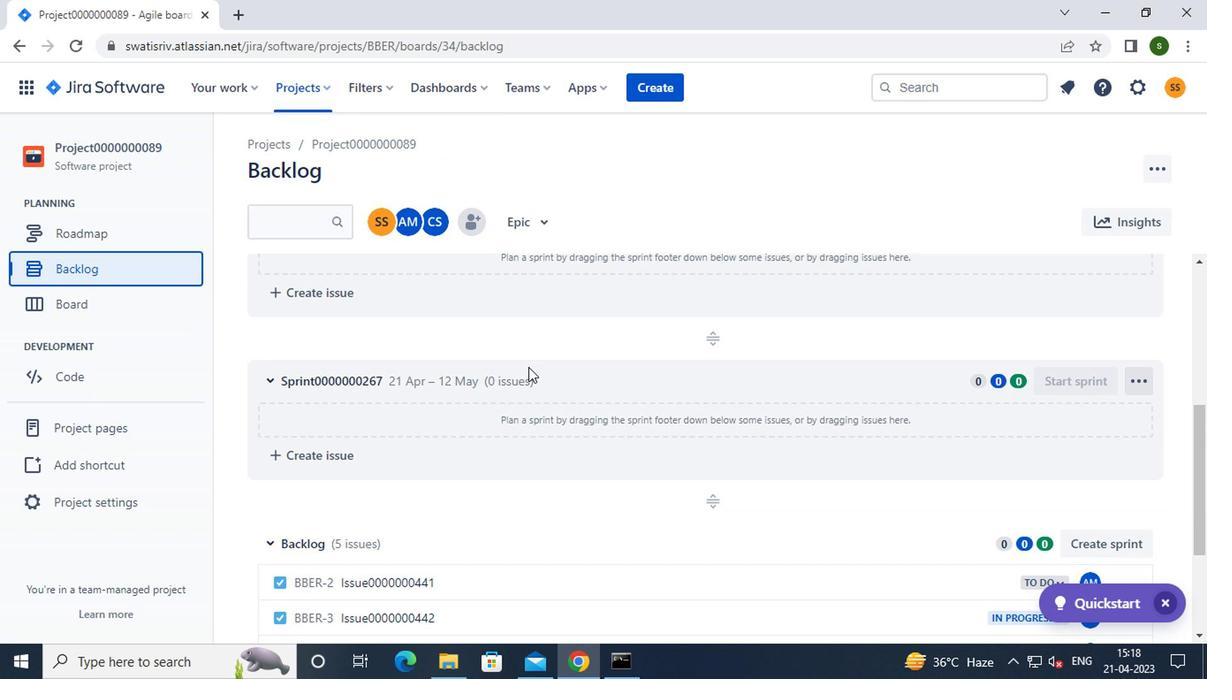 
Action: Mouse scrolled (526, 368) with delta (0, -1)
Screenshot: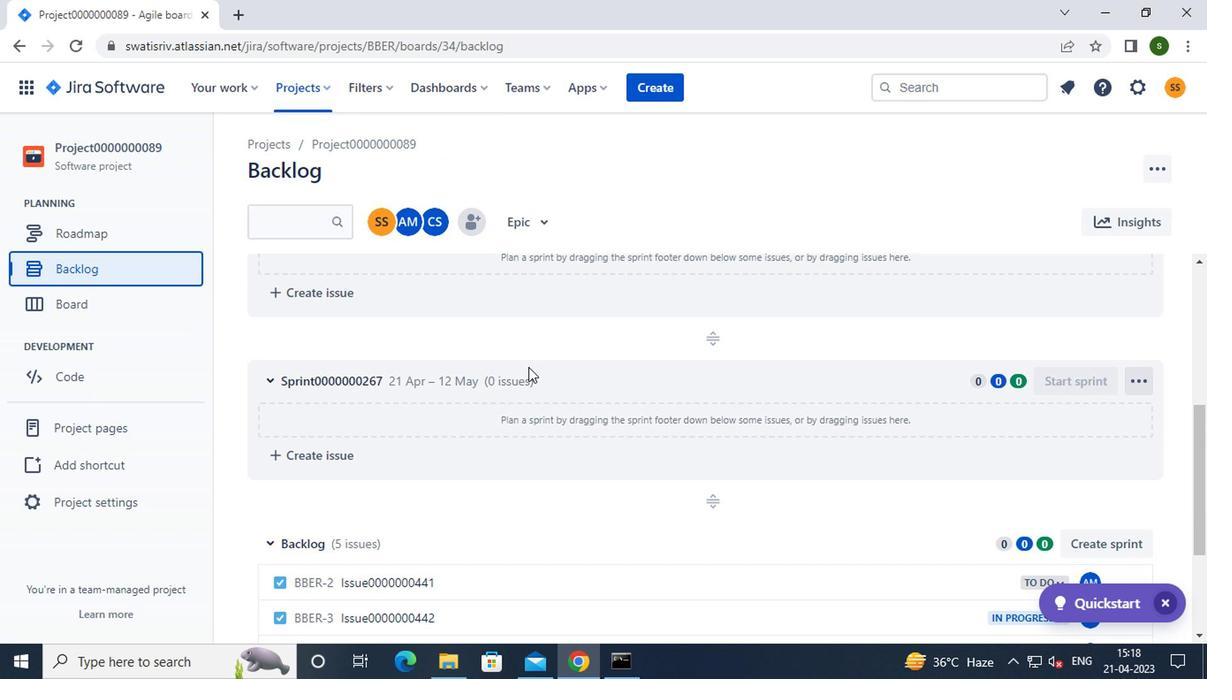 
Action: Mouse moved to (534, 395)
Screenshot: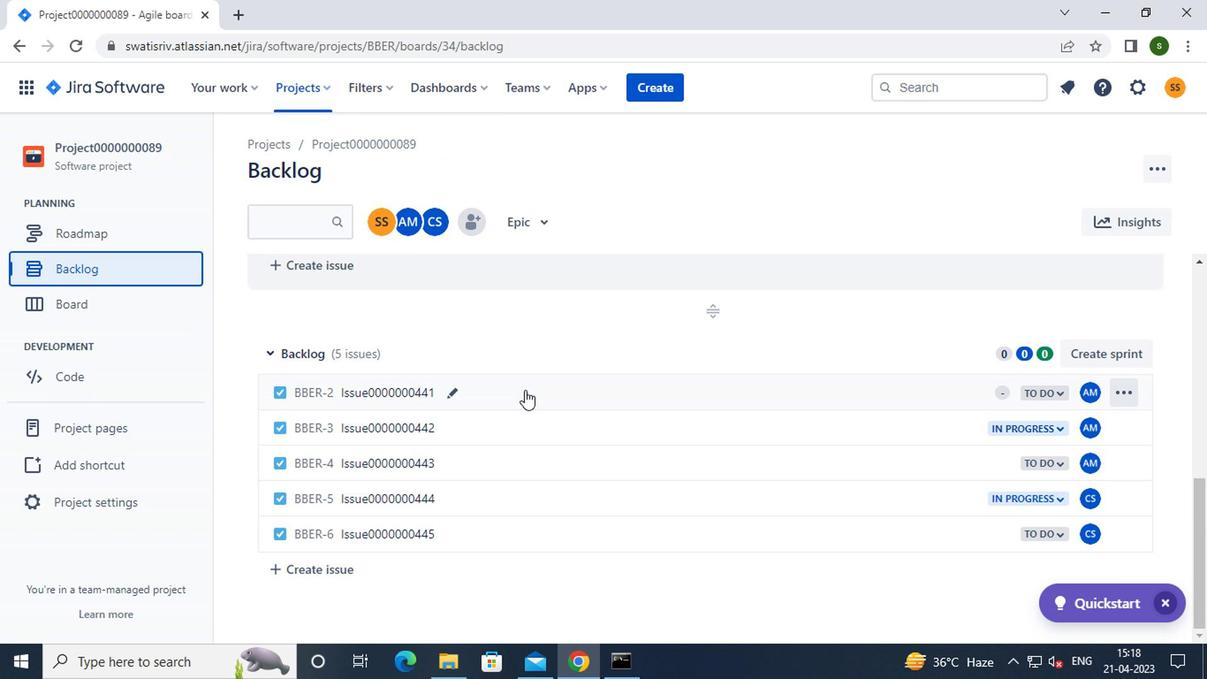 
Action: Mouse pressed left at (534, 395)
Screenshot: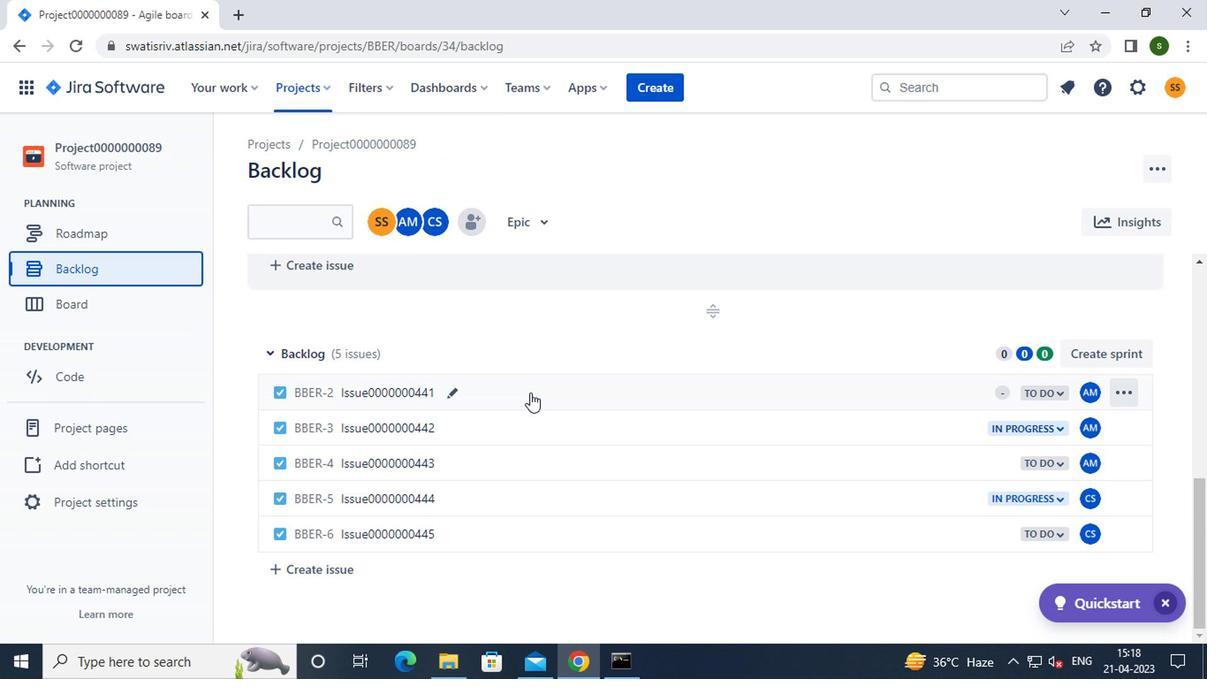 
Action: Mouse moved to (892, 356)
Screenshot: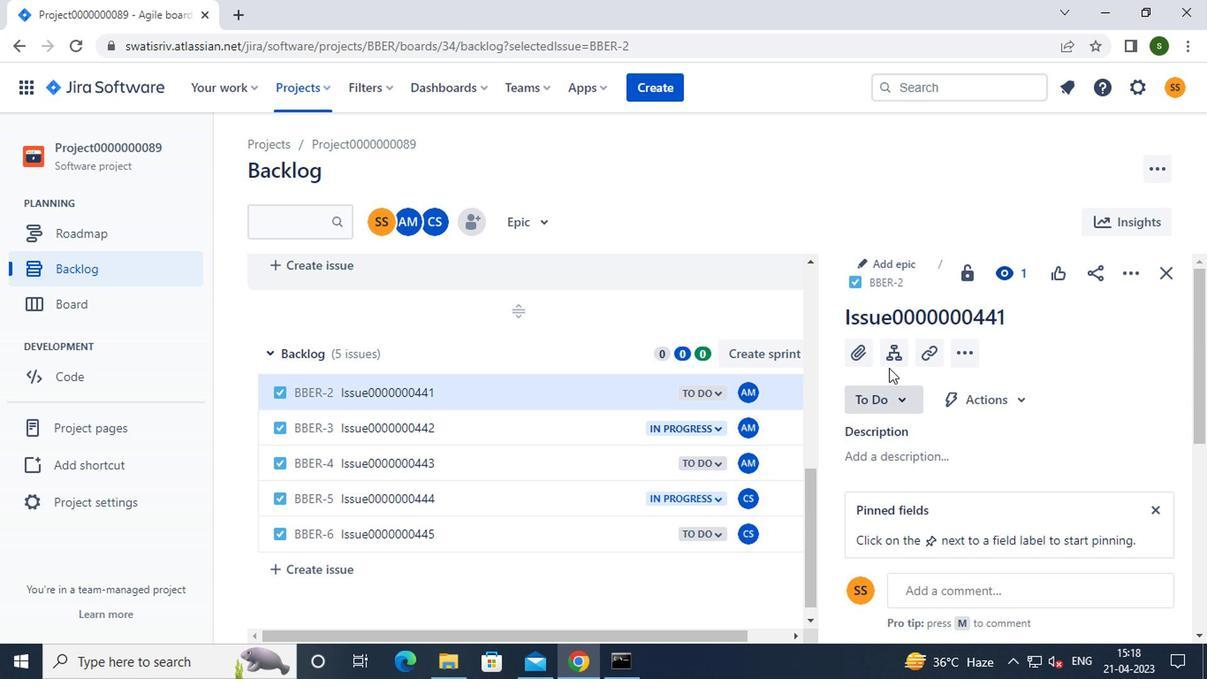 
Action: Mouse pressed left at (892, 356)
Screenshot: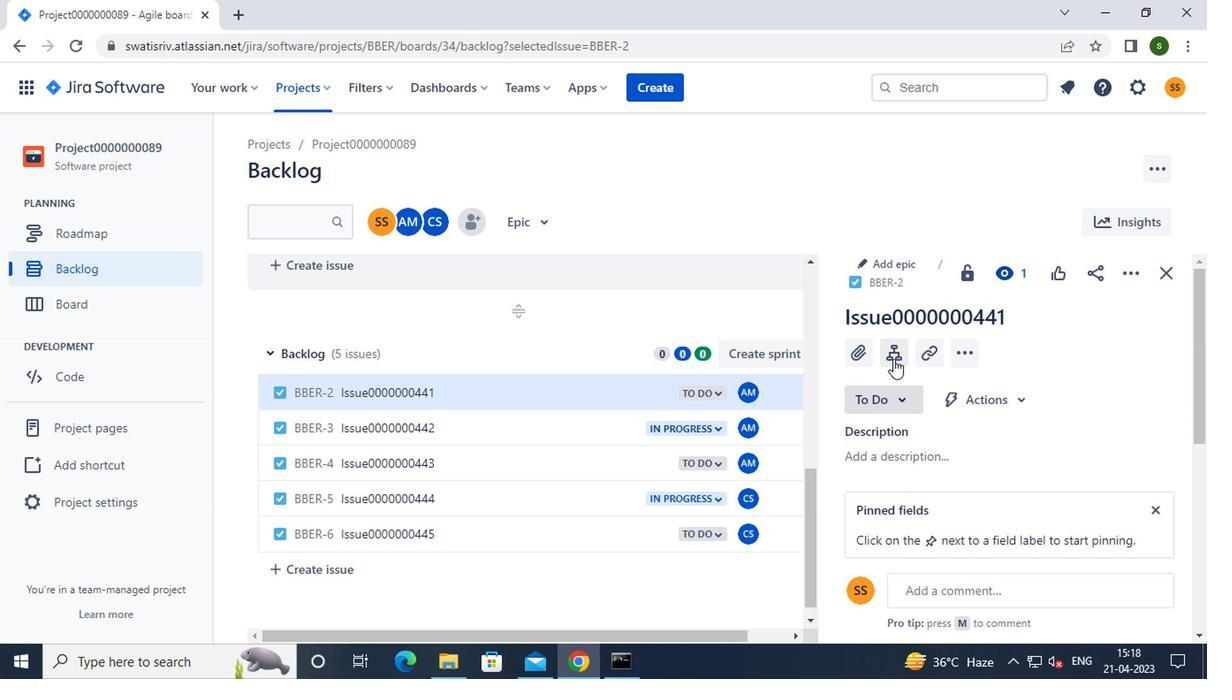 
Action: Mouse moved to (934, 428)
Screenshot: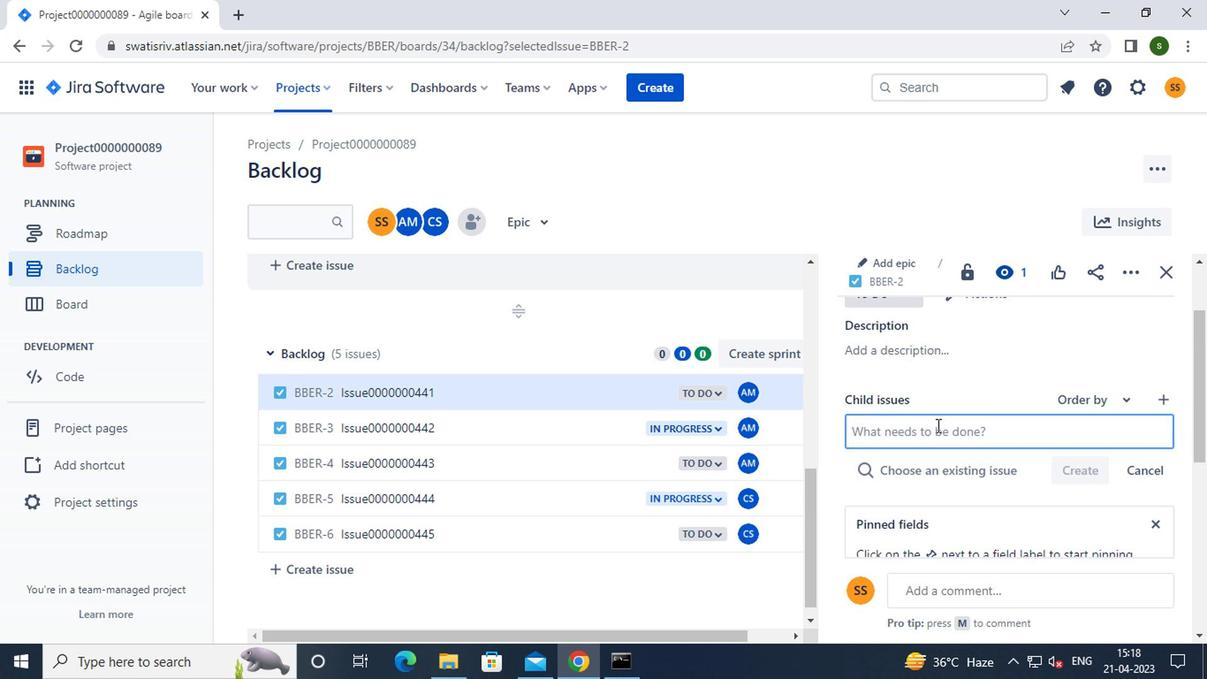 
Action: Key pressed <Key.caps_lock>c<Key.caps_lock>hild<Key.caps_lock>i<Key.caps_lock>ssue0000000881
Screenshot: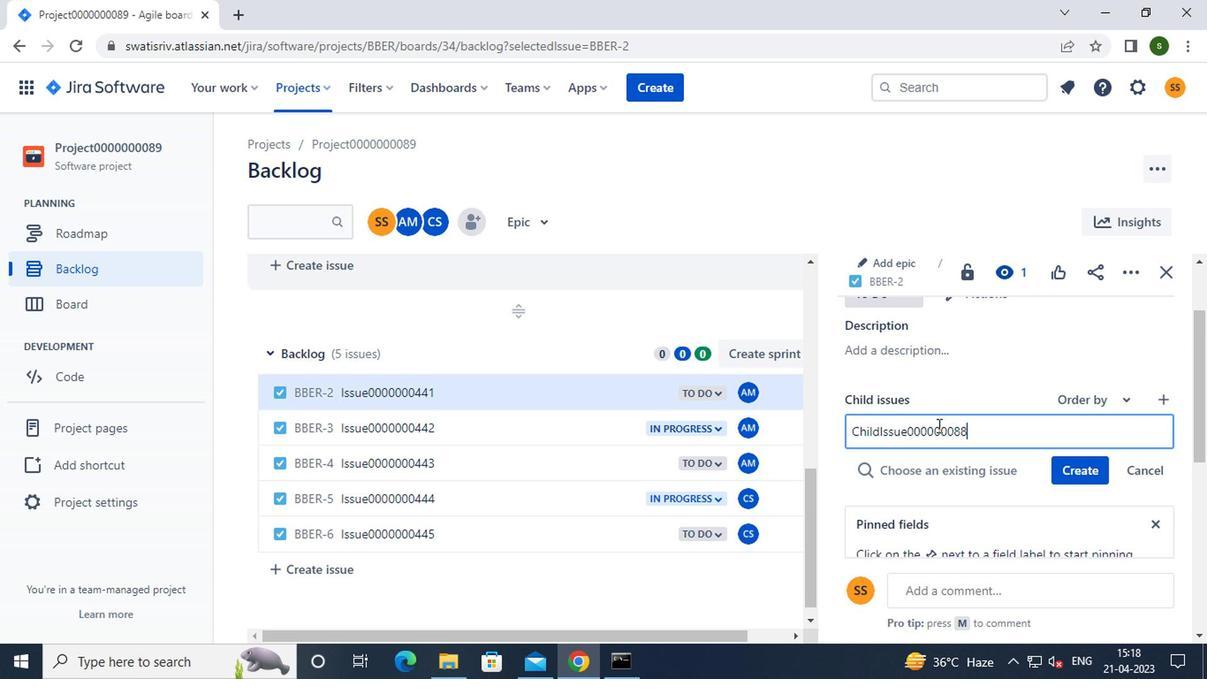 
Action: Mouse moved to (1075, 471)
Screenshot: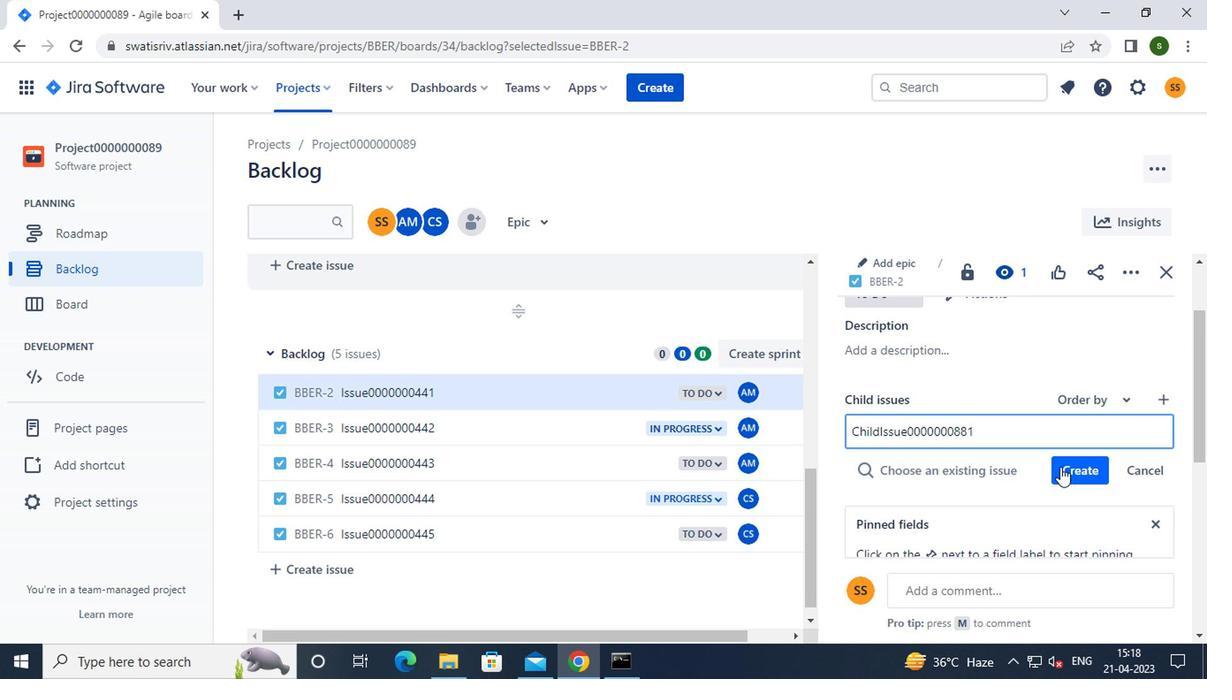 
Action: Mouse pressed left at (1075, 471)
Screenshot: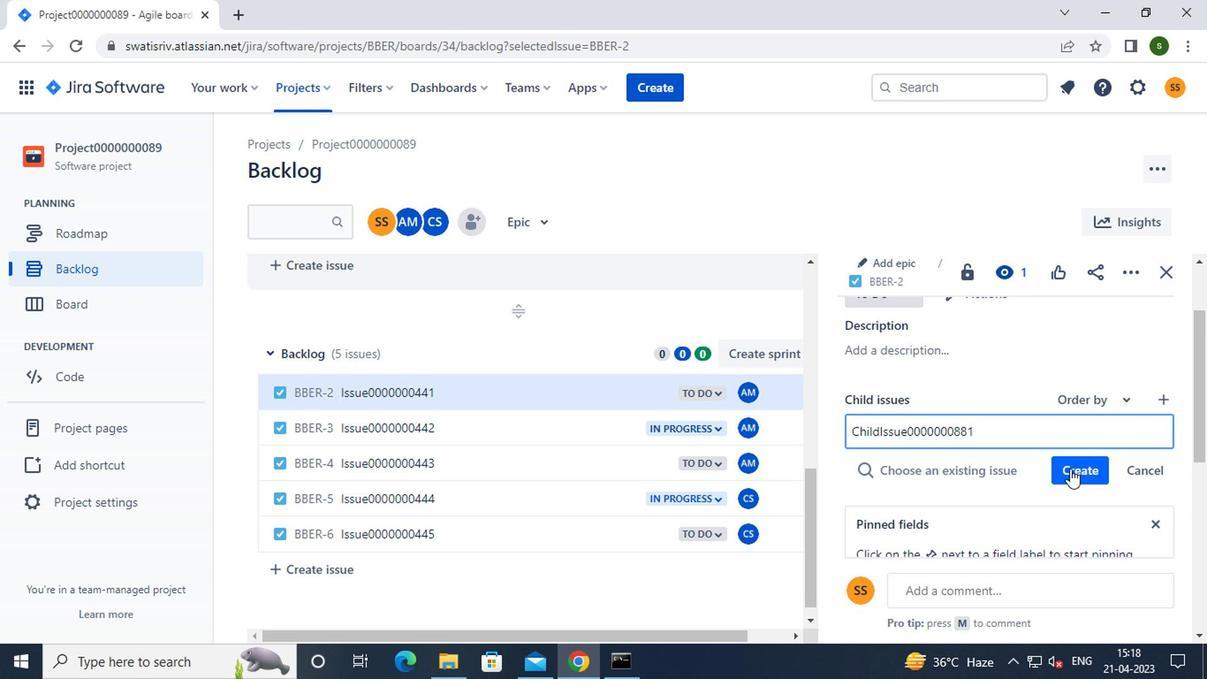 
Action: Mouse moved to (744, 195)
Screenshot: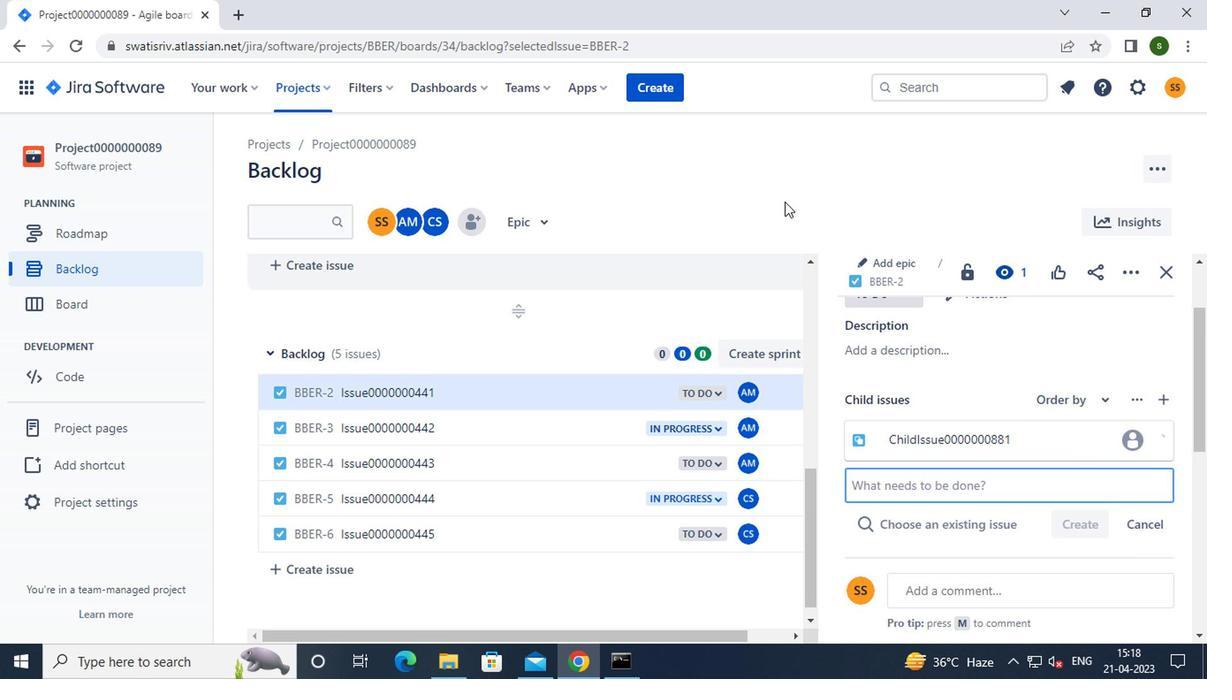 
